 Task: Find a flat in Newburyport, United States, for 4 guests from June 10 to June 25, with a price range of ₹10,000 to ₹15,000, 4 bedrooms, 4 beds, 4 bathrooms, and amenities including Free parking, Wifi, Gym, Breakfast, and TV.
Action: Mouse moved to (715, 141)
Screenshot: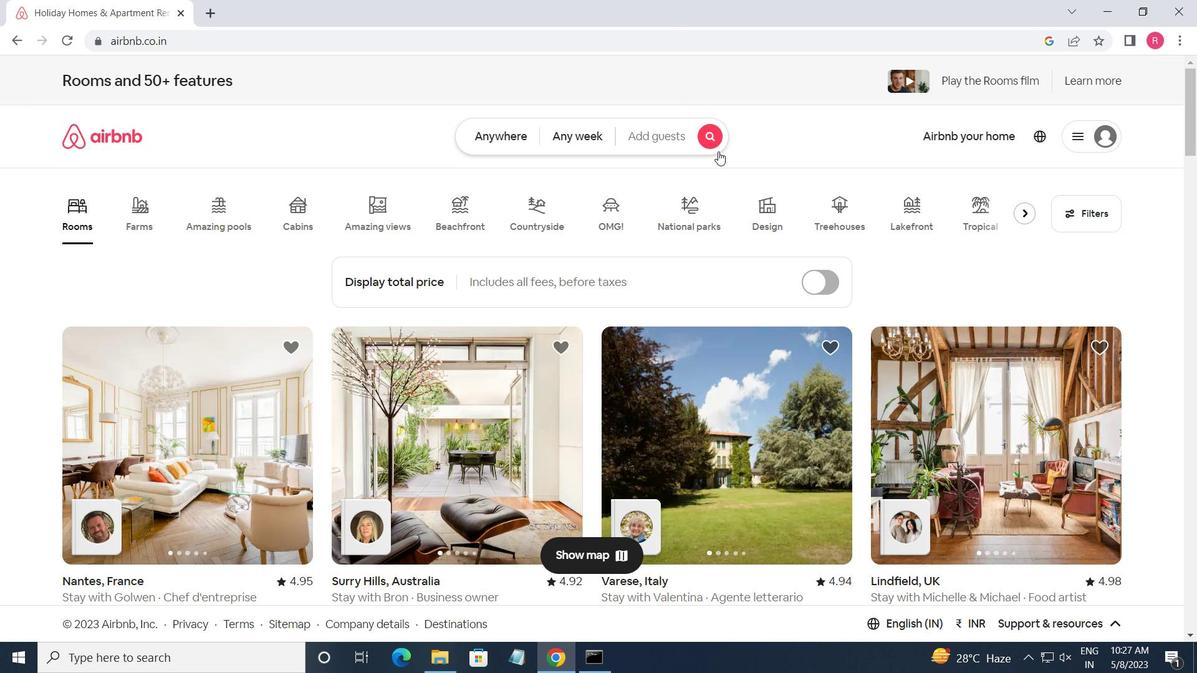 
Action: Mouse pressed left at (715, 141)
Screenshot: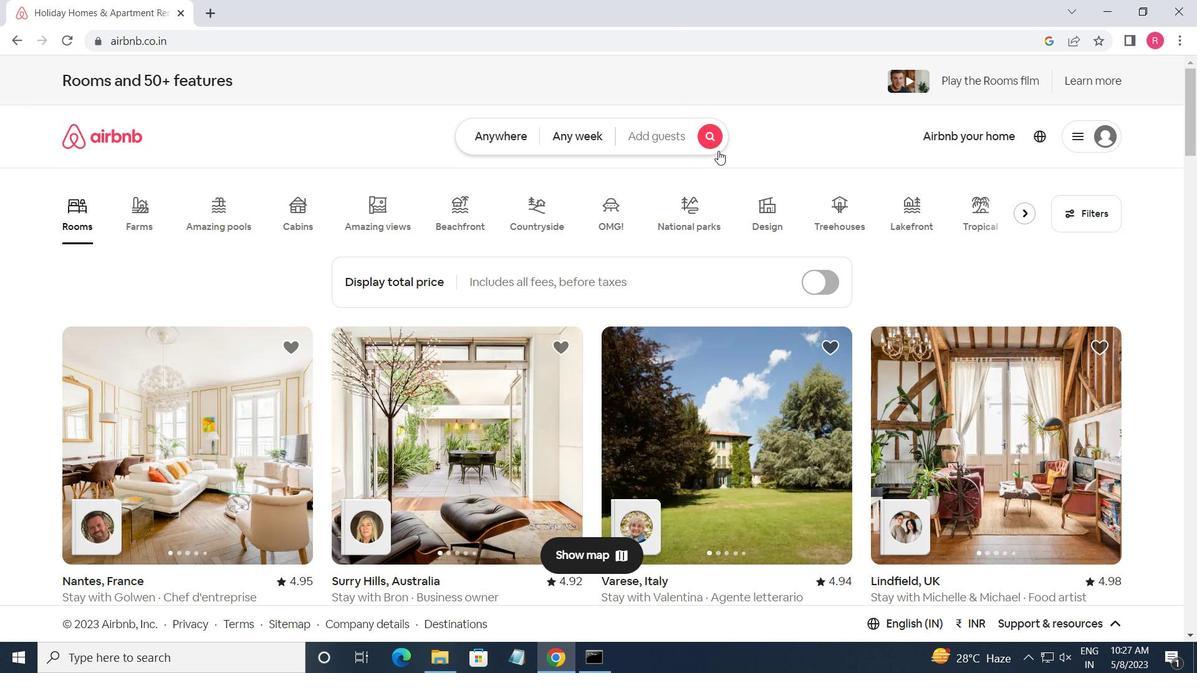 
Action: Mouse moved to (407, 204)
Screenshot: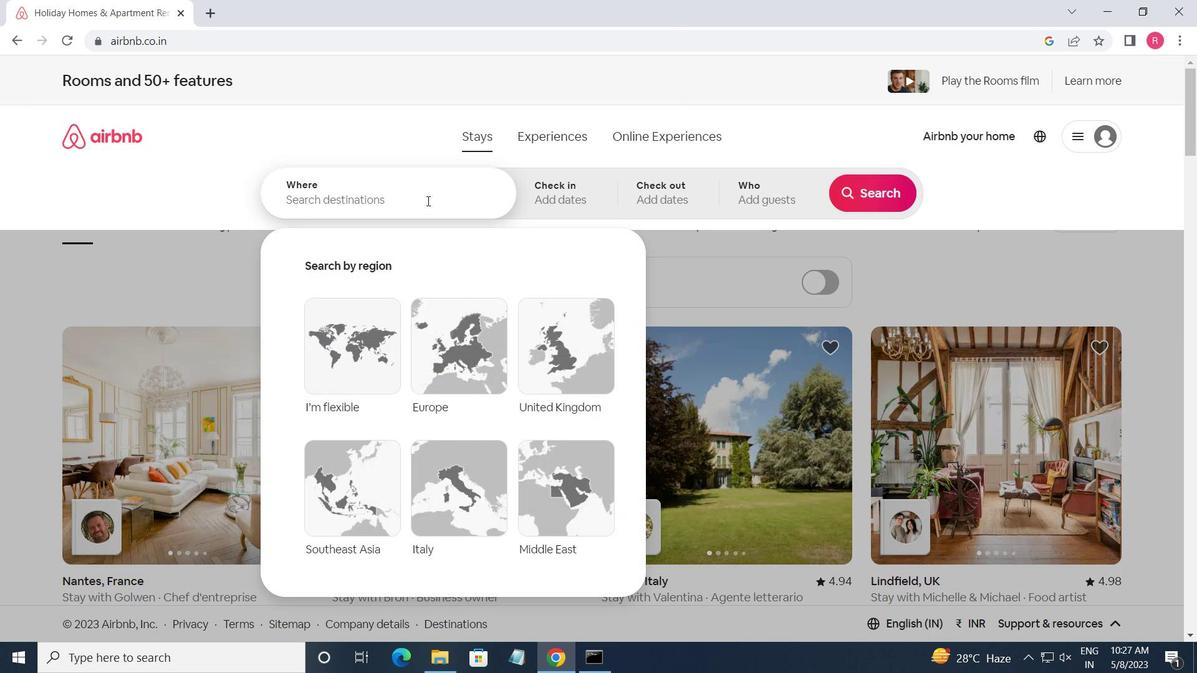 
Action: Mouse pressed left at (407, 204)
Screenshot: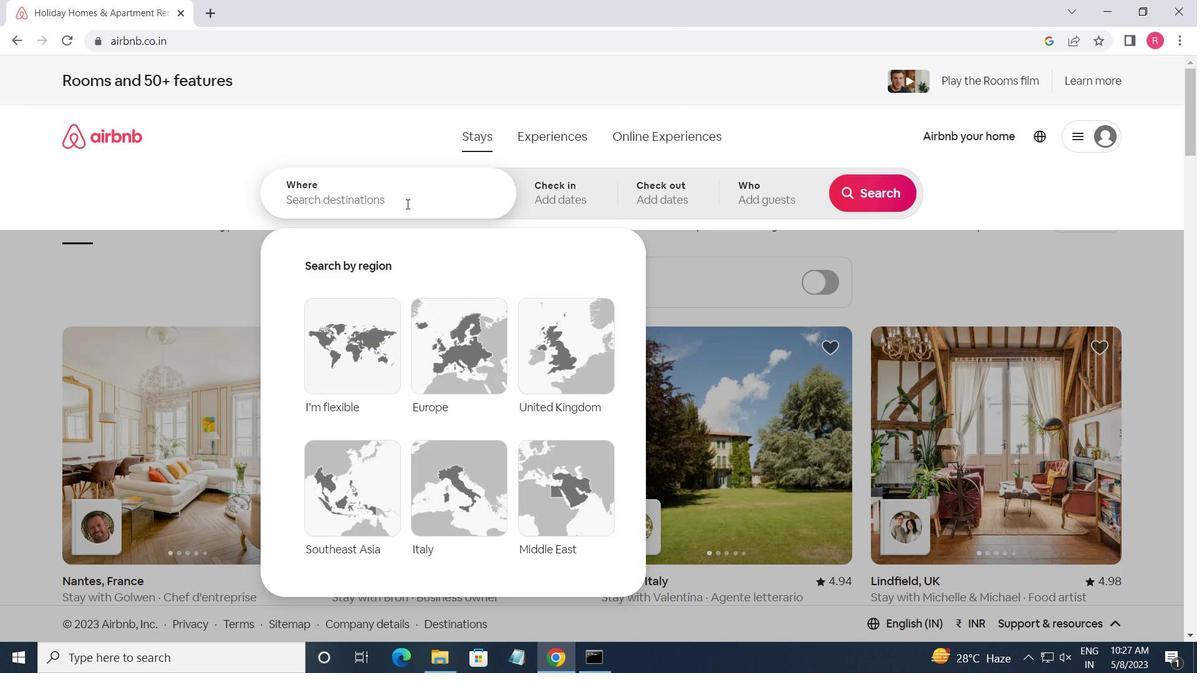 
Action: Key pressed <Key.shift_r>Newburyport,<Key.shift_r>United<Key.space><Key.shift>STATES<Key.enter>
Screenshot: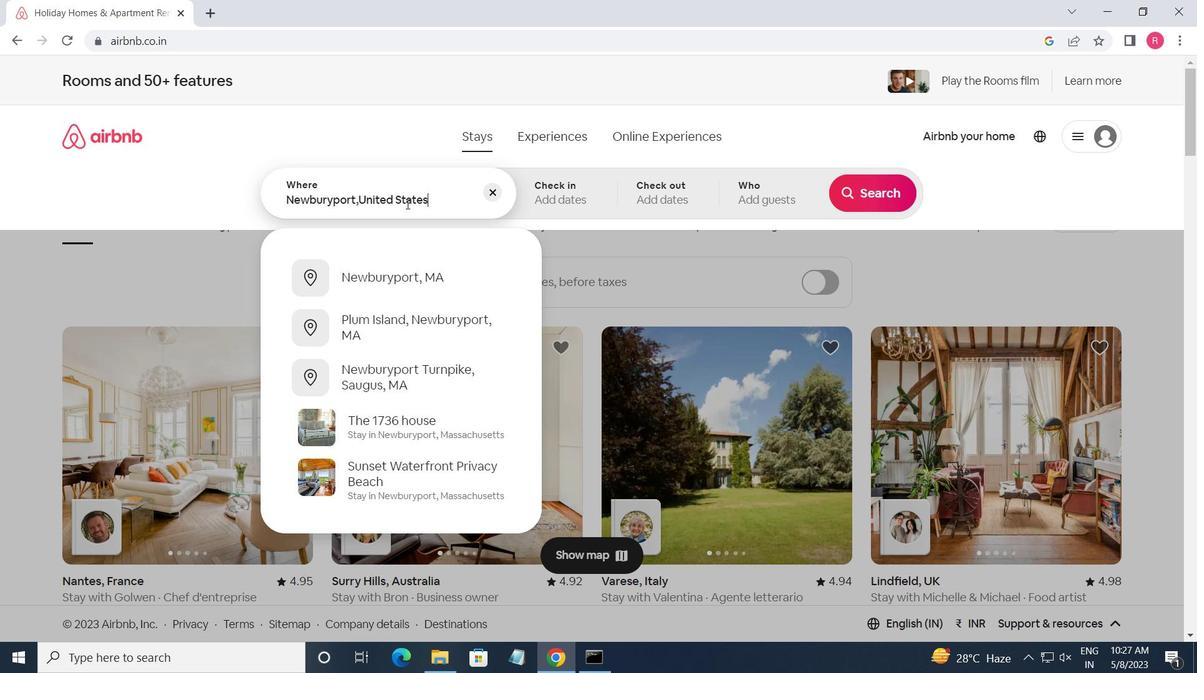 
Action: Mouse moved to (847, 426)
Screenshot: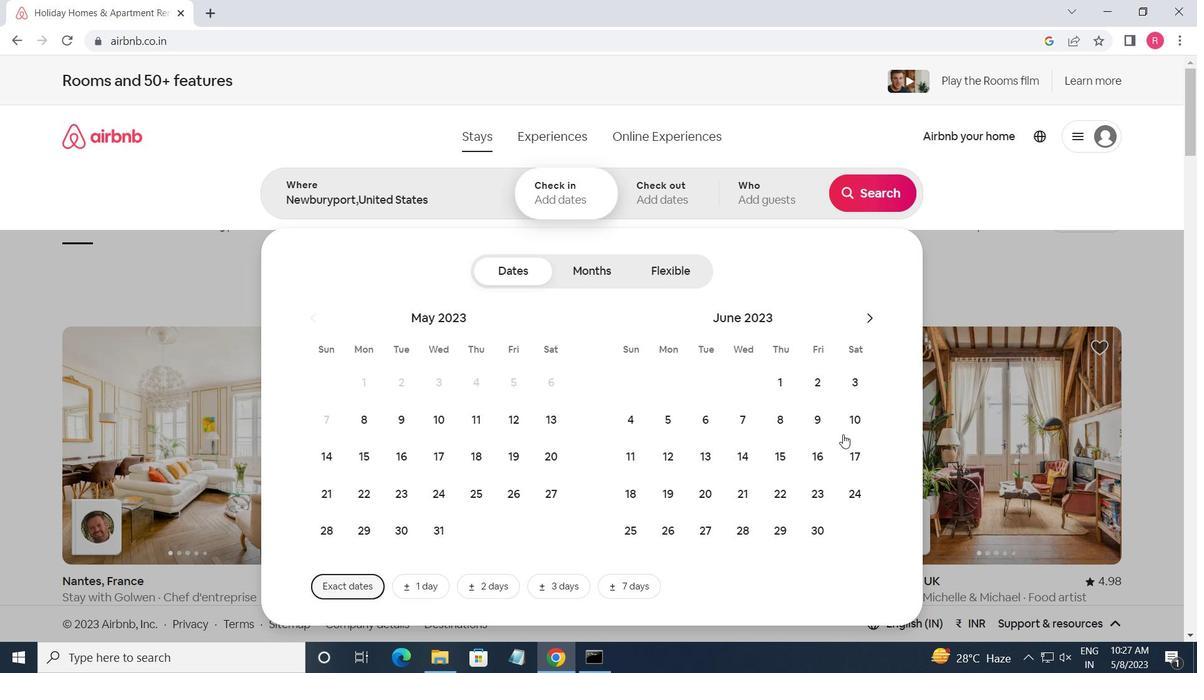 
Action: Mouse pressed left at (847, 426)
Screenshot: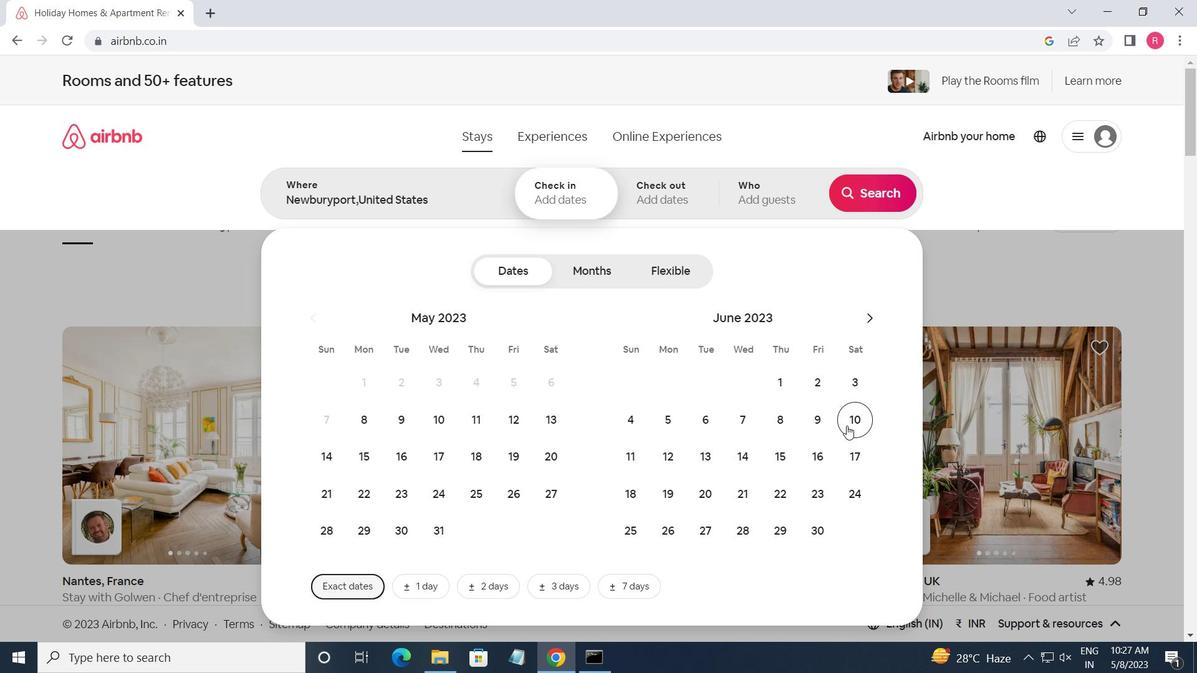 
Action: Mouse moved to (632, 525)
Screenshot: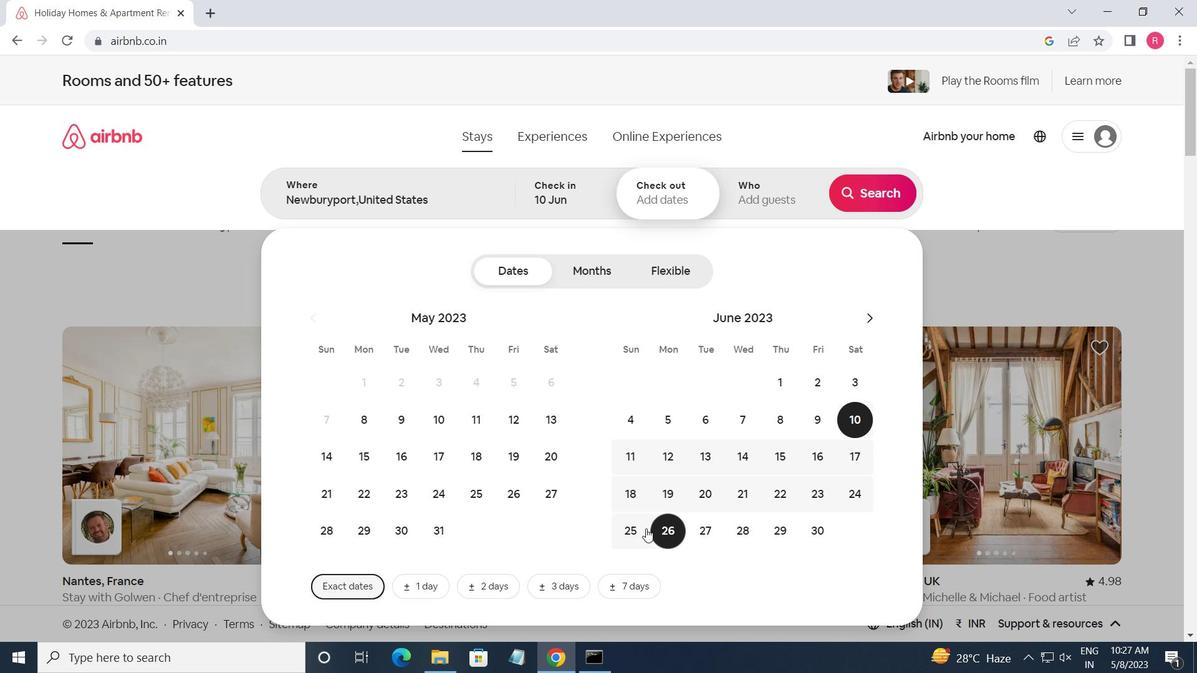 
Action: Mouse pressed left at (632, 525)
Screenshot: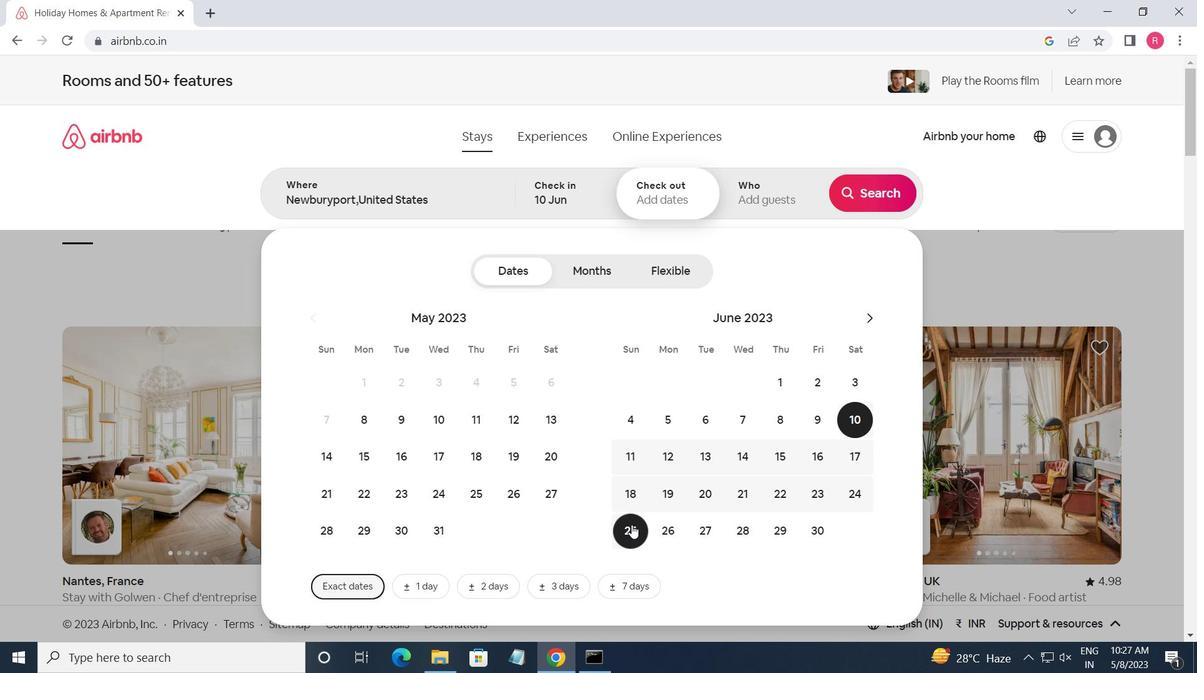 
Action: Mouse moved to (761, 195)
Screenshot: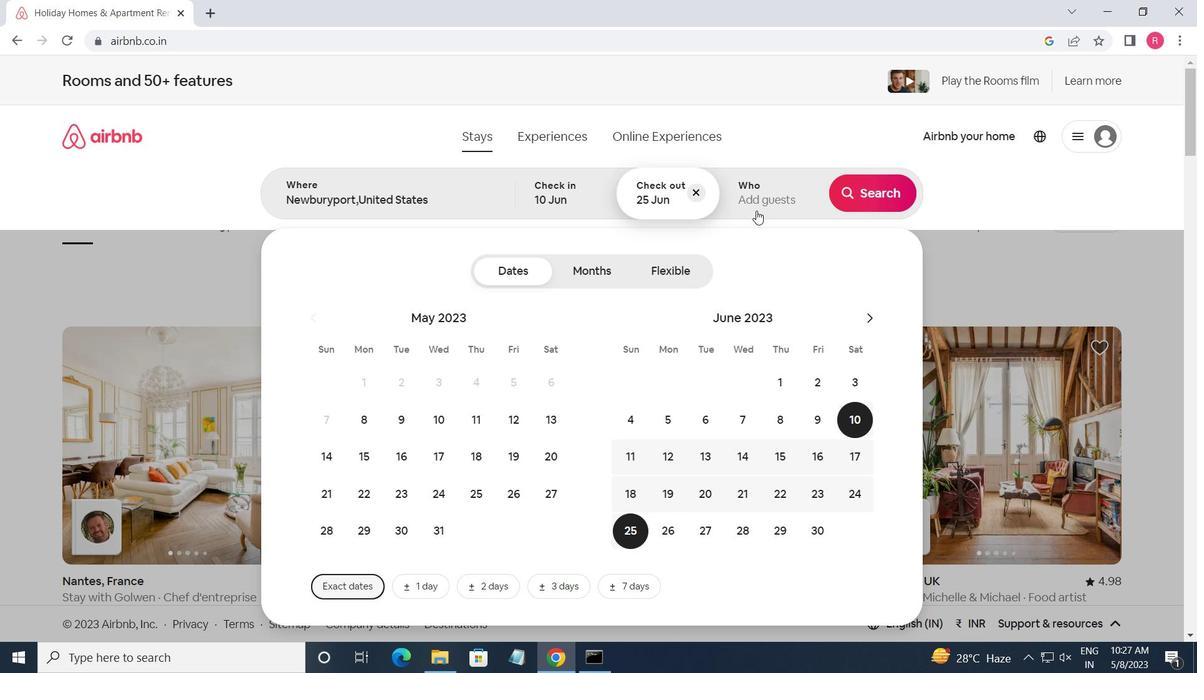 
Action: Mouse pressed left at (761, 195)
Screenshot: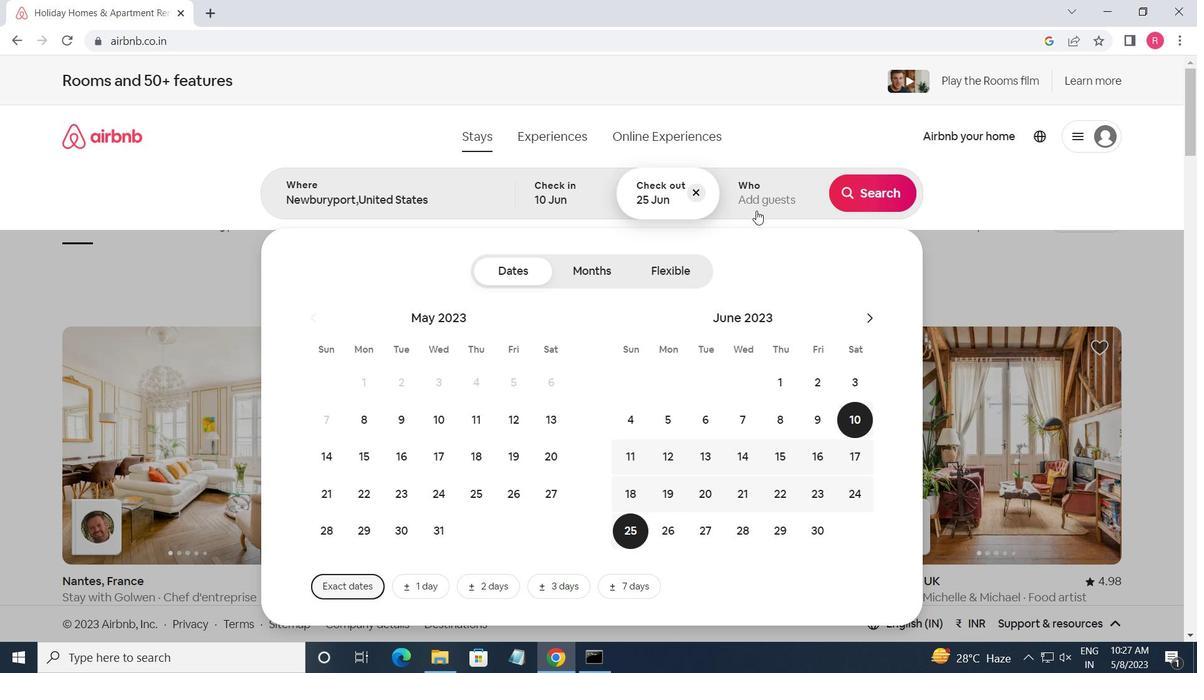
Action: Mouse moved to (883, 282)
Screenshot: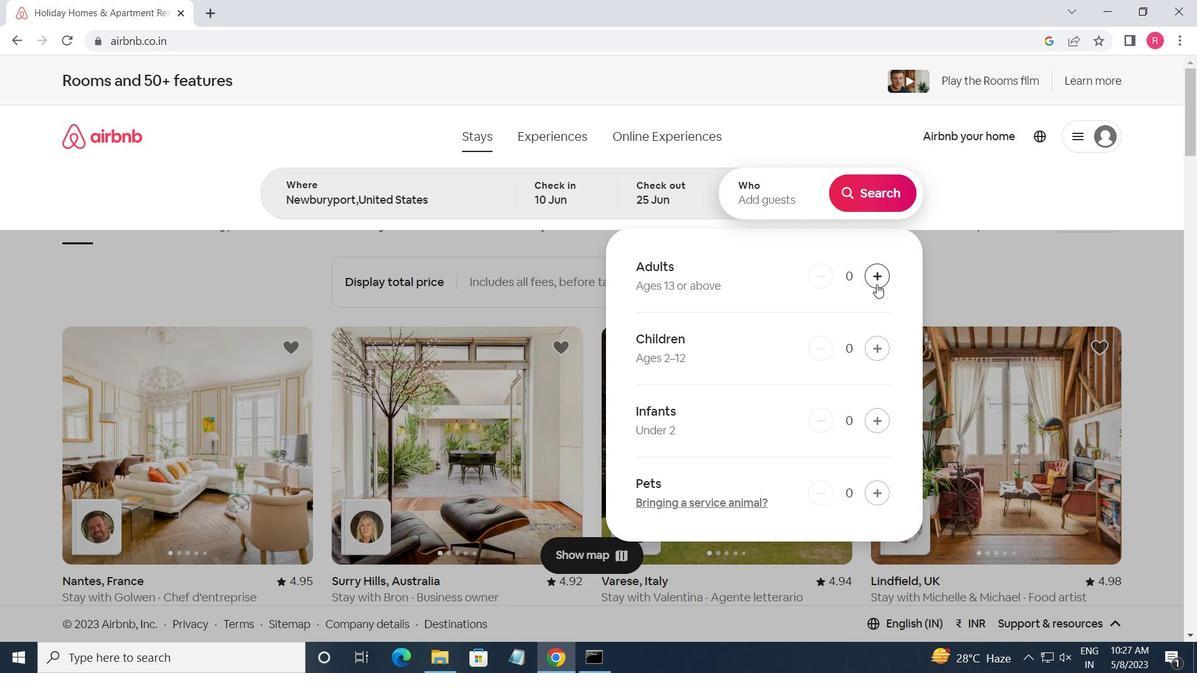 
Action: Mouse pressed left at (883, 282)
Screenshot: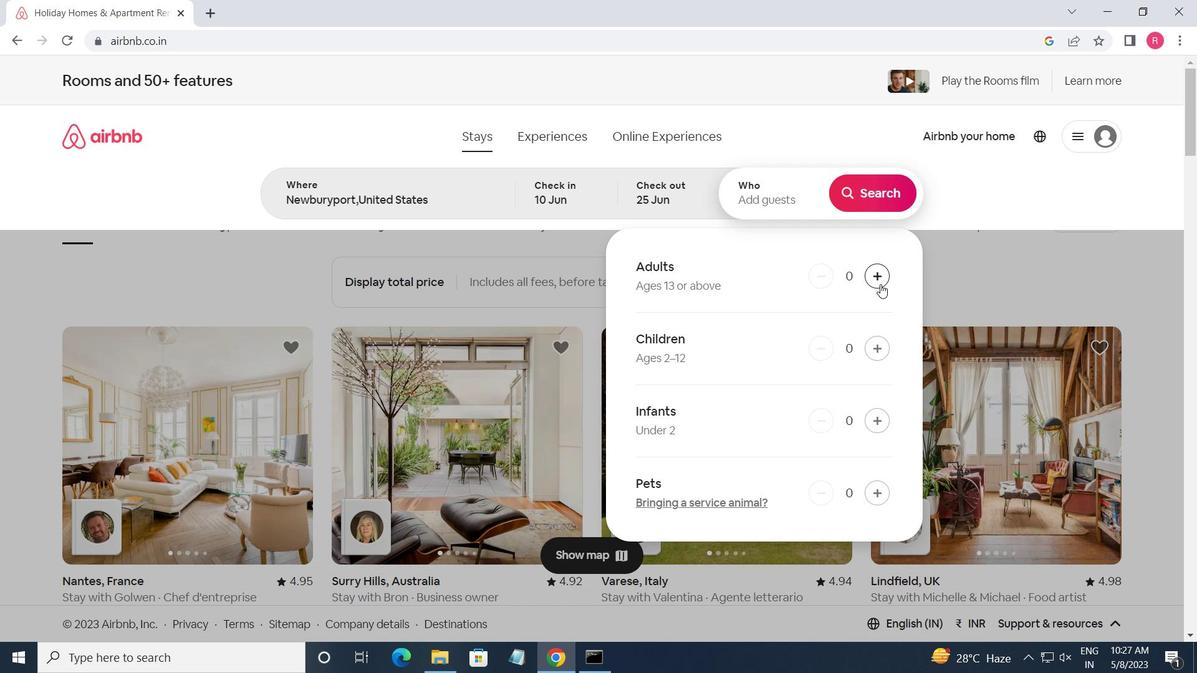 
Action: Mouse pressed left at (883, 282)
Screenshot: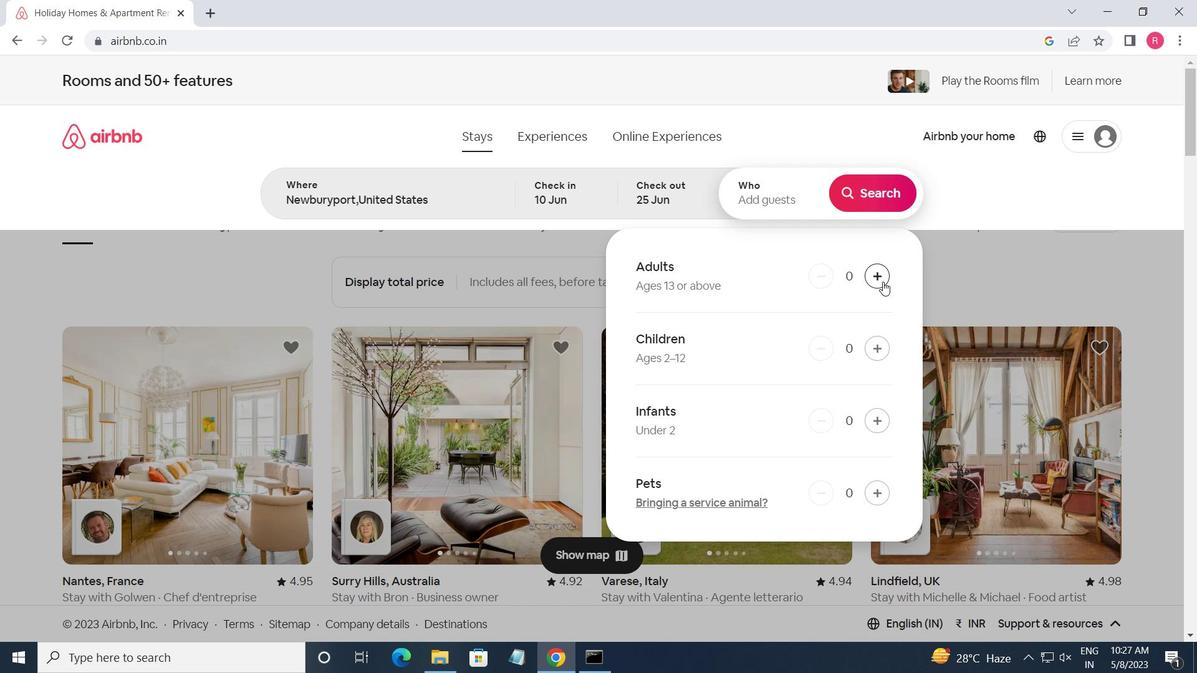 
Action: Mouse pressed left at (883, 282)
Screenshot: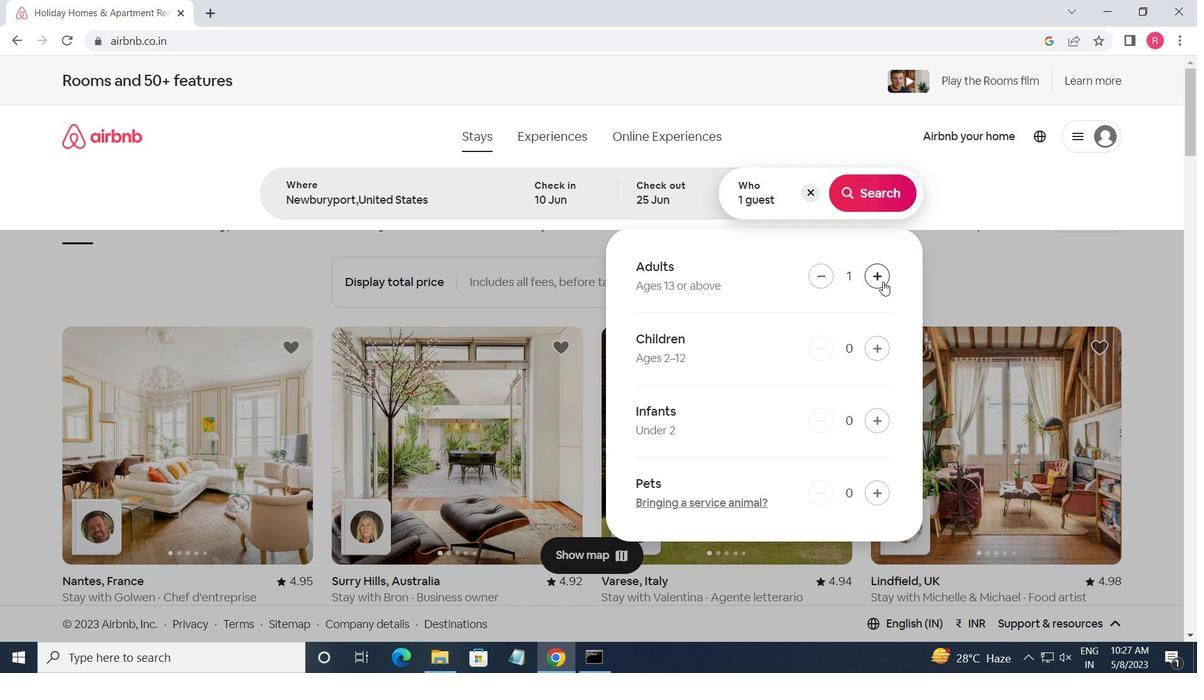 
Action: Mouse moved to (883, 281)
Screenshot: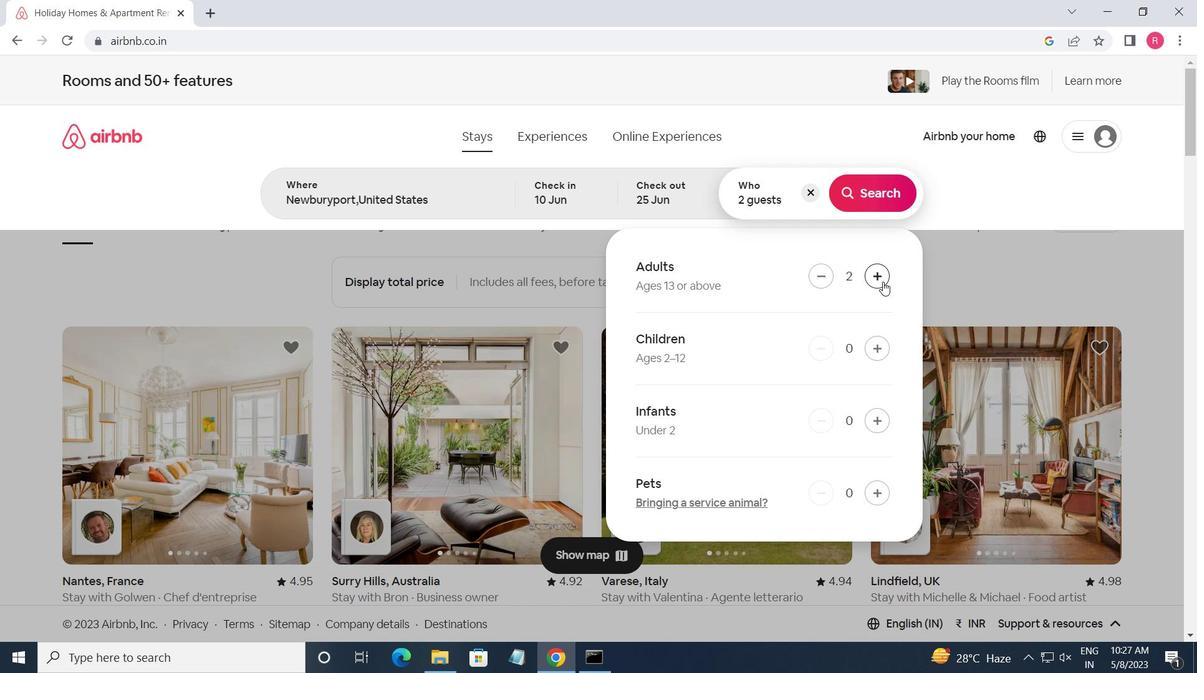 
Action: Mouse pressed left at (883, 281)
Screenshot: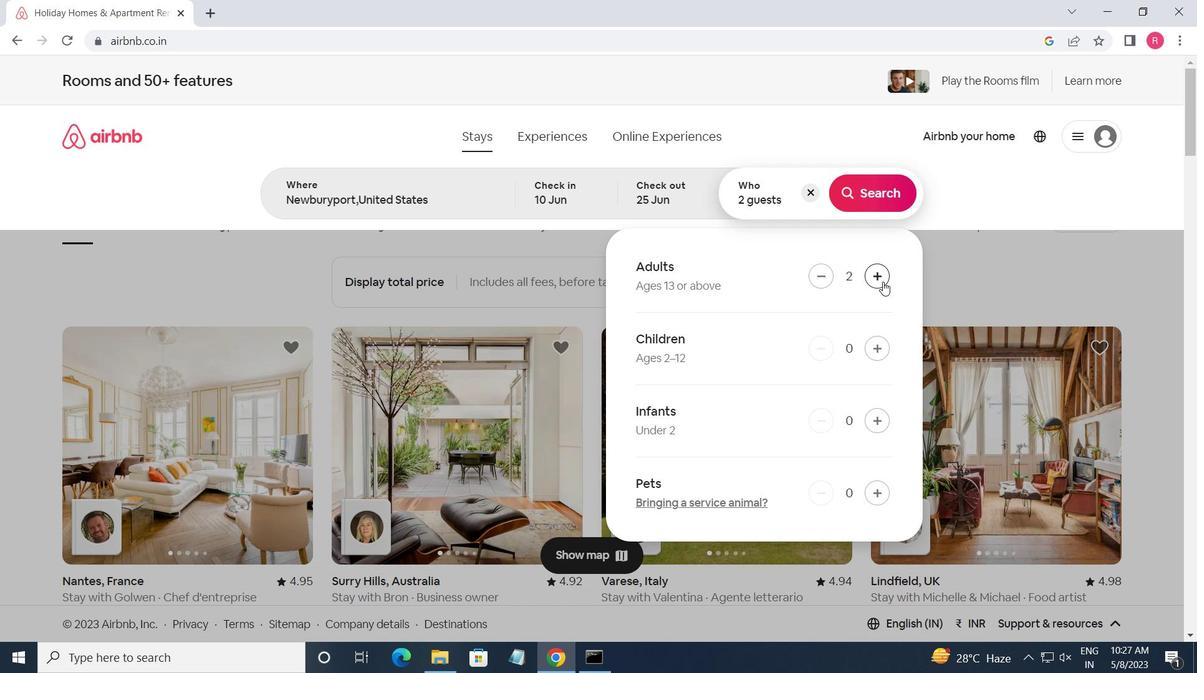 
Action: Mouse moved to (863, 207)
Screenshot: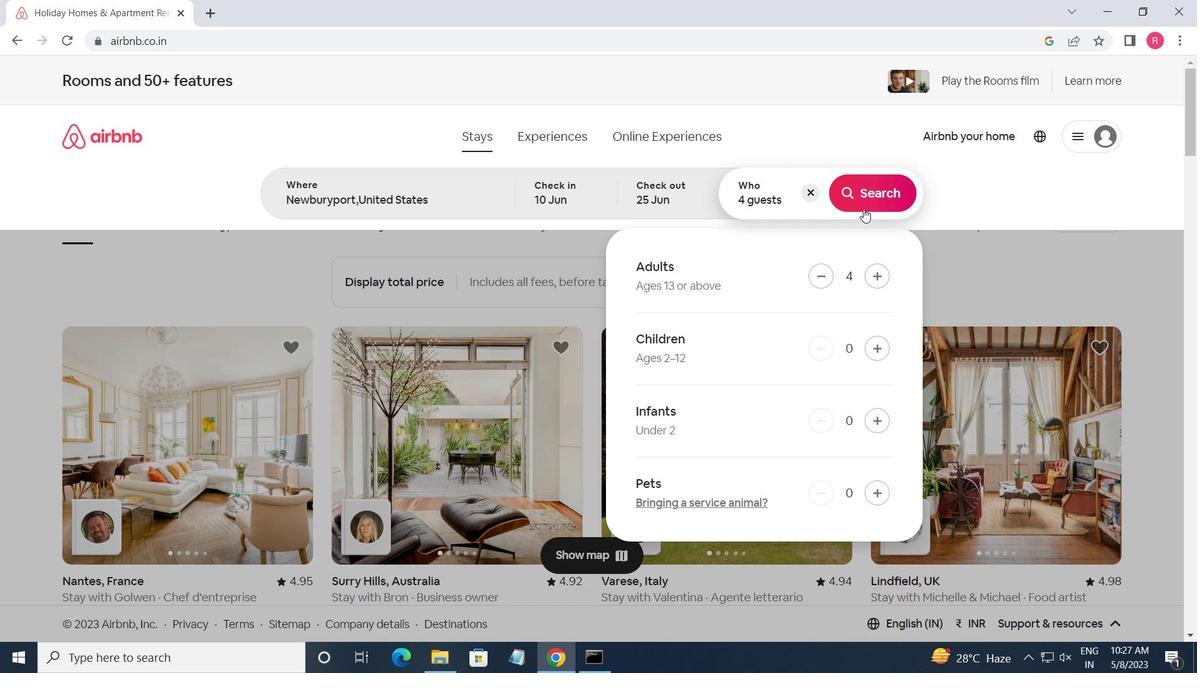 
Action: Mouse pressed left at (863, 207)
Screenshot: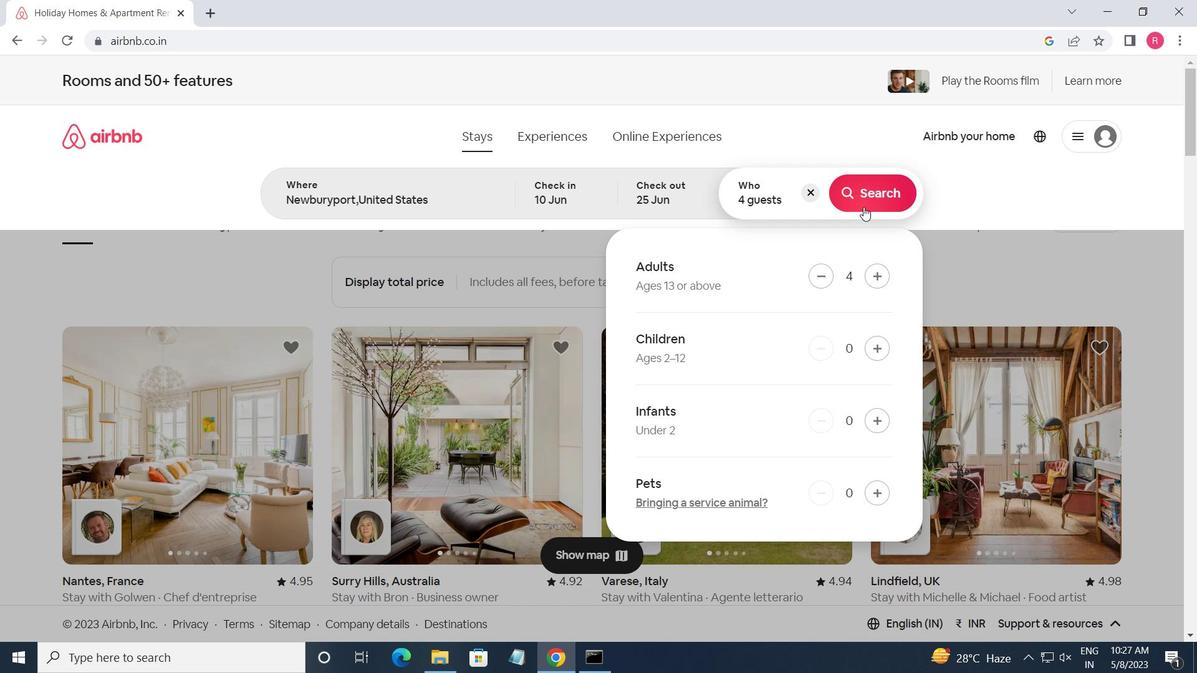 
Action: Mouse moved to (1104, 152)
Screenshot: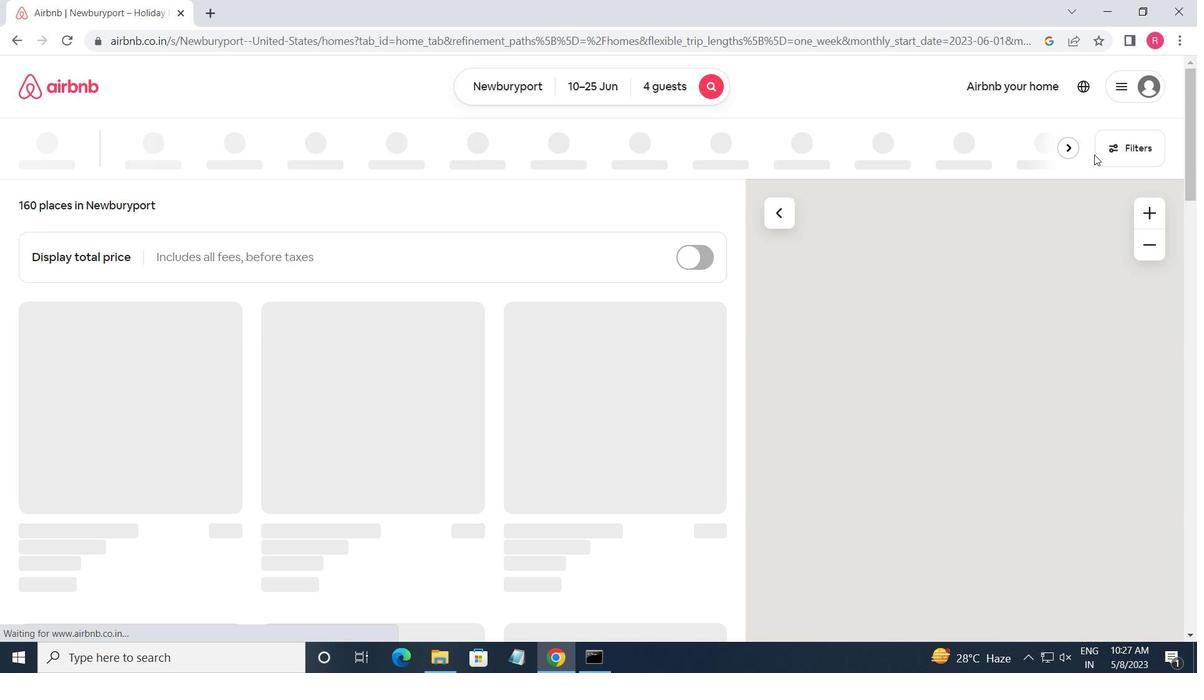 
Action: Mouse pressed left at (1104, 152)
Screenshot: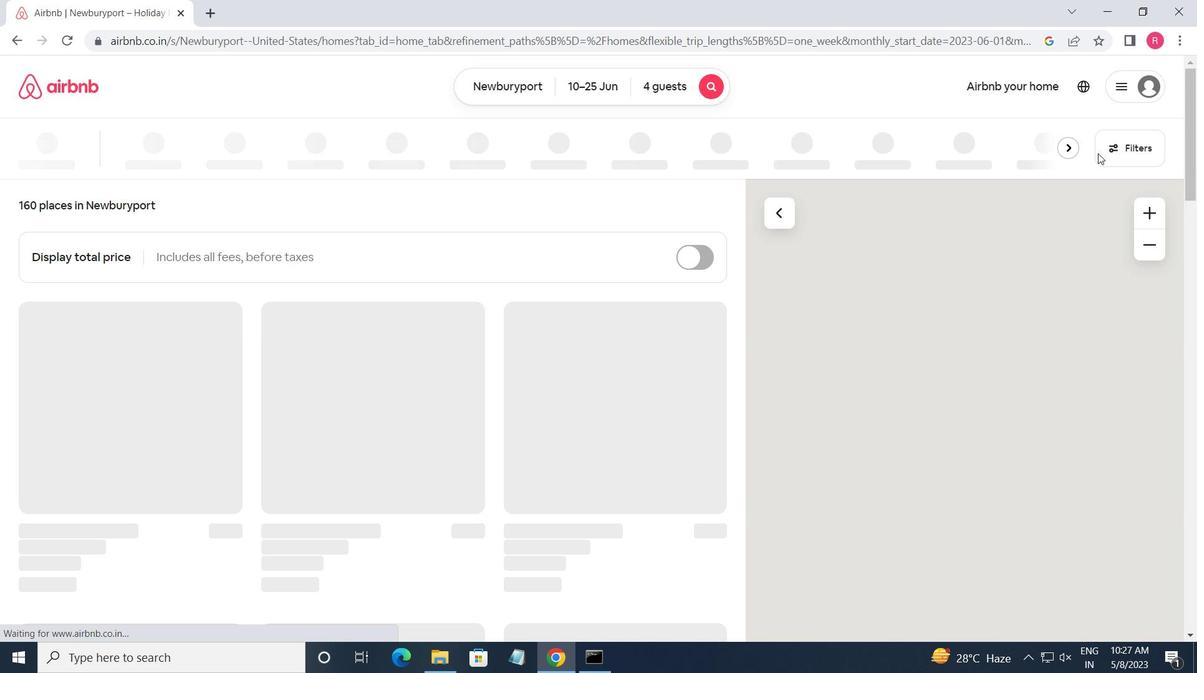 
Action: Mouse moved to (421, 523)
Screenshot: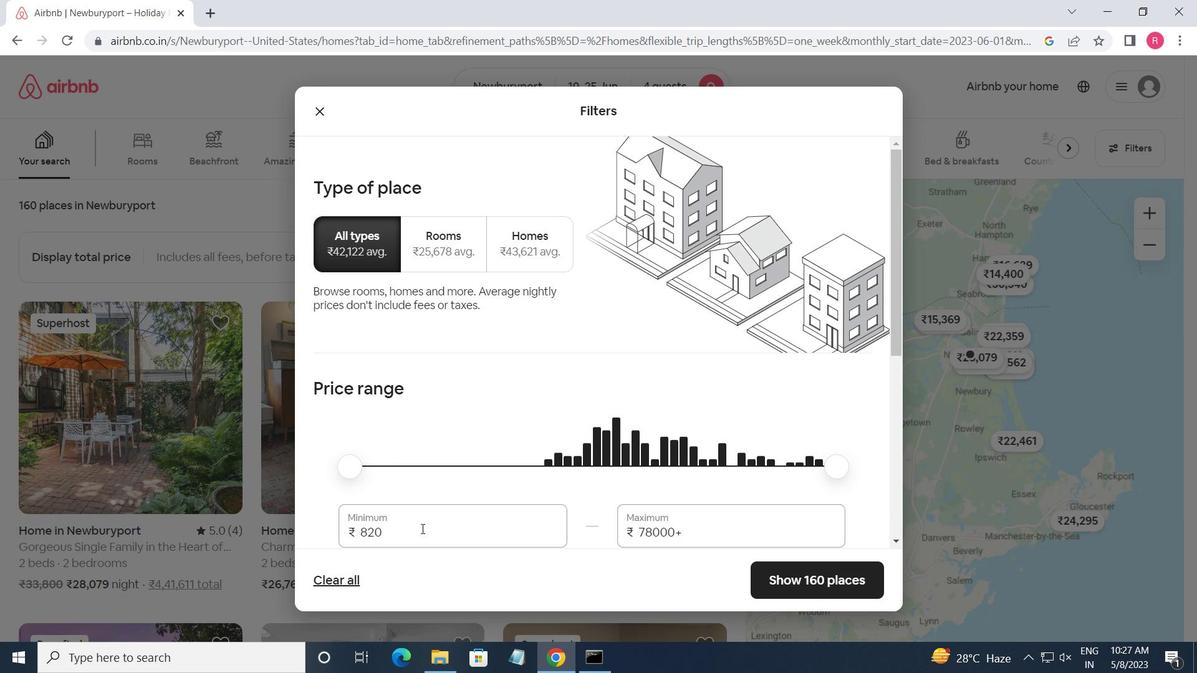 
Action: Mouse pressed left at (421, 523)
Screenshot: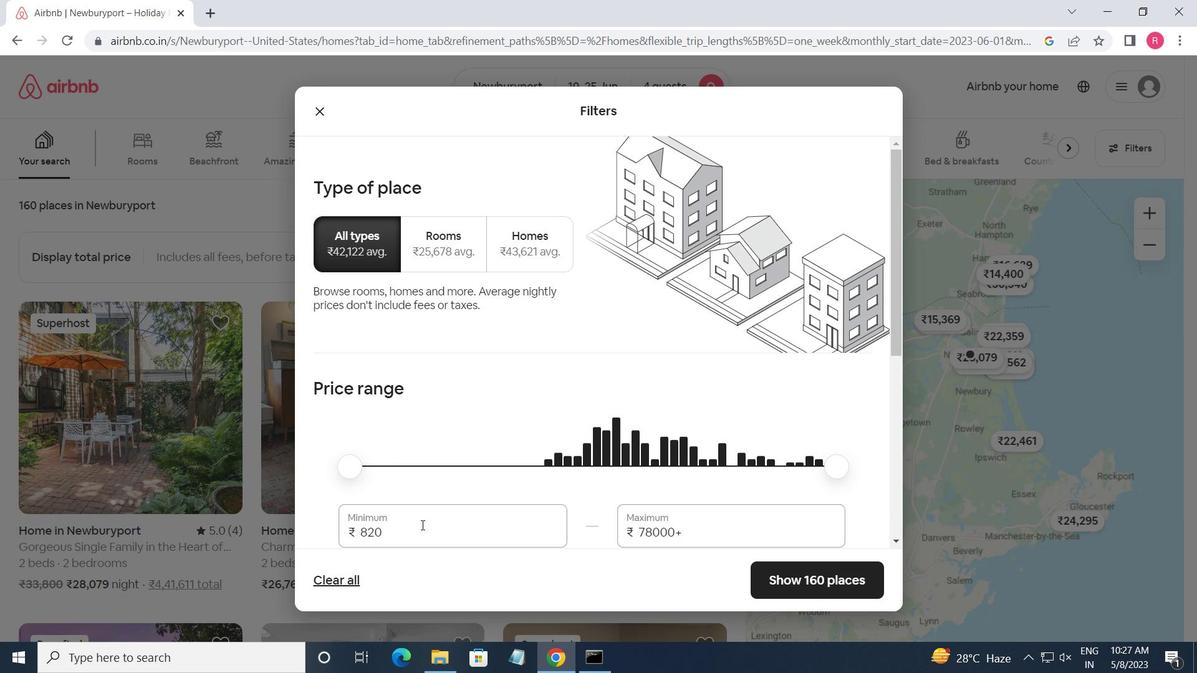 
Action: Mouse moved to (421, 522)
Screenshot: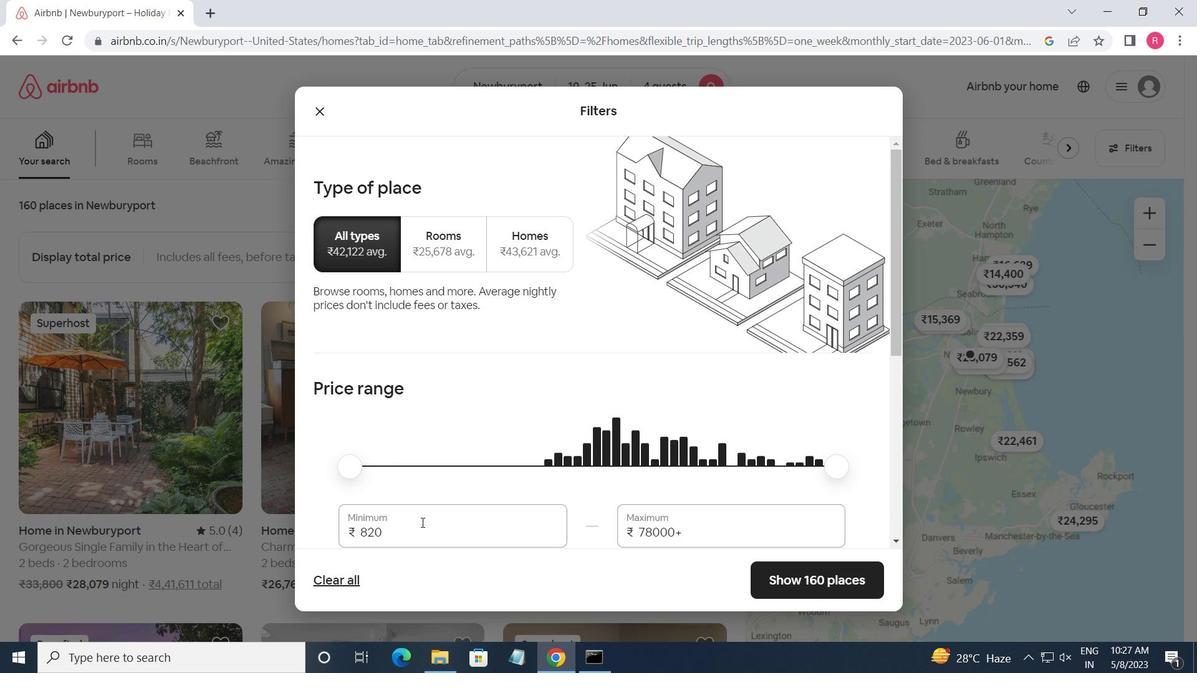 
Action: Key pressed <Key.backspace><Key.backspace><Key.backspace><Key.backspace><Key.backspace><Key.backspace><Key.backspace><Key.backspace>10000<Key.tab>15000
Screenshot: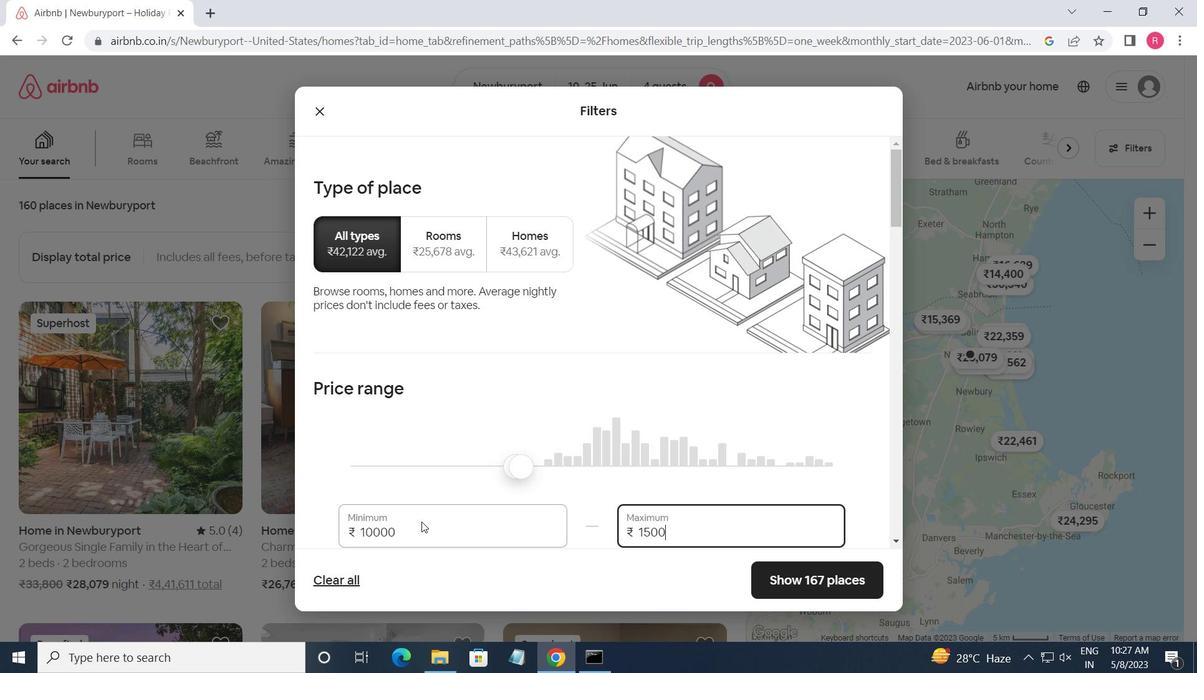 
Action: Mouse moved to (426, 535)
Screenshot: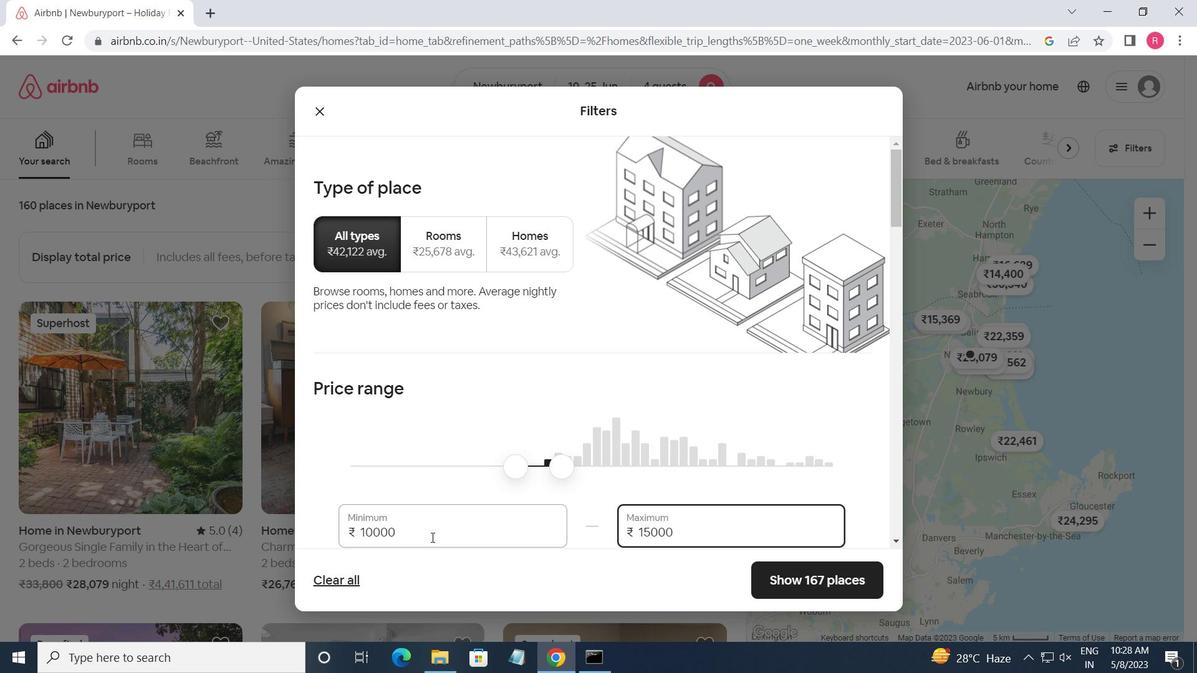 
Action: Mouse scrolled (426, 534) with delta (0, 0)
Screenshot: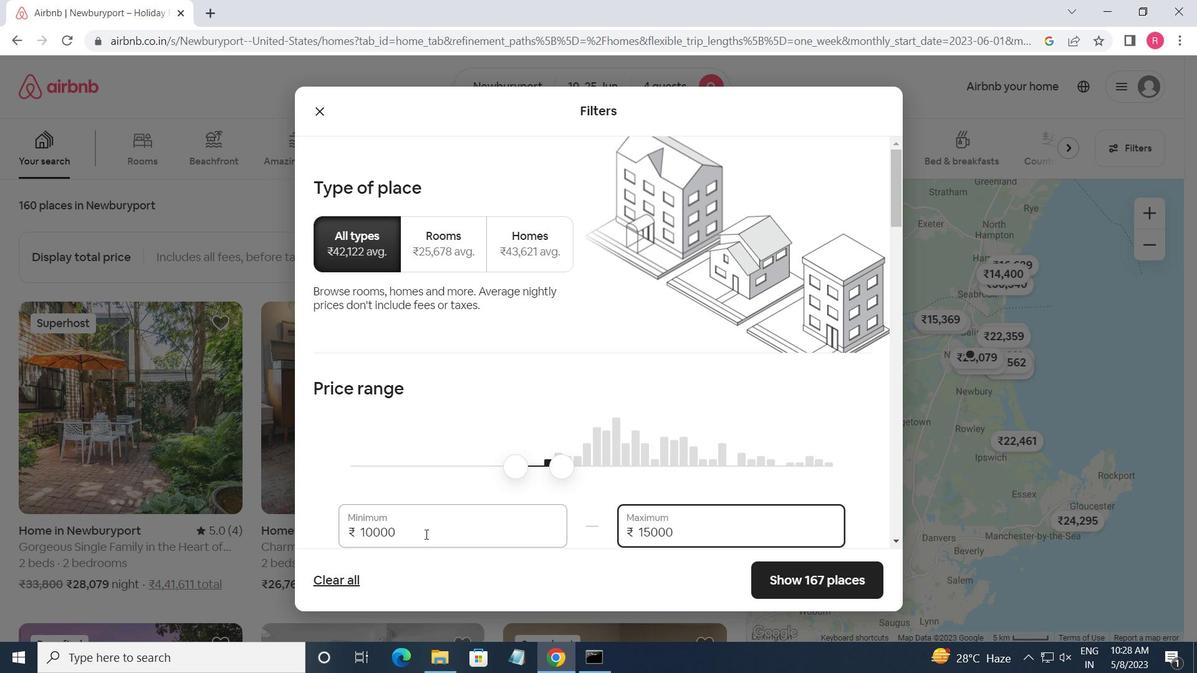 
Action: Mouse moved to (537, 485)
Screenshot: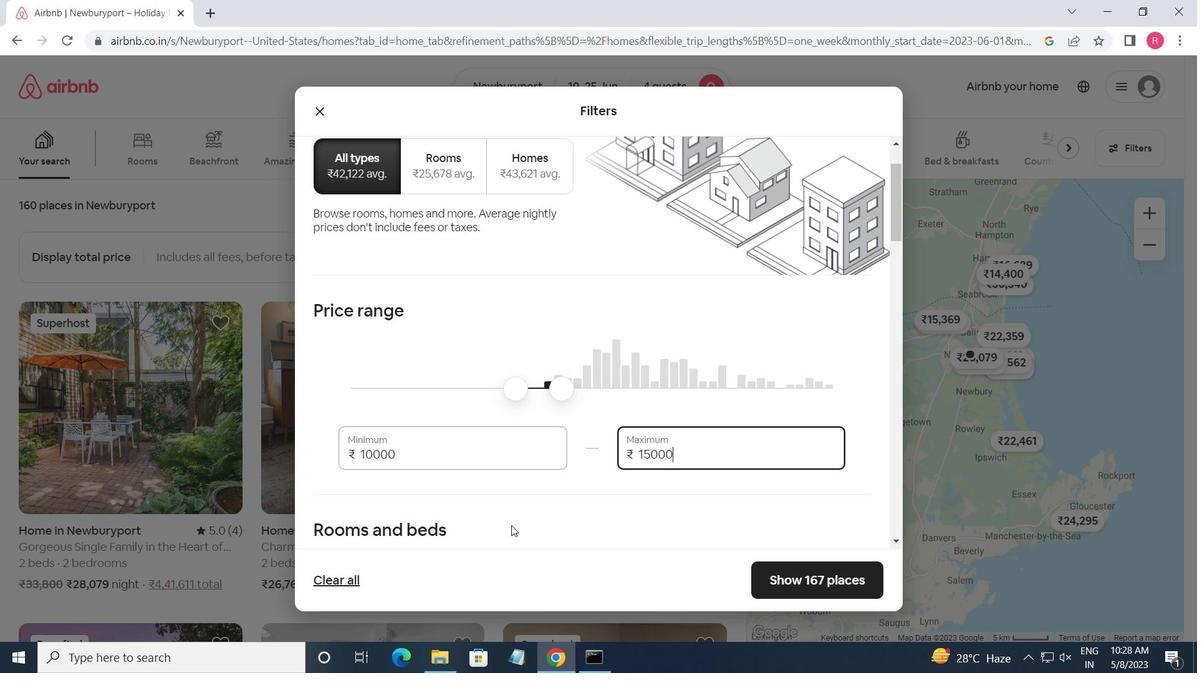 
Action: Mouse scrolled (537, 485) with delta (0, 0)
Screenshot: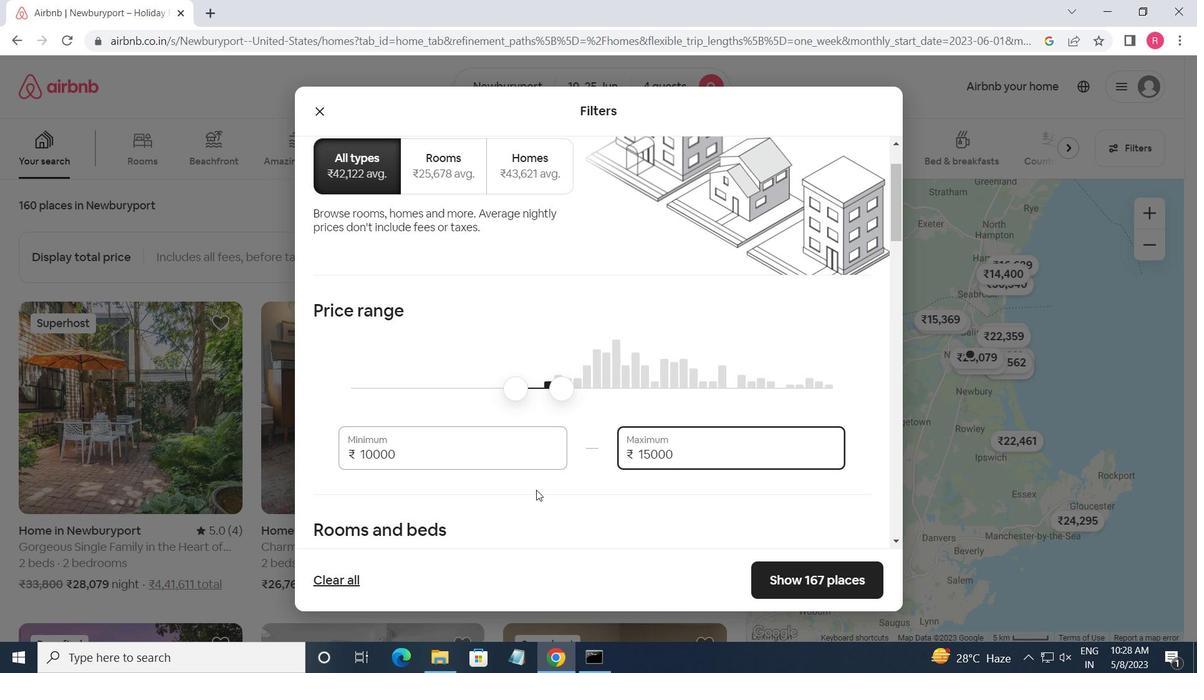 
Action: Mouse scrolled (537, 485) with delta (0, 0)
Screenshot: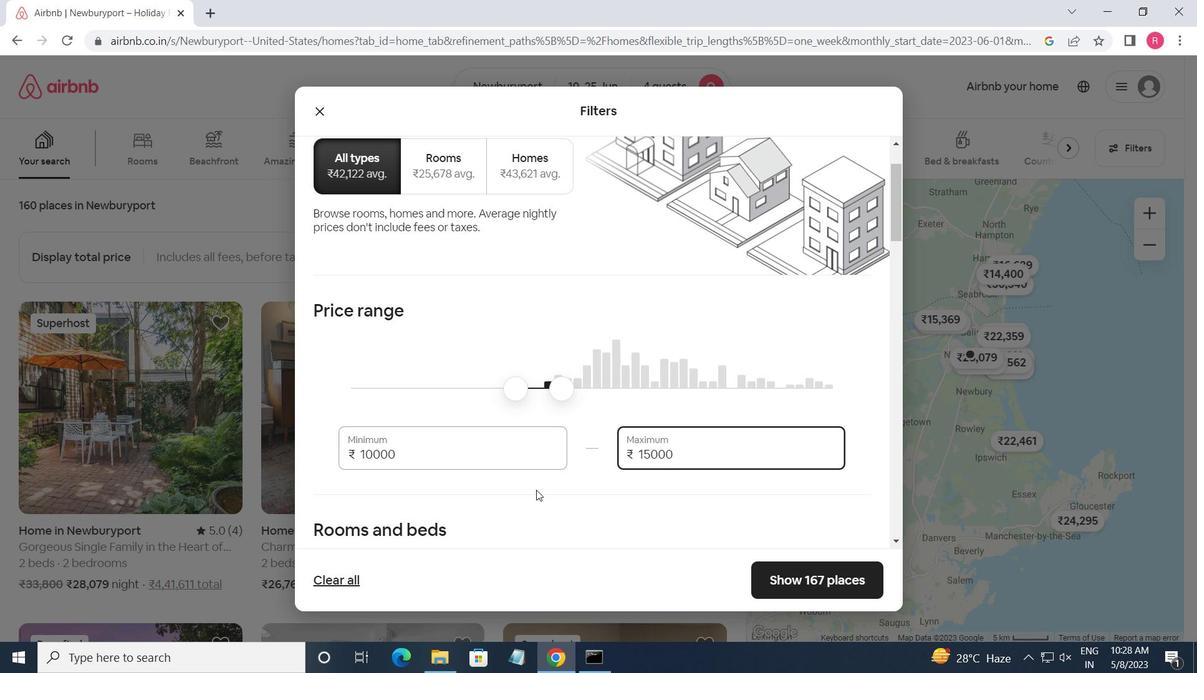 
Action: Mouse scrolled (537, 485) with delta (0, 0)
Screenshot: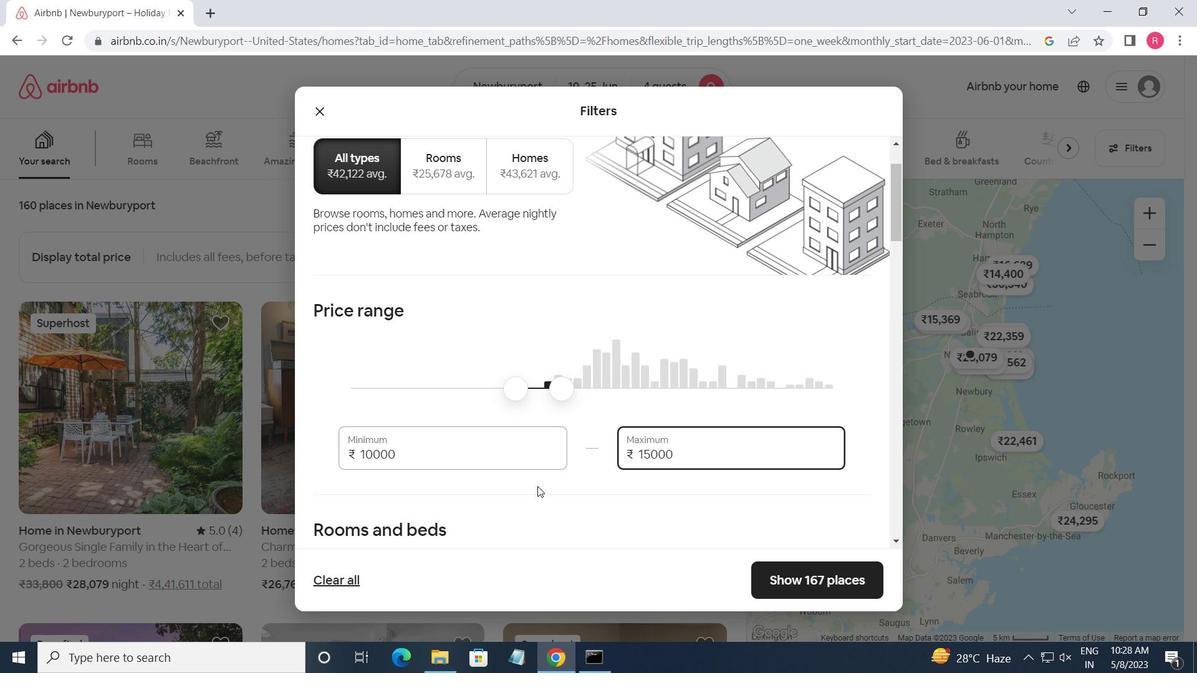 
Action: Mouse moved to (580, 379)
Screenshot: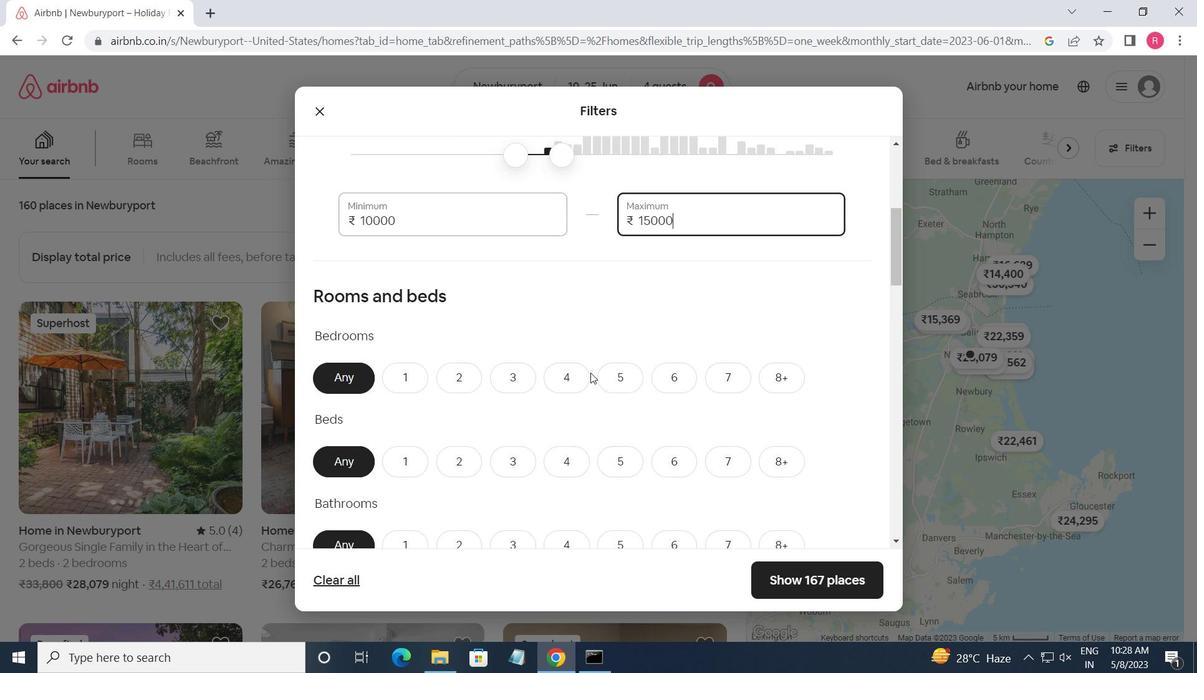 
Action: Mouse pressed left at (580, 379)
Screenshot: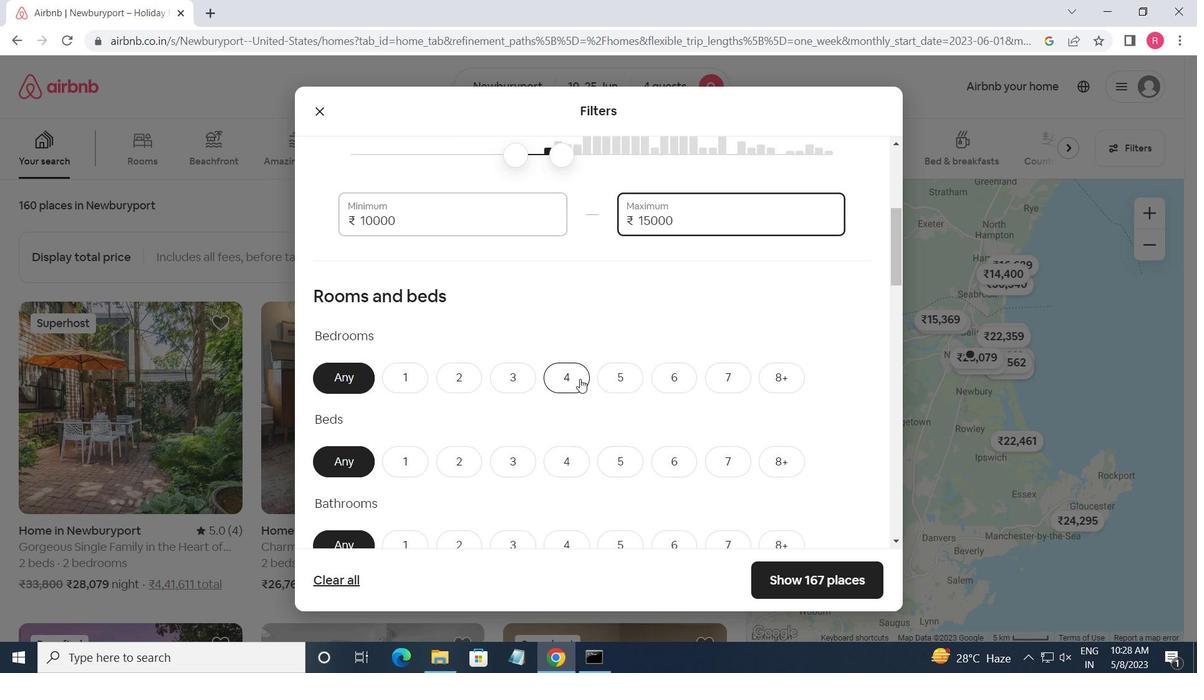 
Action: Mouse moved to (563, 467)
Screenshot: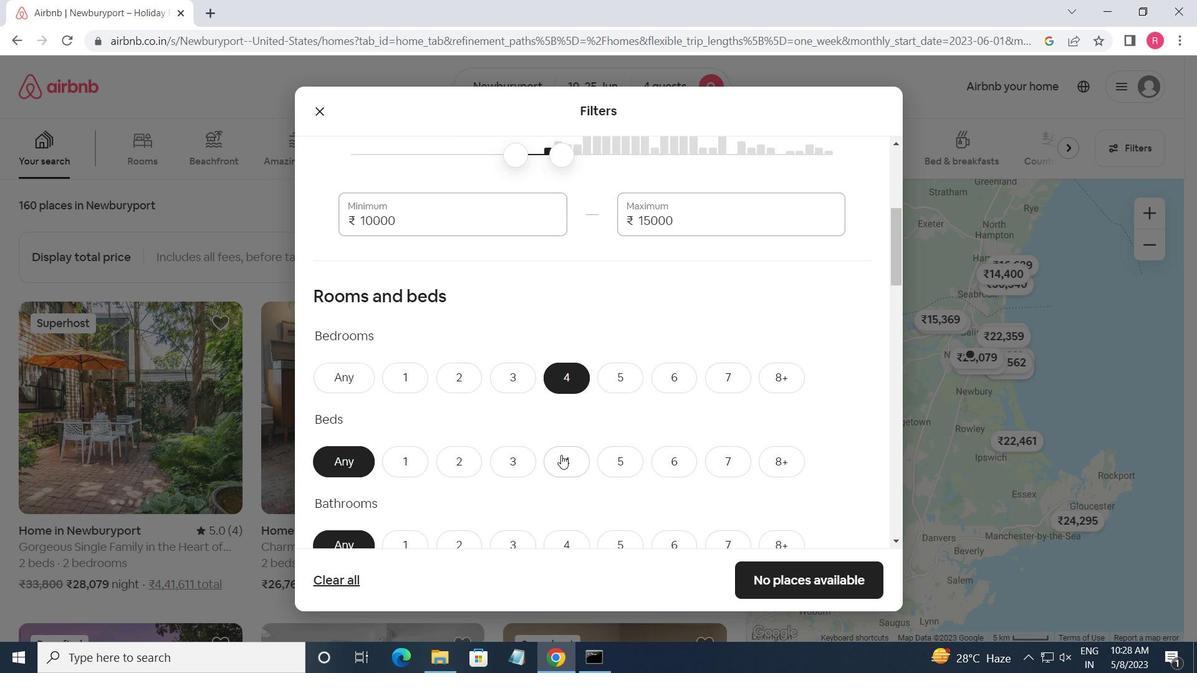 
Action: Mouse pressed left at (563, 467)
Screenshot: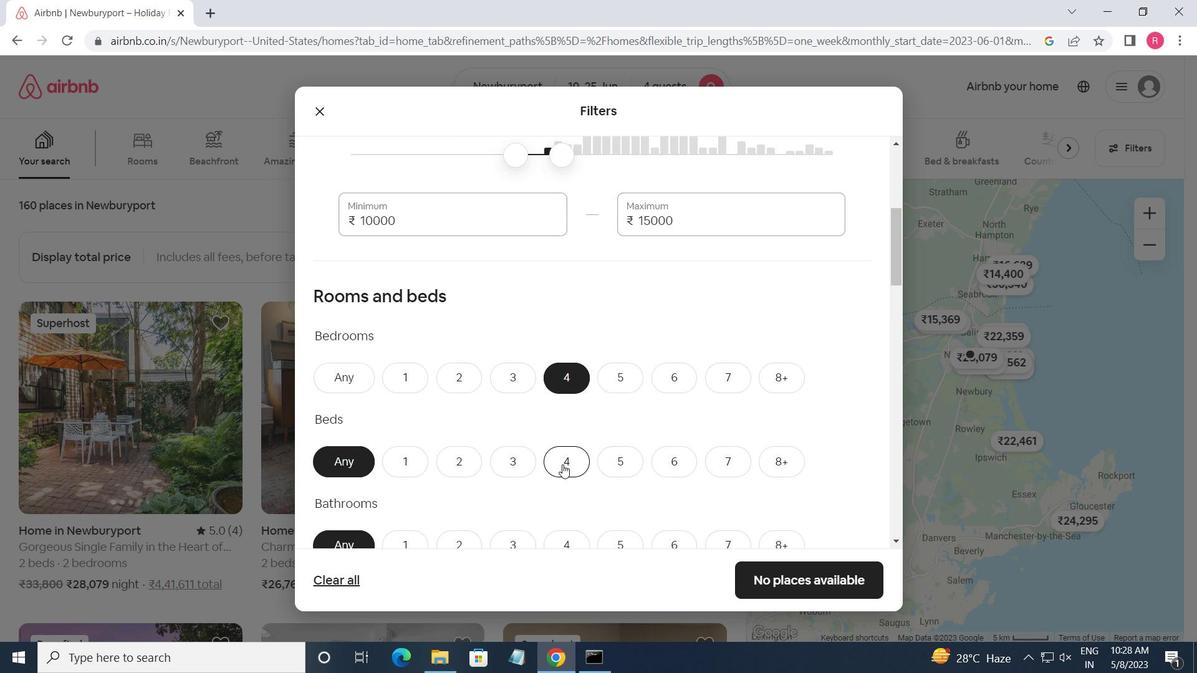 
Action: Mouse moved to (571, 535)
Screenshot: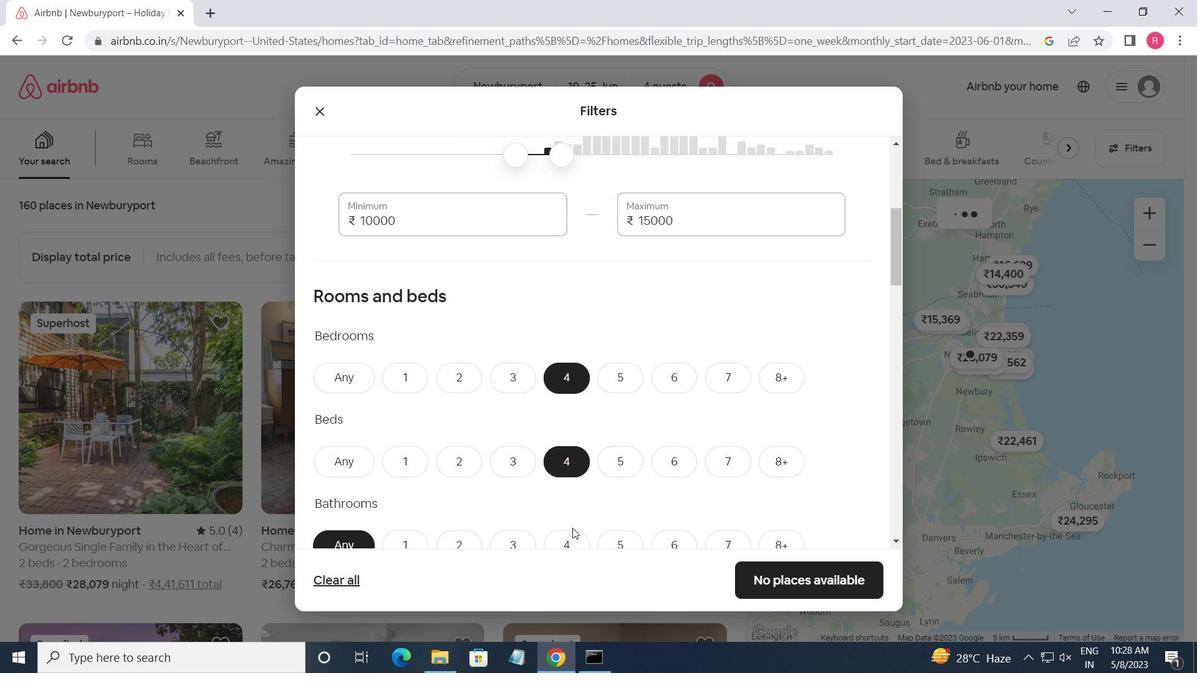 
Action: Mouse pressed left at (571, 535)
Screenshot: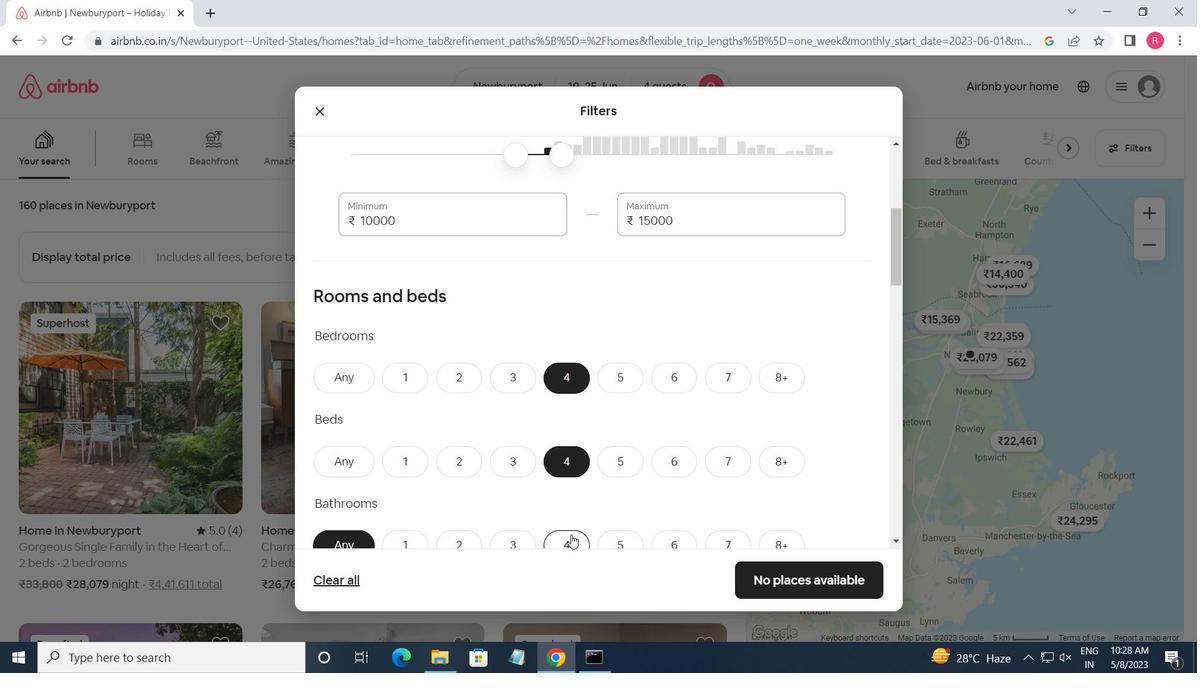 
Action: Mouse moved to (567, 475)
Screenshot: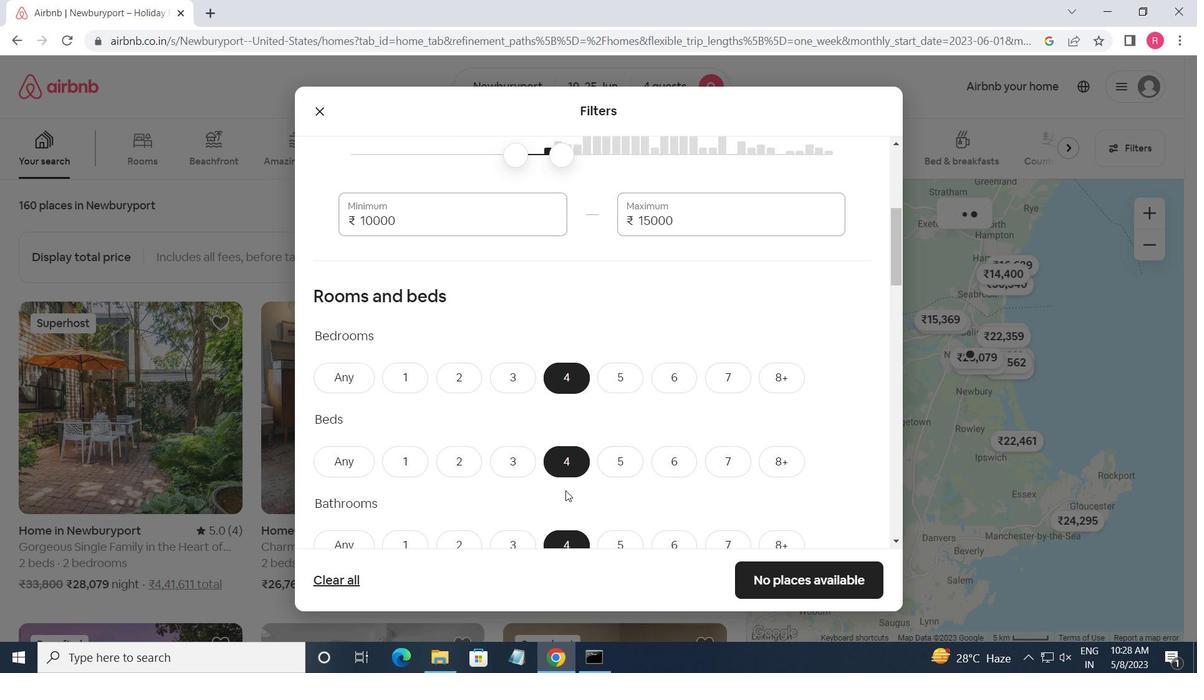 
Action: Mouse scrolled (567, 474) with delta (0, 0)
Screenshot: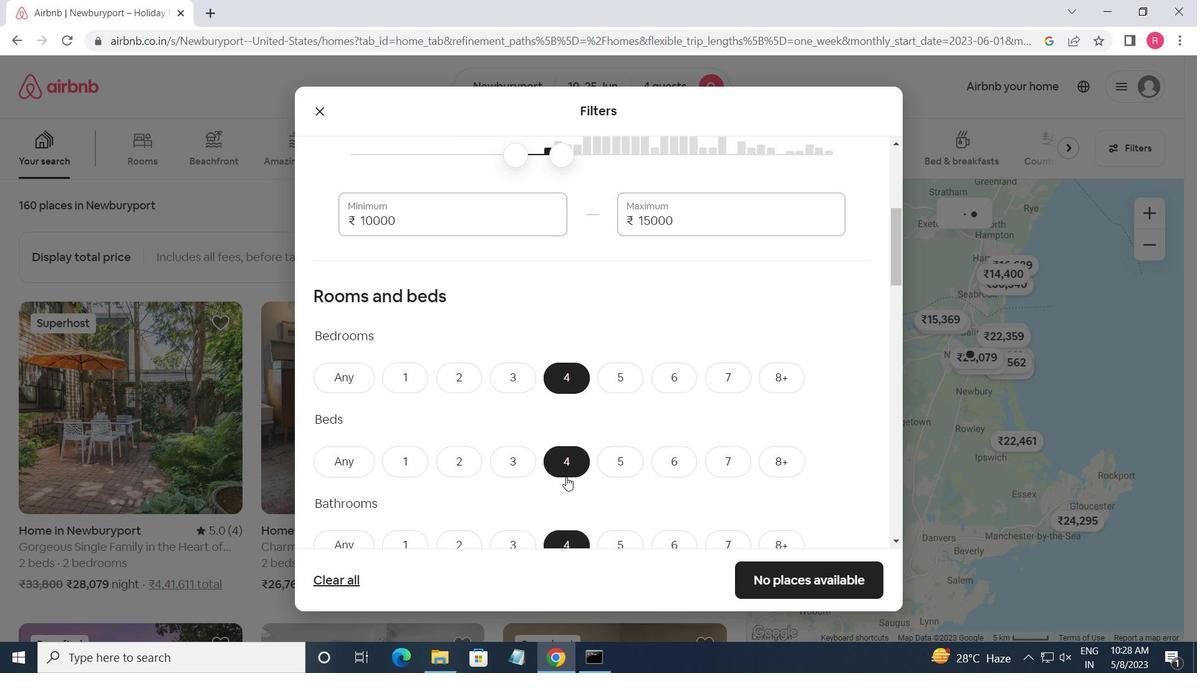 
Action: Mouse scrolled (567, 474) with delta (0, 0)
Screenshot: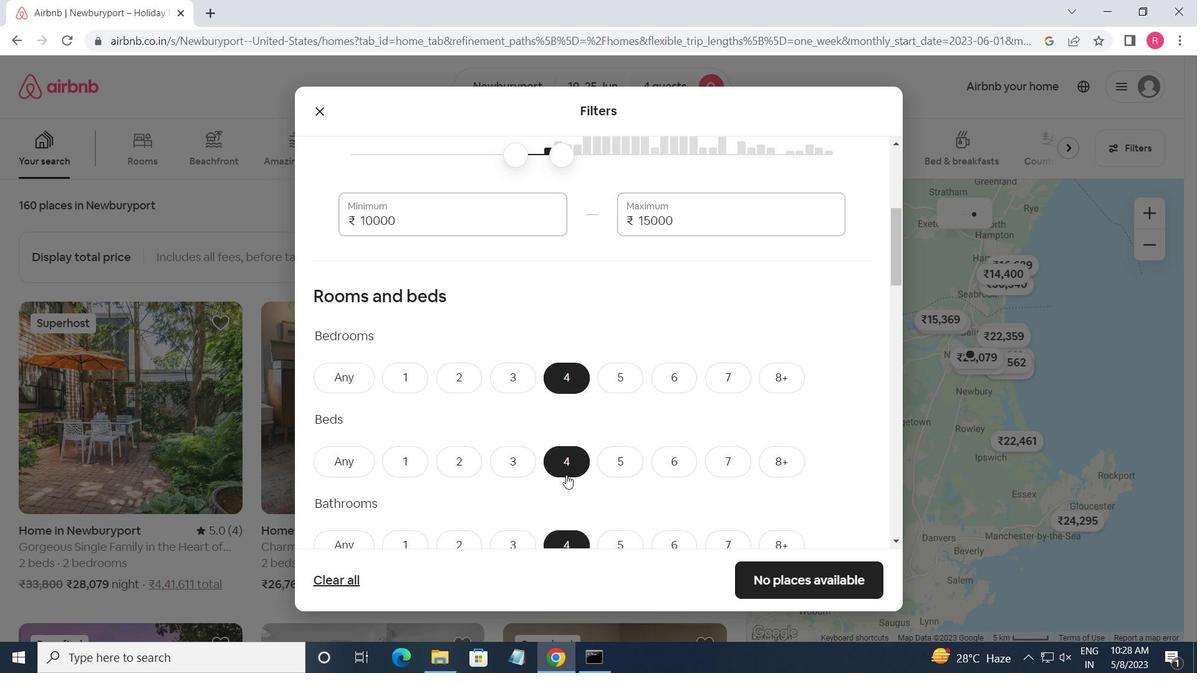 
Action: Mouse scrolled (567, 474) with delta (0, 0)
Screenshot: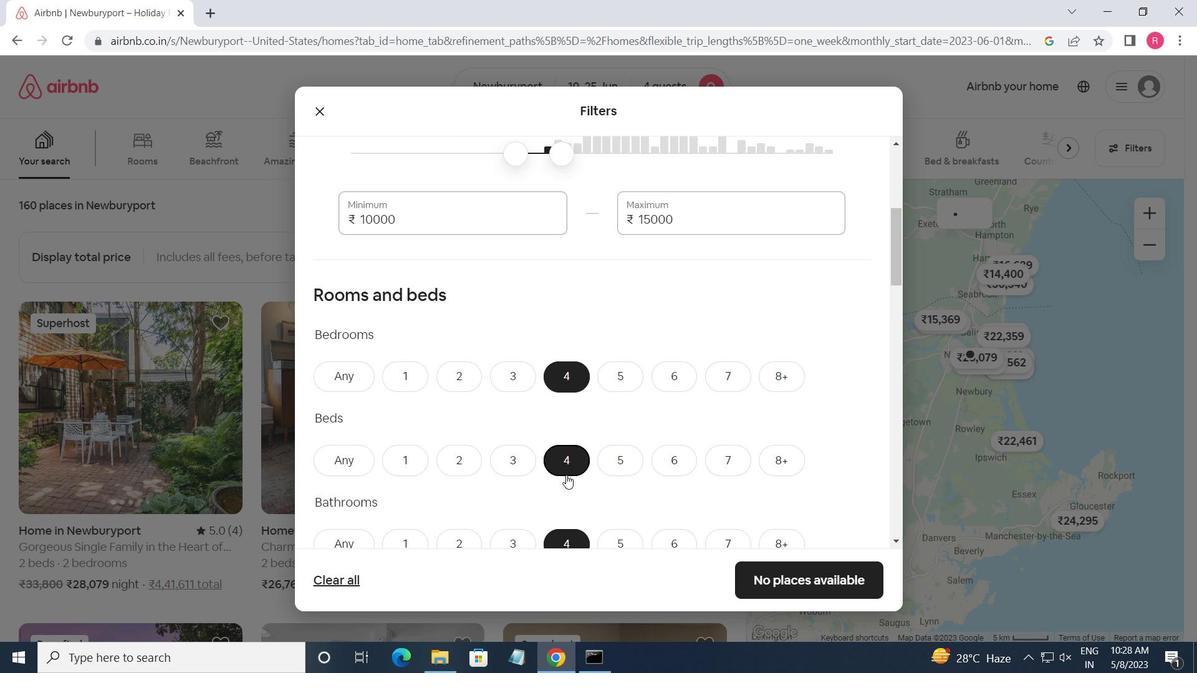
Action: Mouse moved to (403, 460)
Screenshot: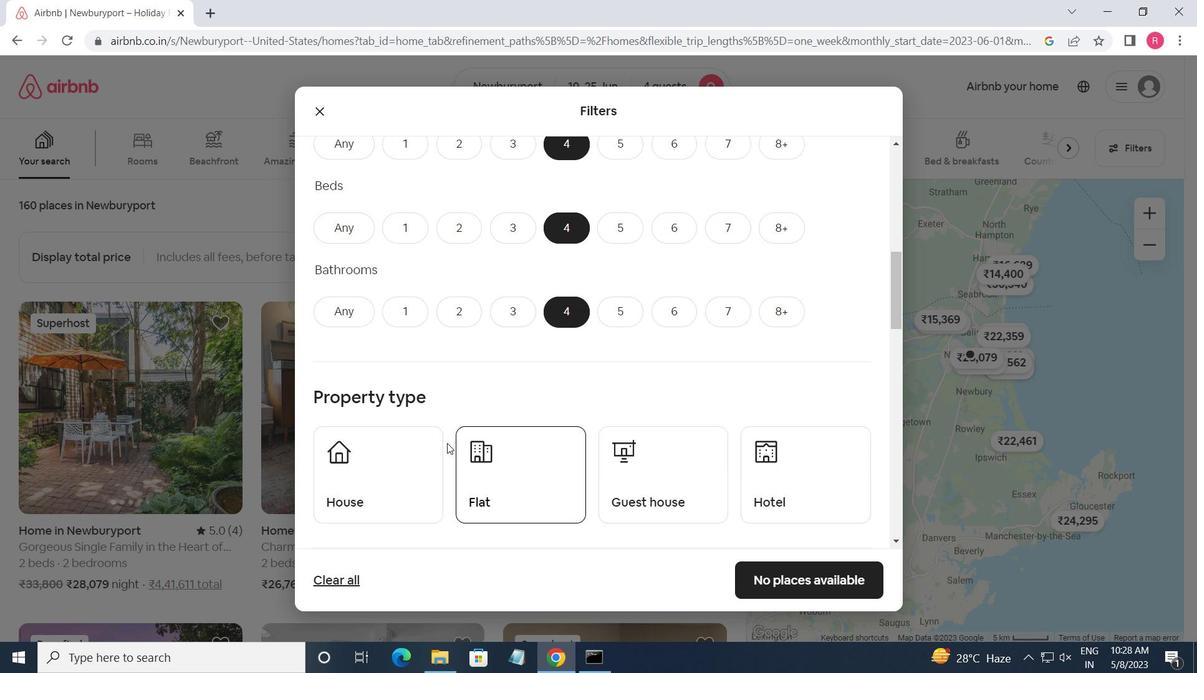 
Action: Mouse pressed left at (403, 460)
Screenshot: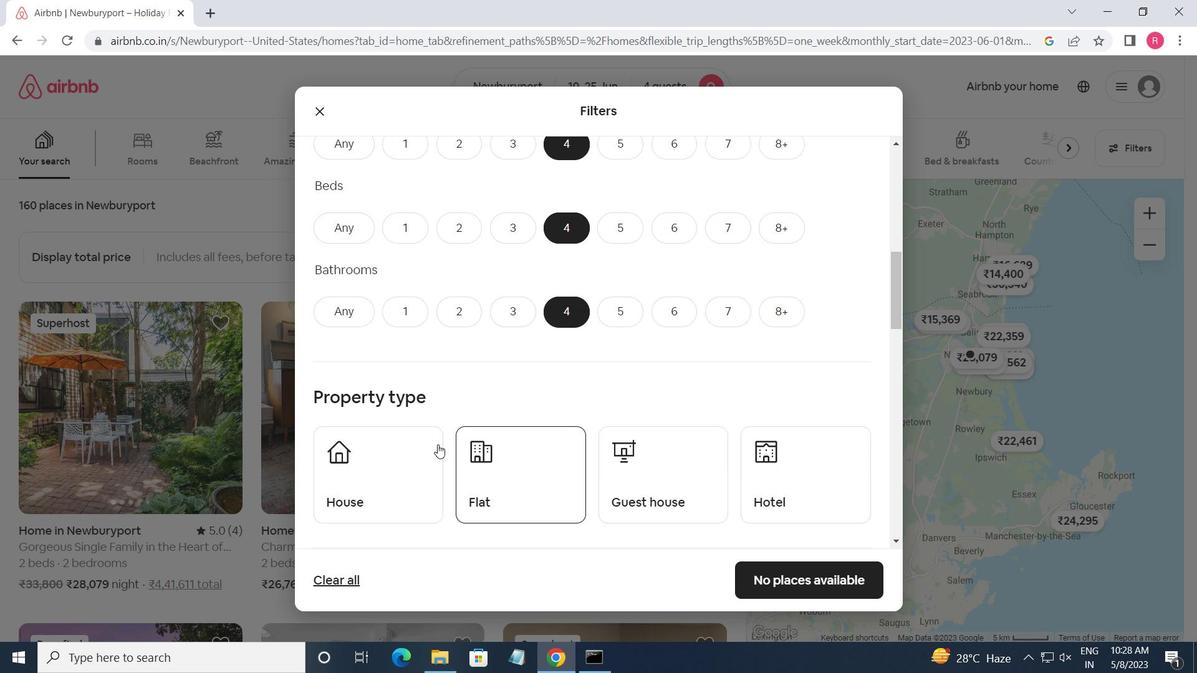 
Action: Mouse moved to (509, 471)
Screenshot: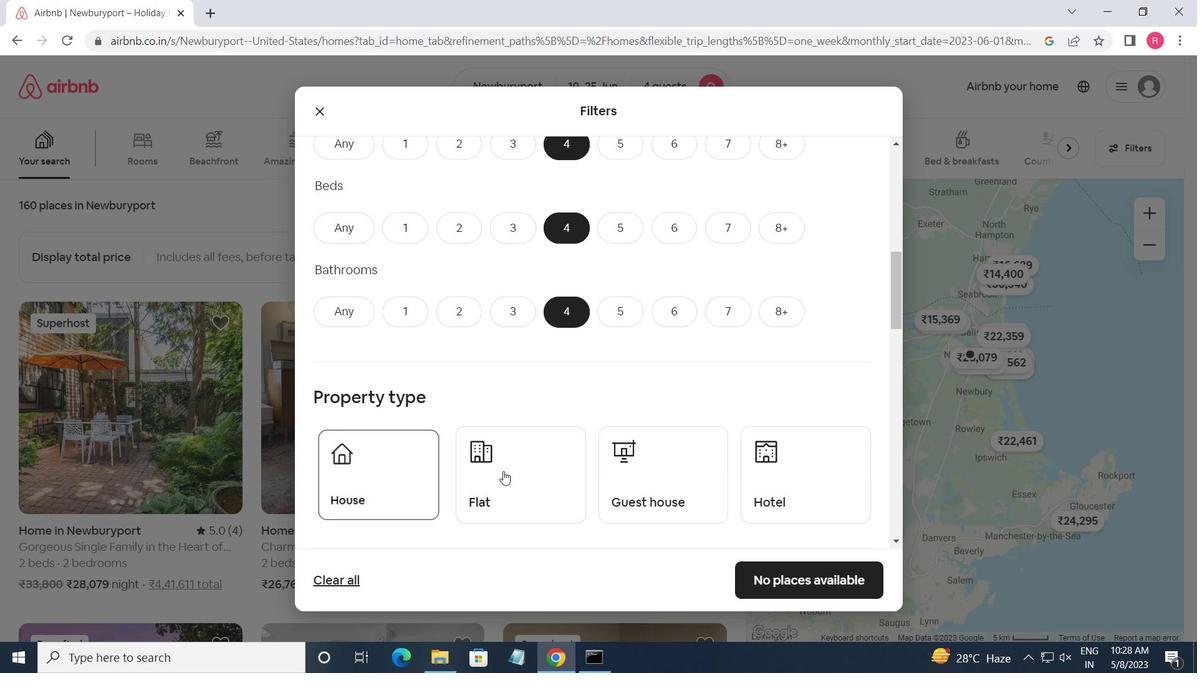 
Action: Mouse pressed left at (509, 471)
Screenshot: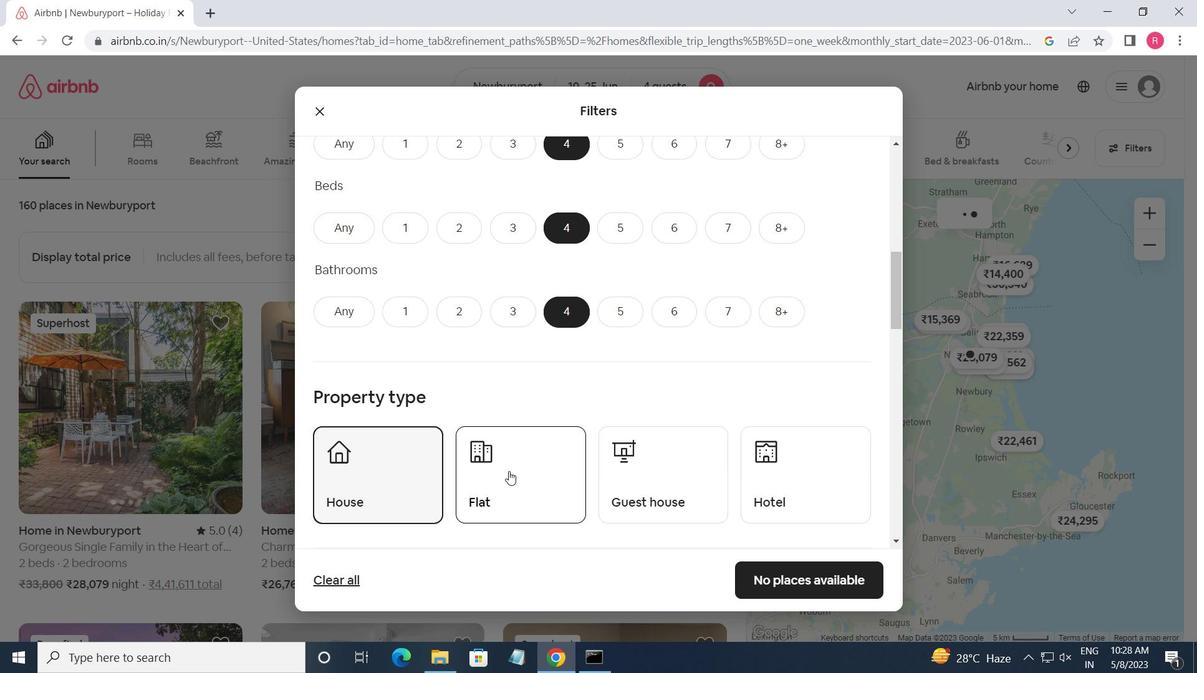 
Action: Mouse moved to (642, 492)
Screenshot: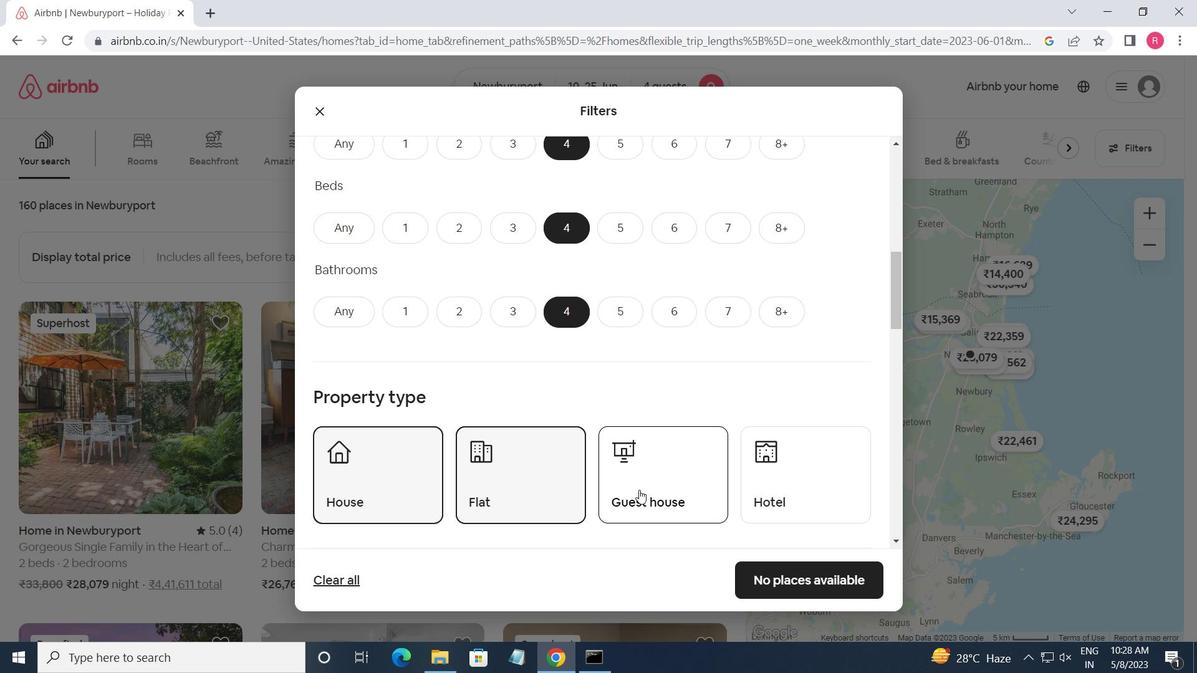 
Action: Mouse pressed left at (642, 492)
Screenshot: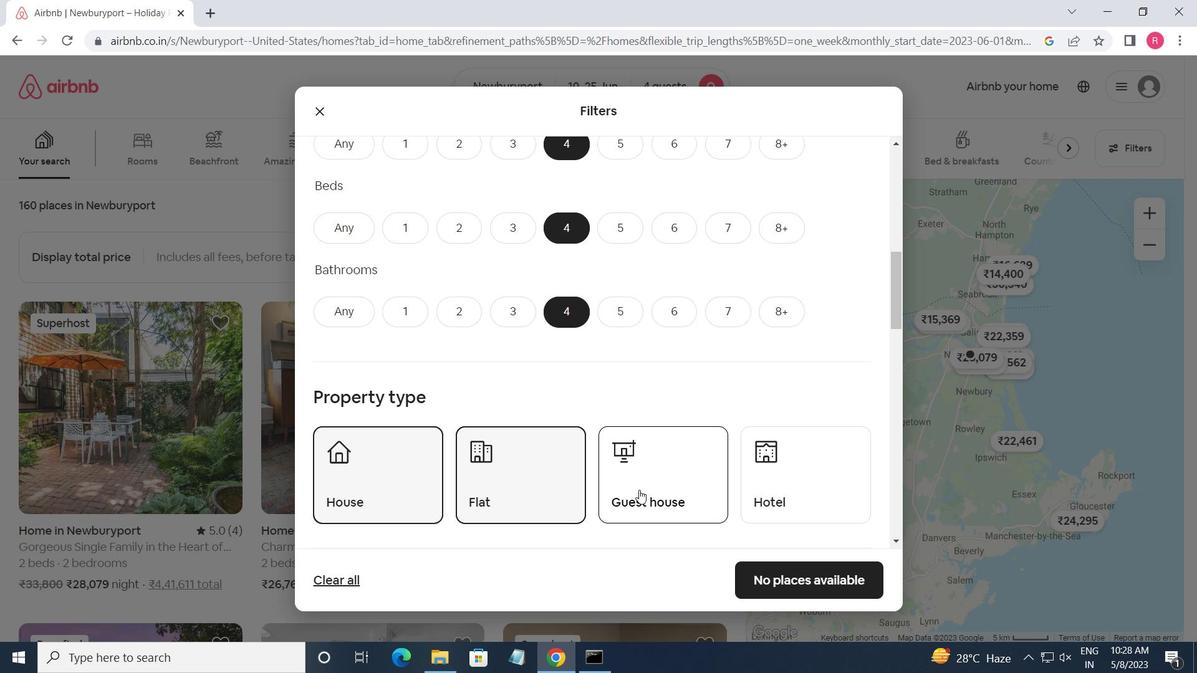 
Action: Mouse moved to (775, 487)
Screenshot: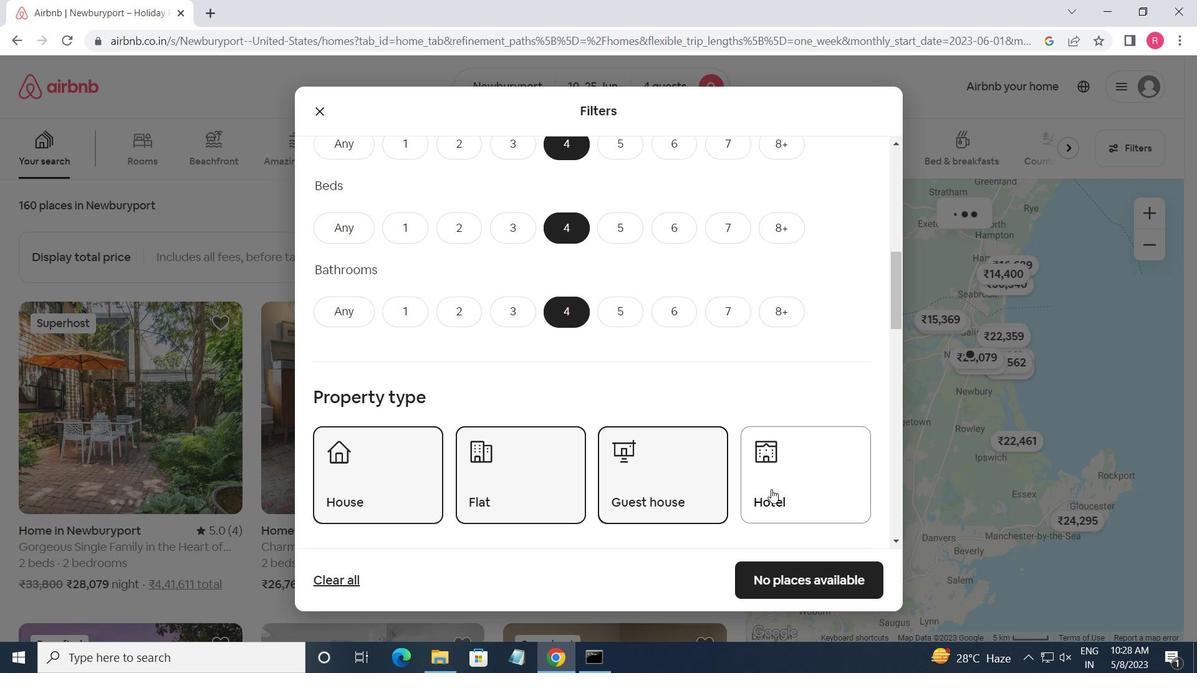 
Action: Mouse pressed left at (775, 487)
Screenshot: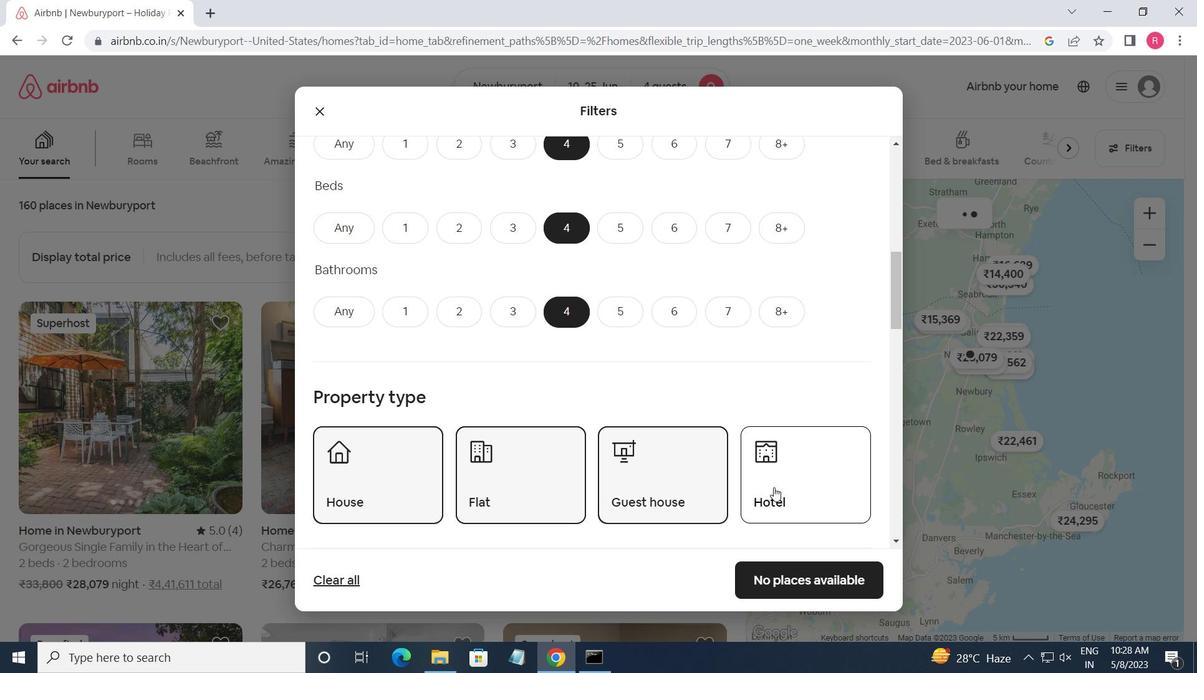 
Action: Mouse moved to (605, 446)
Screenshot: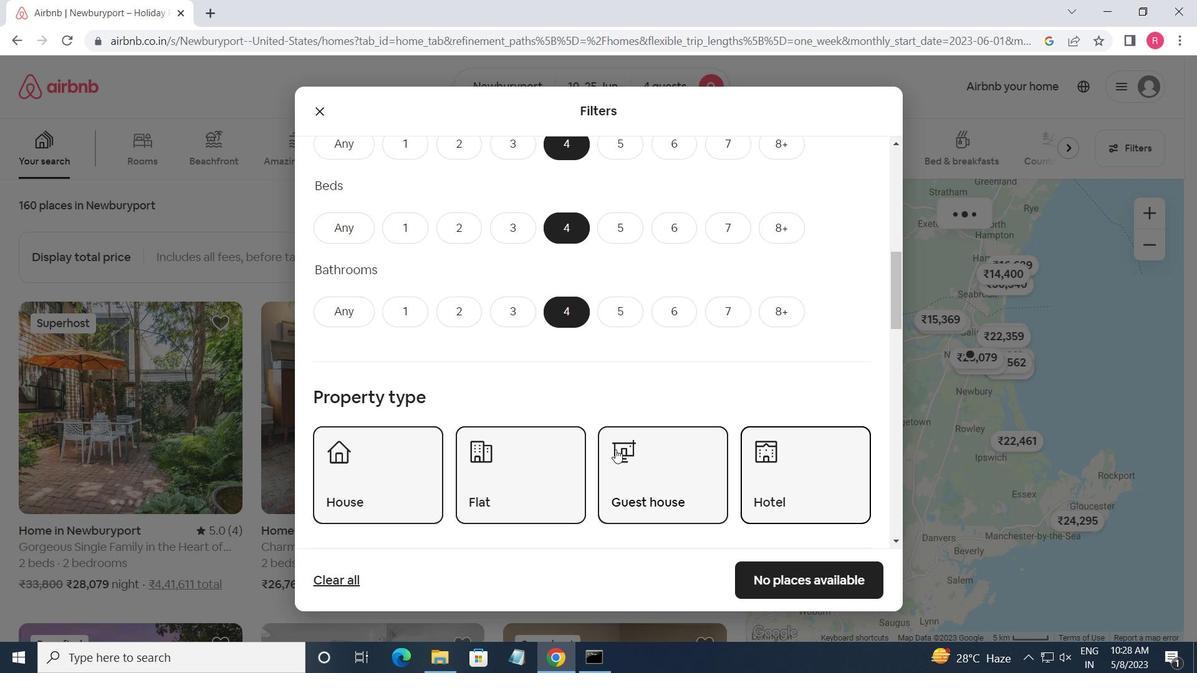 
Action: Mouse scrolled (605, 445) with delta (0, 0)
Screenshot: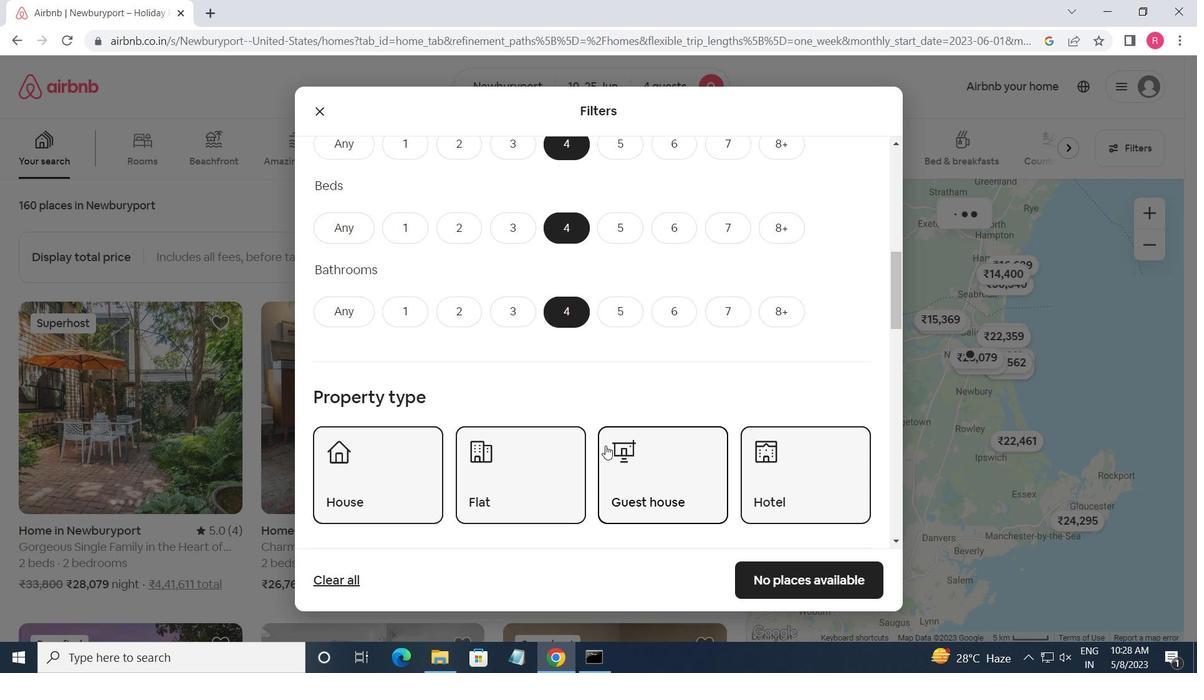 
Action: Mouse scrolled (605, 445) with delta (0, 0)
Screenshot: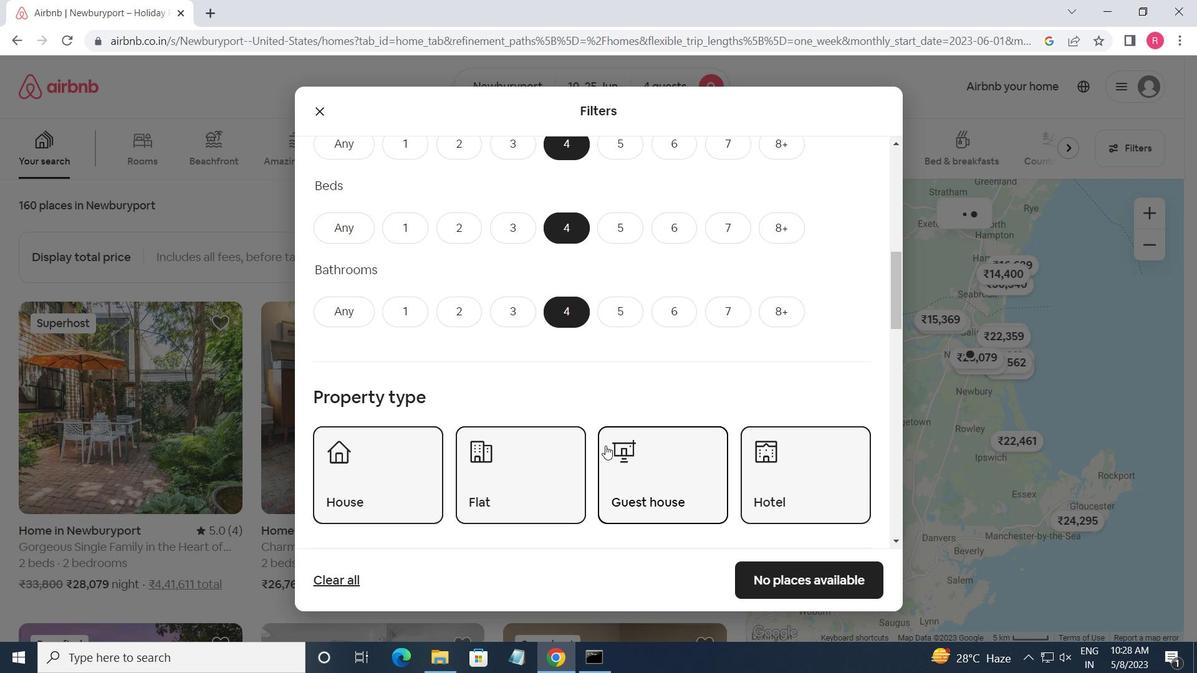 
Action: Mouse scrolled (605, 445) with delta (0, 0)
Screenshot: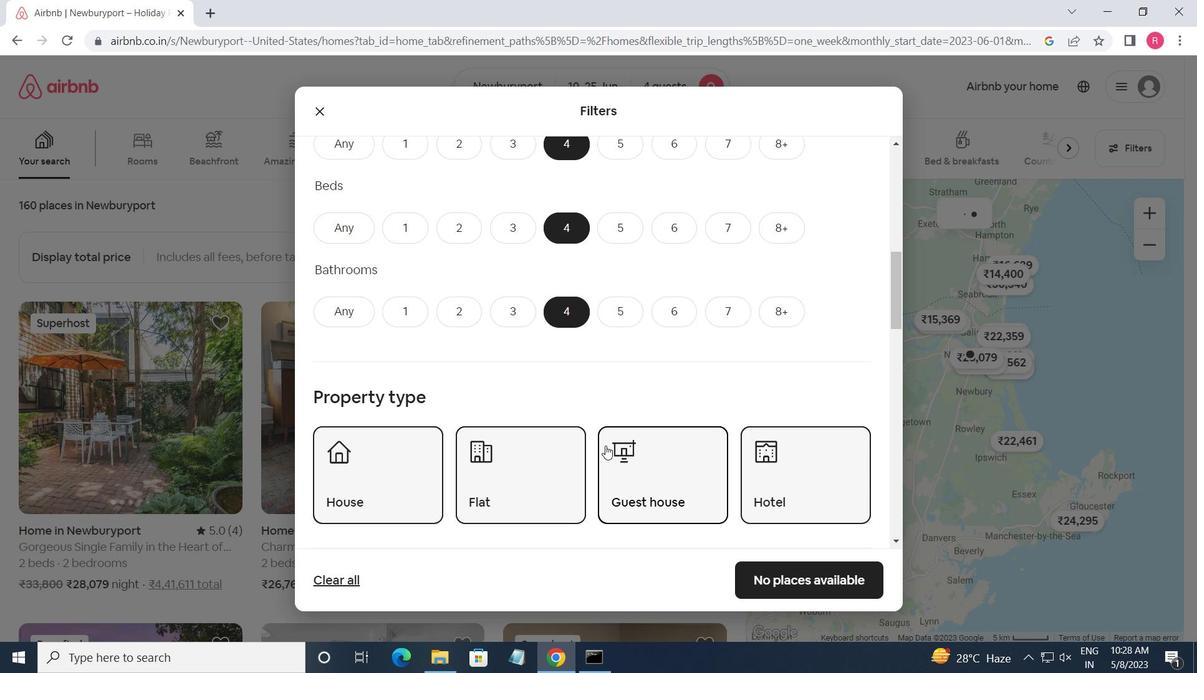 
Action: Mouse moved to (605, 444)
Screenshot: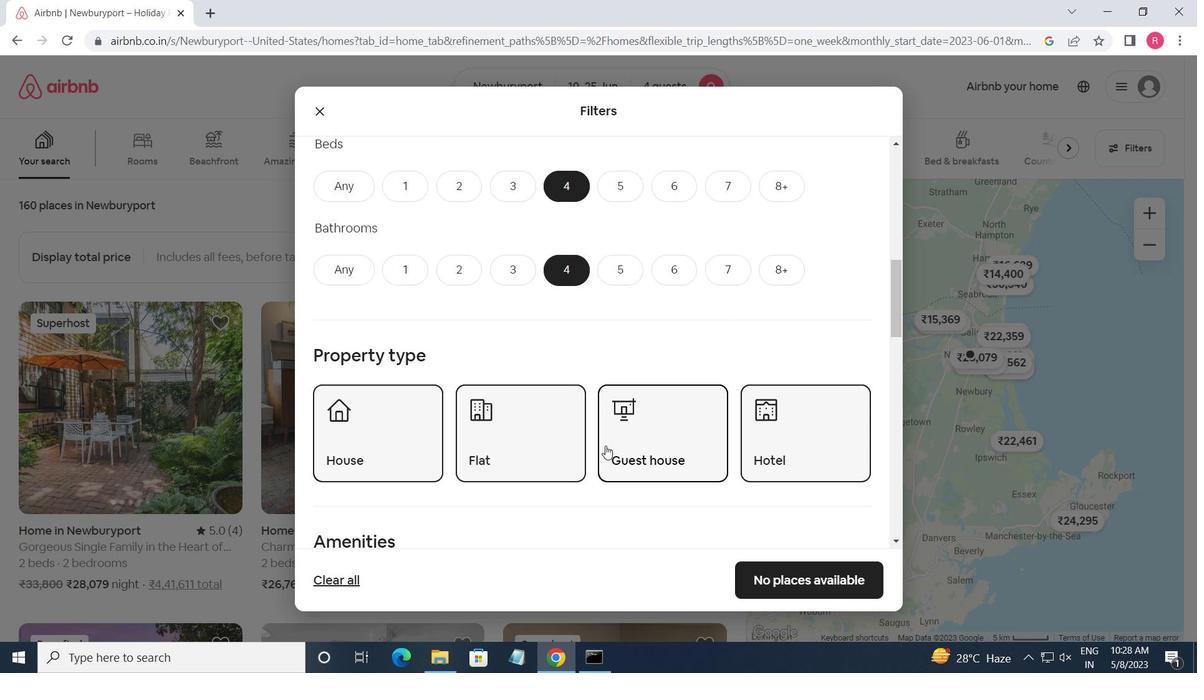 
Action: Mouse scrolled (605, 444) with delta (0, 0)
Screenshot: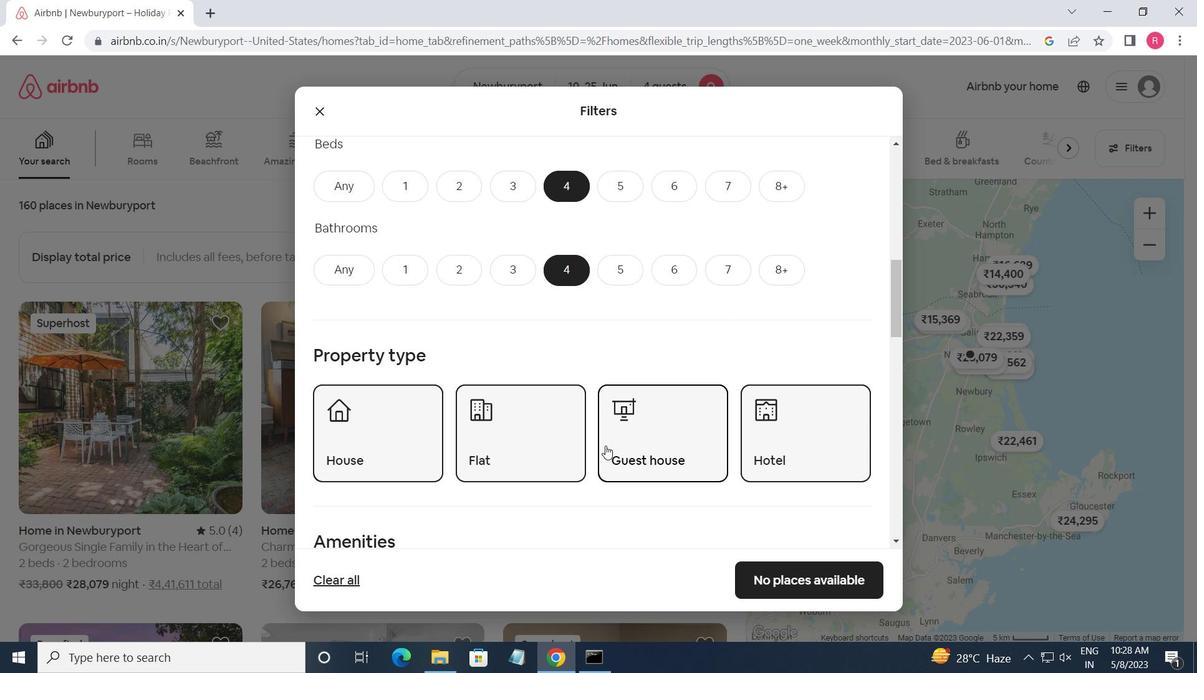 
Action: Mouse moved to (358, 464)
Screenshot: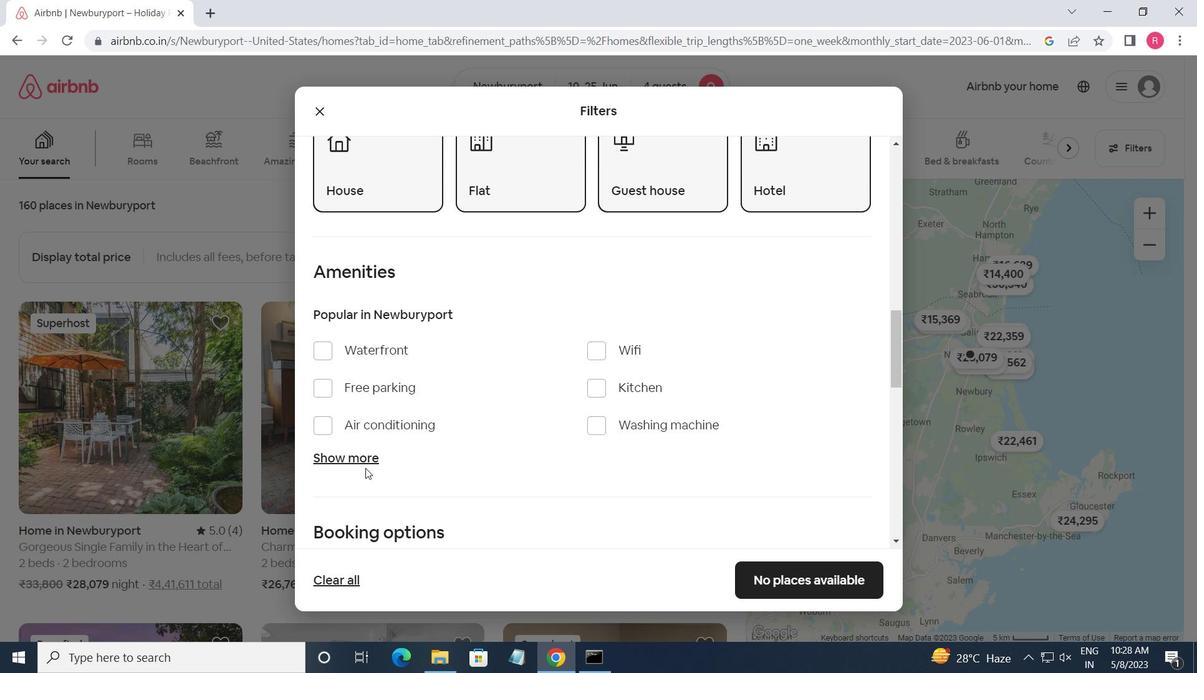 
Action: Mouse pressed left at (358, 464)
Screenshot: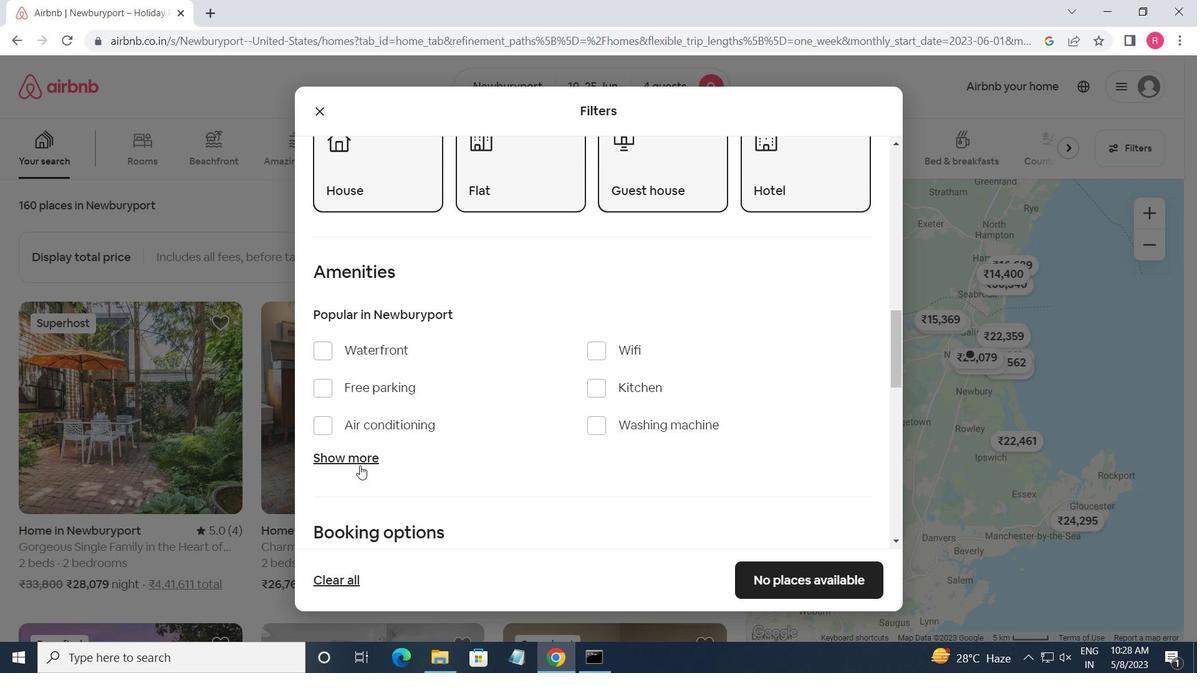 
Action: Mouse moved to (598, 355)
Screenshot: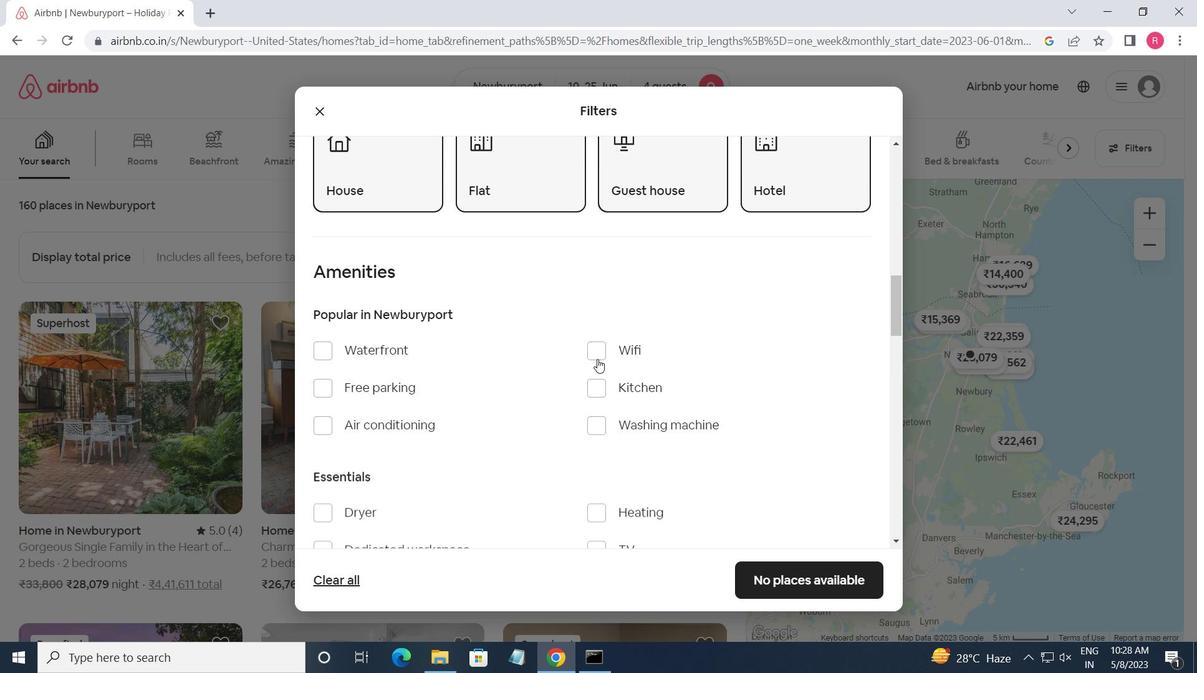 
Action: Mouse pressed left at (598, 355)
Screenshot: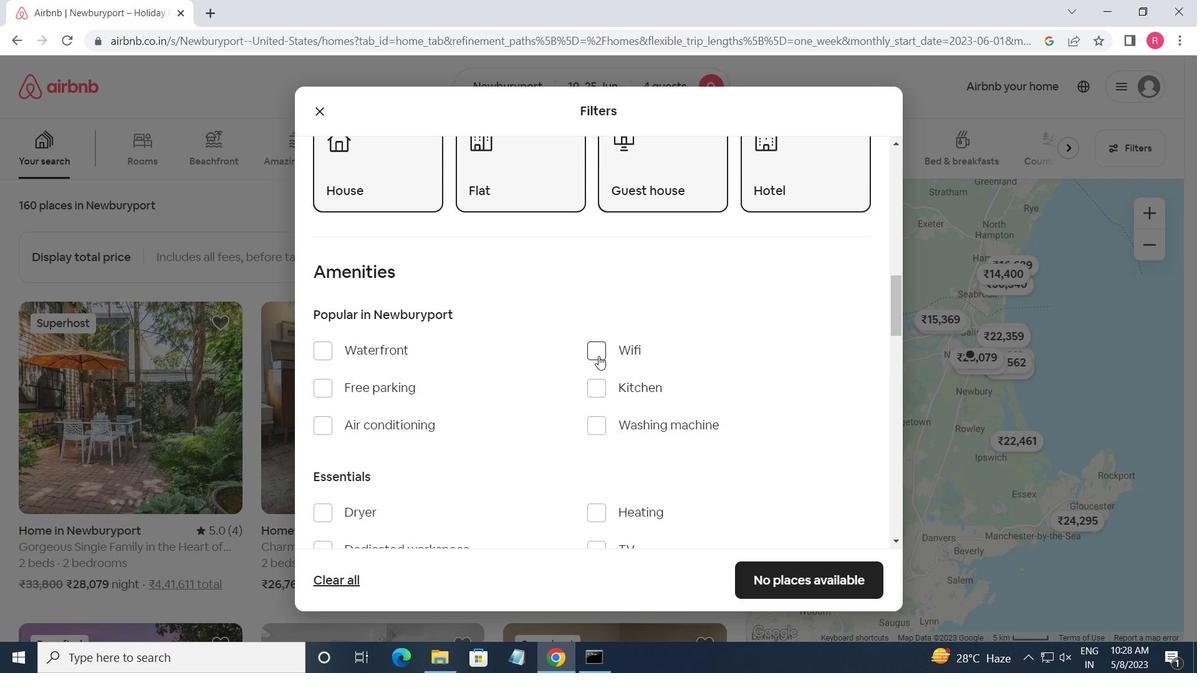
Action: Mouse moved to (323, 387)
Screenshot: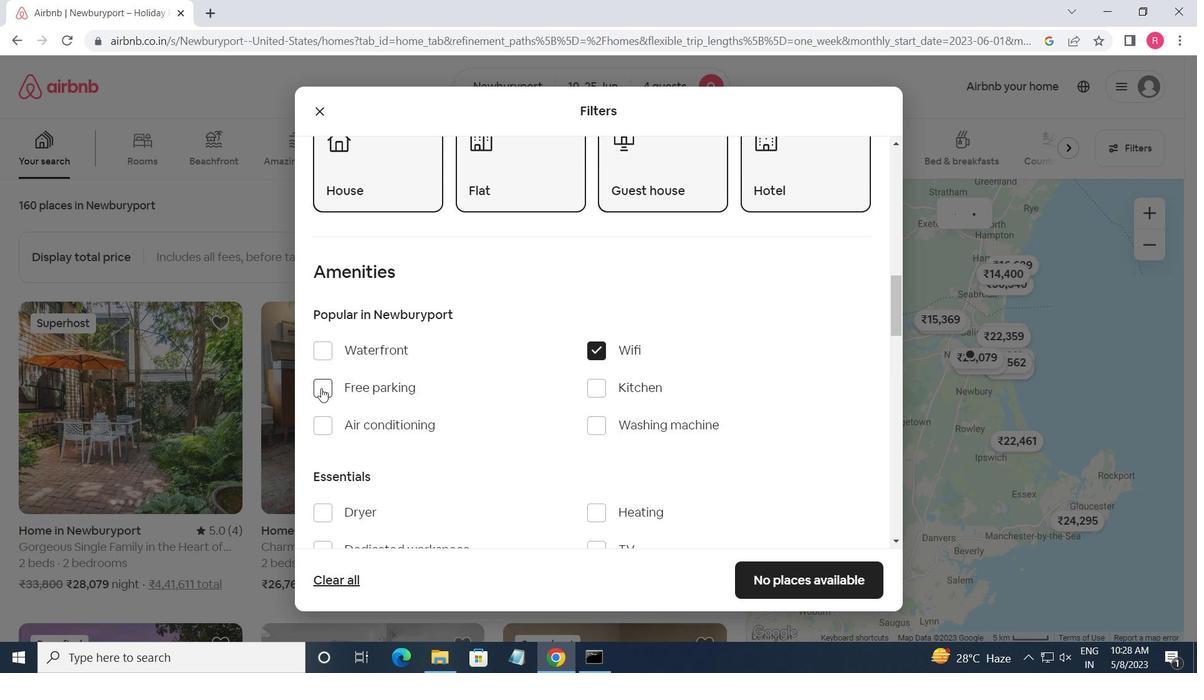 
Action: Mouse pressed left at (323, 387)
Screenshot: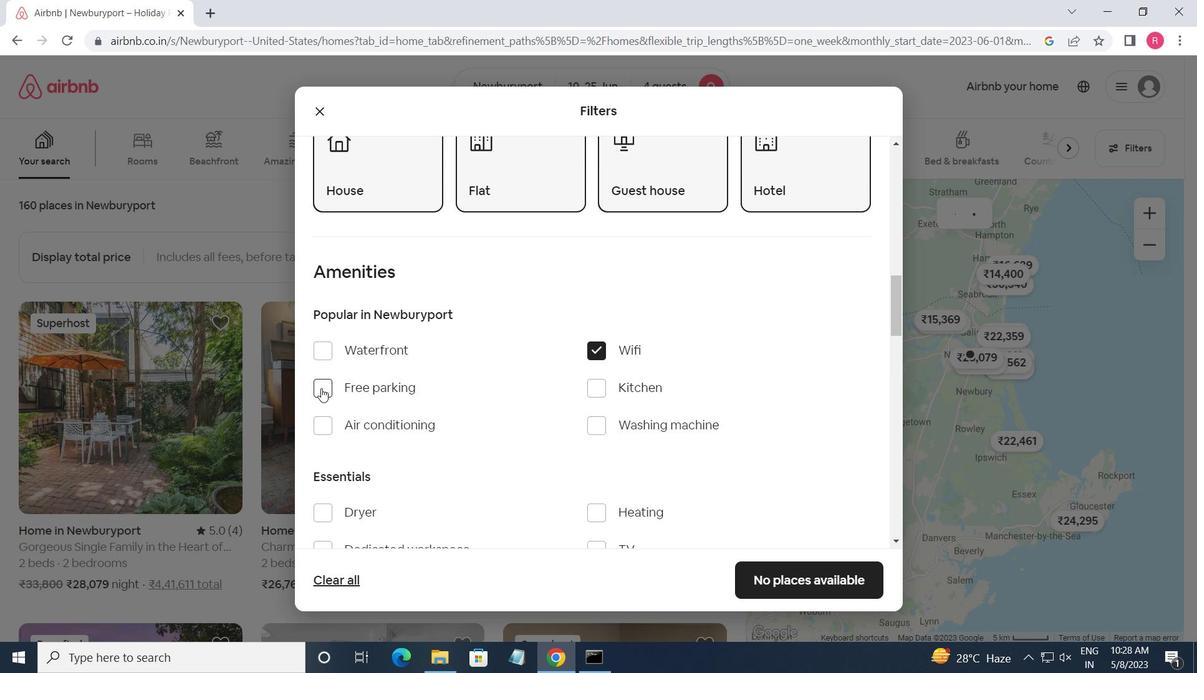 
Action: Mouse moved to (457, 404)
Screenshot: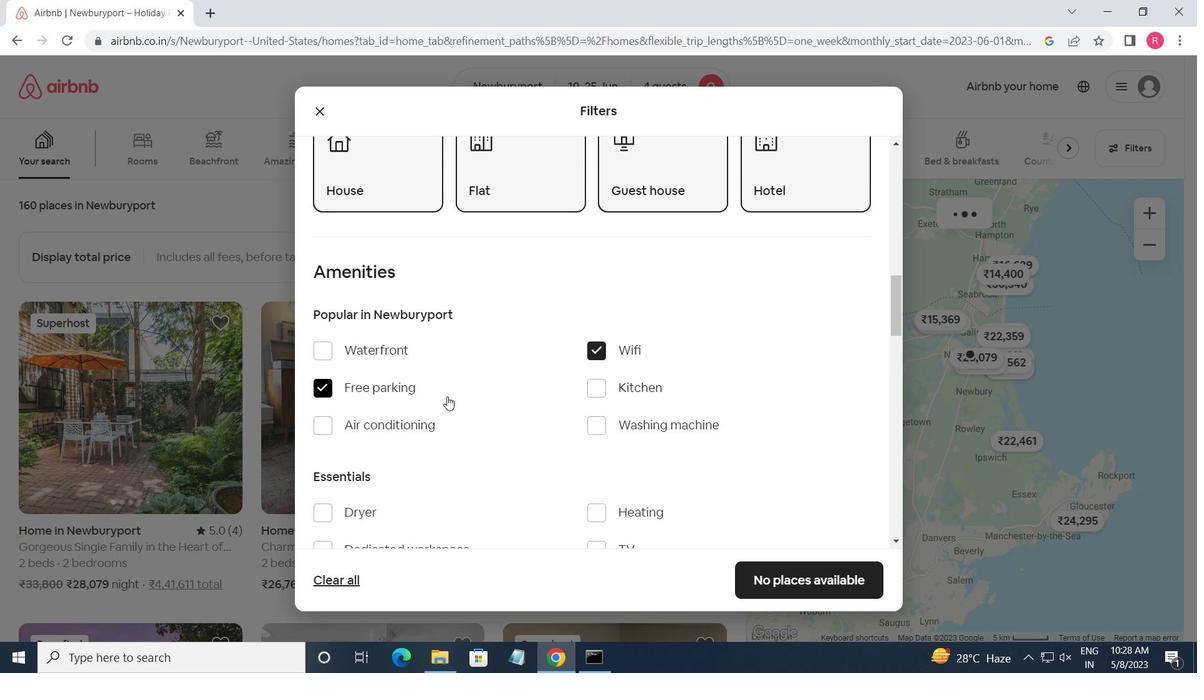 
Action: Mouse scrolled (457, 404) with delta (0, 0)
Screenshot: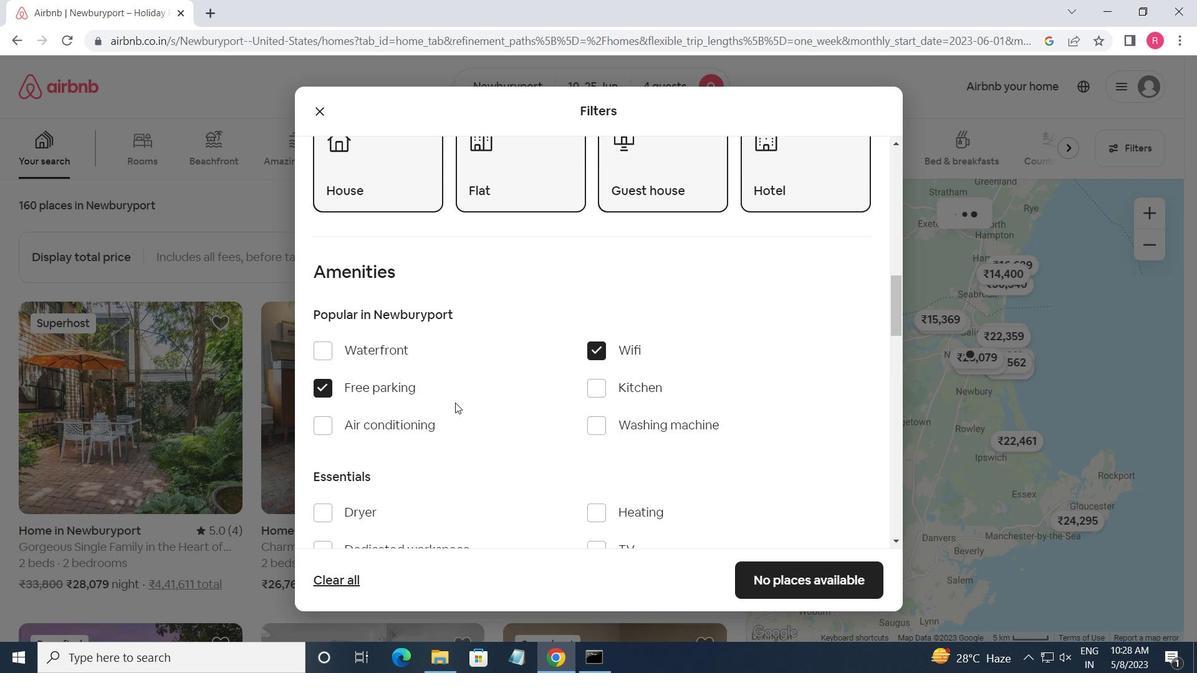
Action: Mouse scrolled (457, 404) with delta (0, 0)
Screenshot: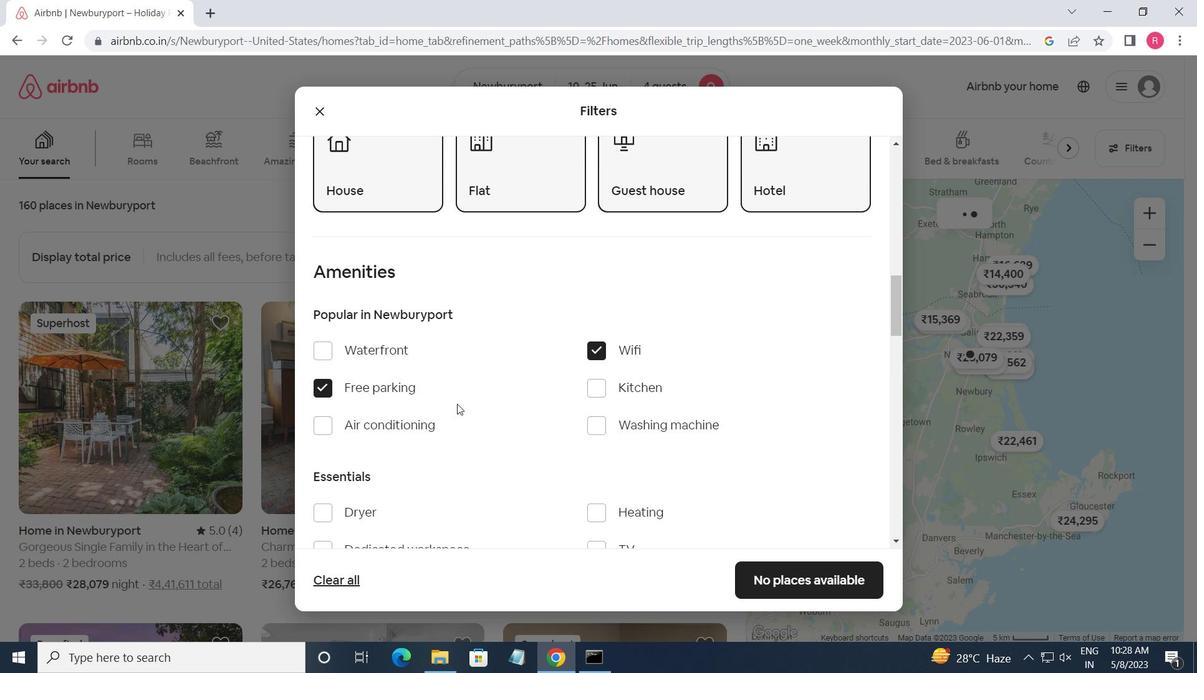 
Action: Mouse moved to (597, 396)
Screenshot: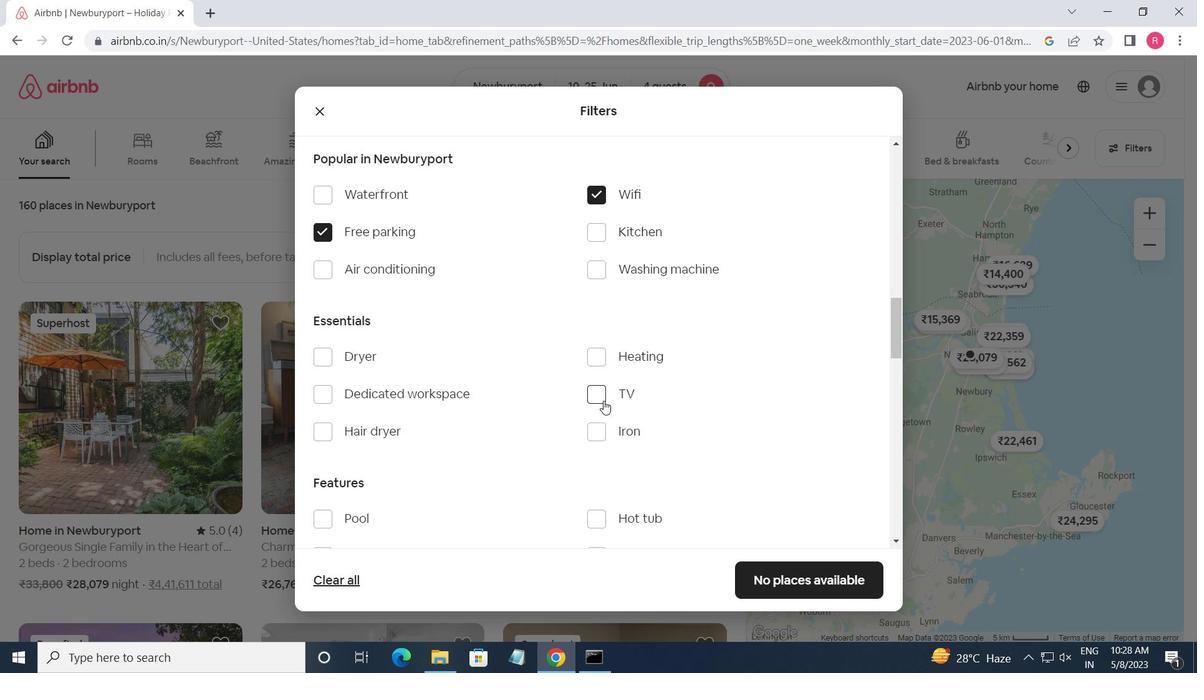 
Action: Mouse pressed left at (597, 396)
Screenshot: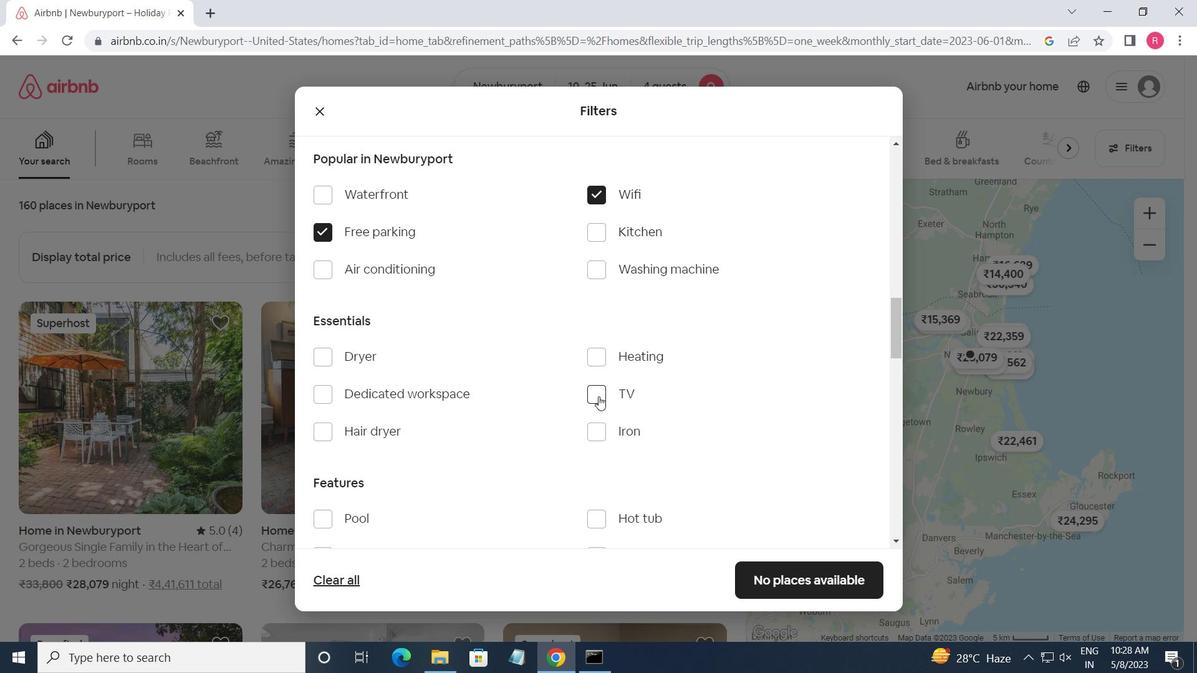 
Action: Mouse moved to (451, 407)
Screenshot: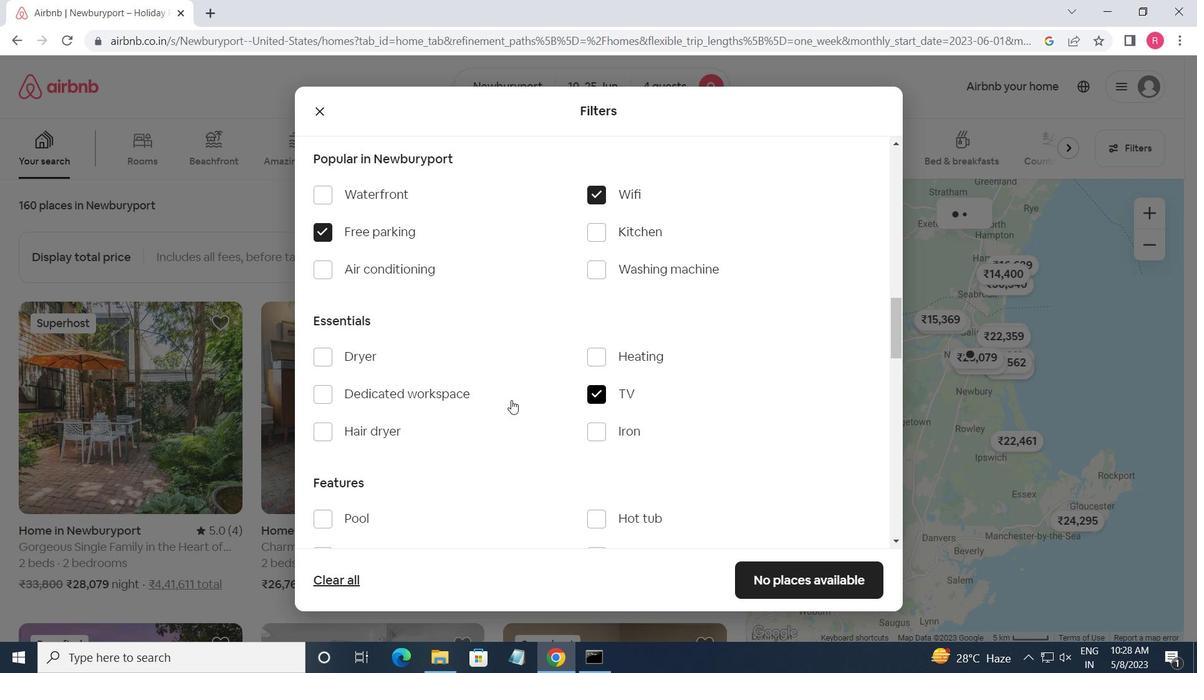 
Action: Mouse scrolled (451, 407) with delta (0, 0)
Screenshot: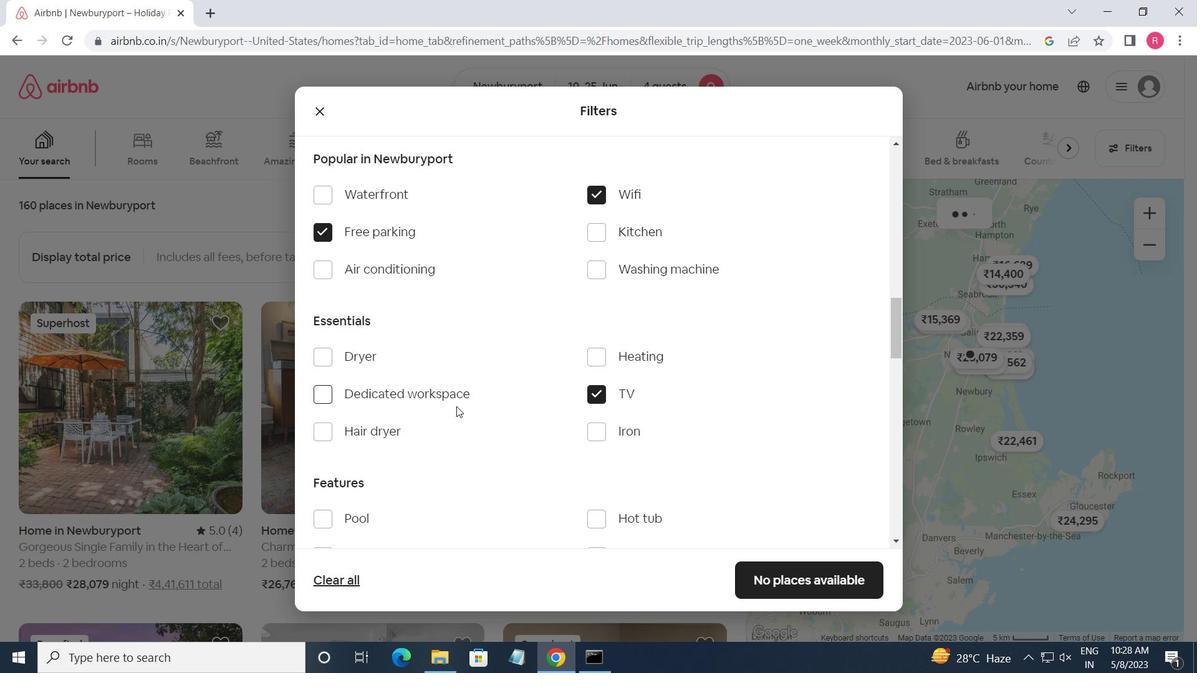 
Action: Mouse scrolled (451, 407) with delta (0, 0)
Screenshot: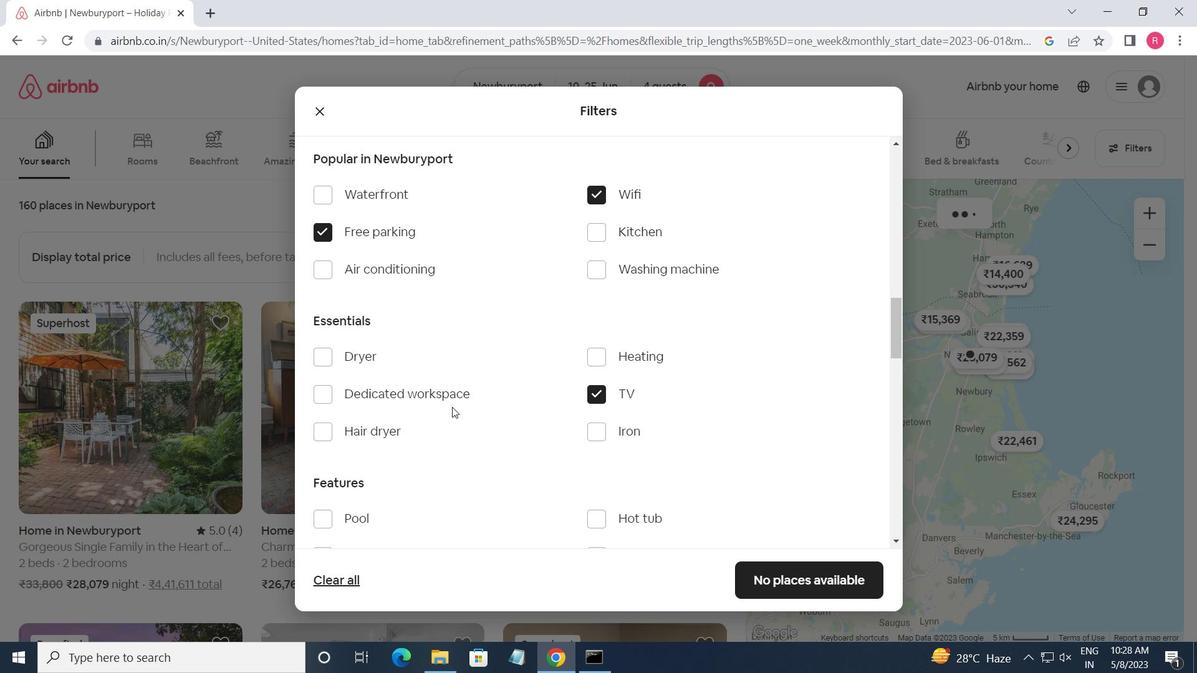 
Action: Mouse scrolled (451, 407) with delta (0, 0)
Screenshot: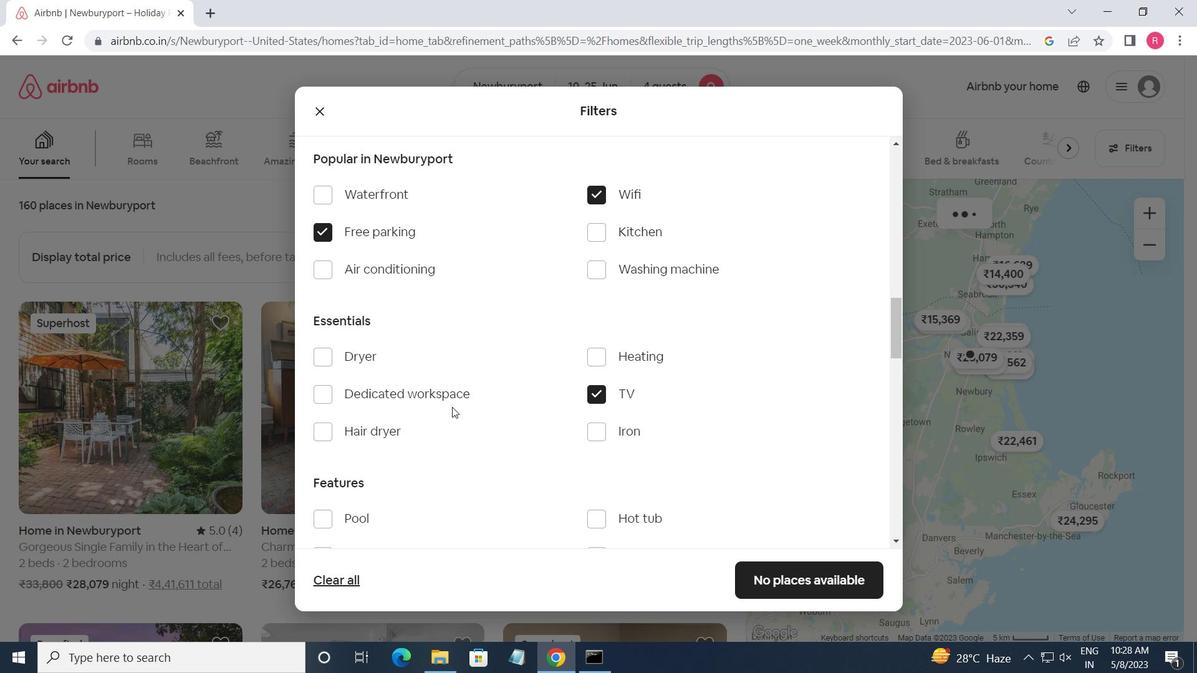 
Action: Mouse moved to (328, 353)
Screenshot: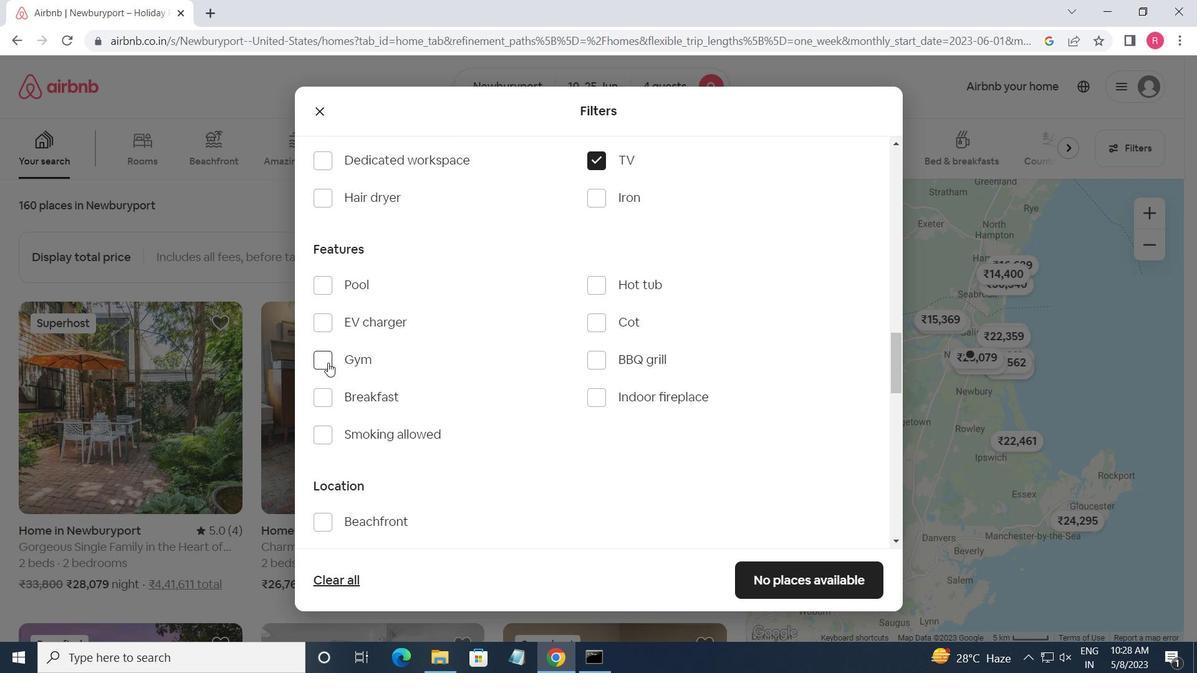 
Action: Mouse pressed left at (328, 353)
Screenshot: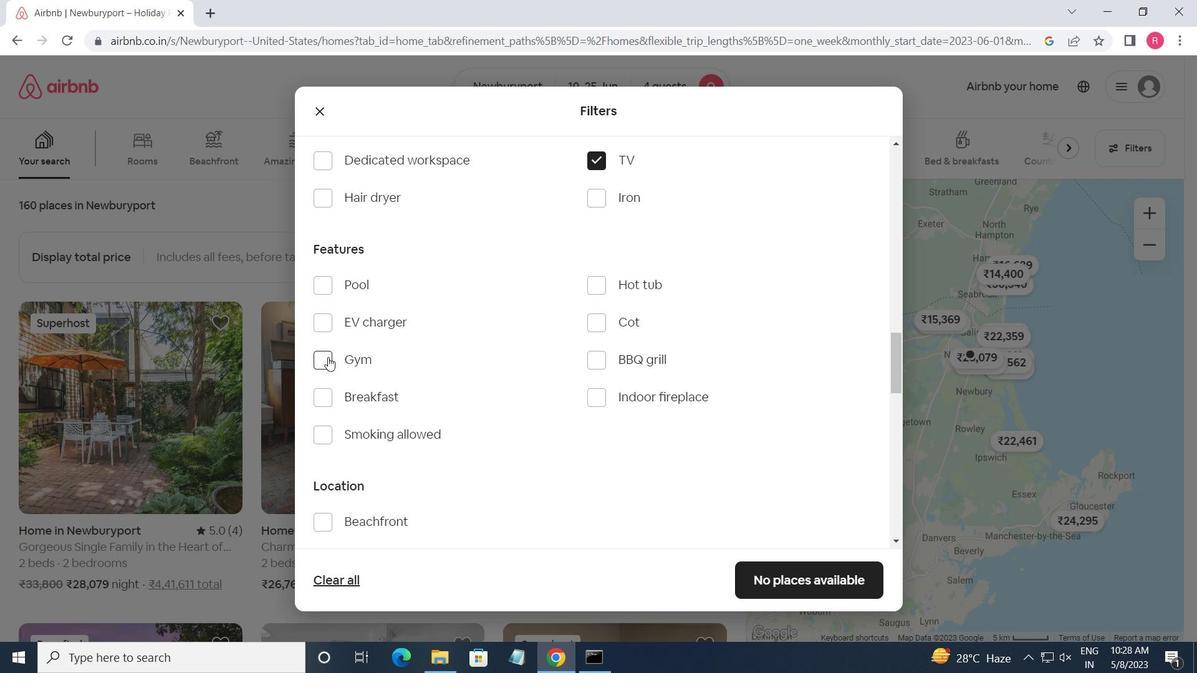 
Action: Mouse moved to (322, 393)
Screenshot: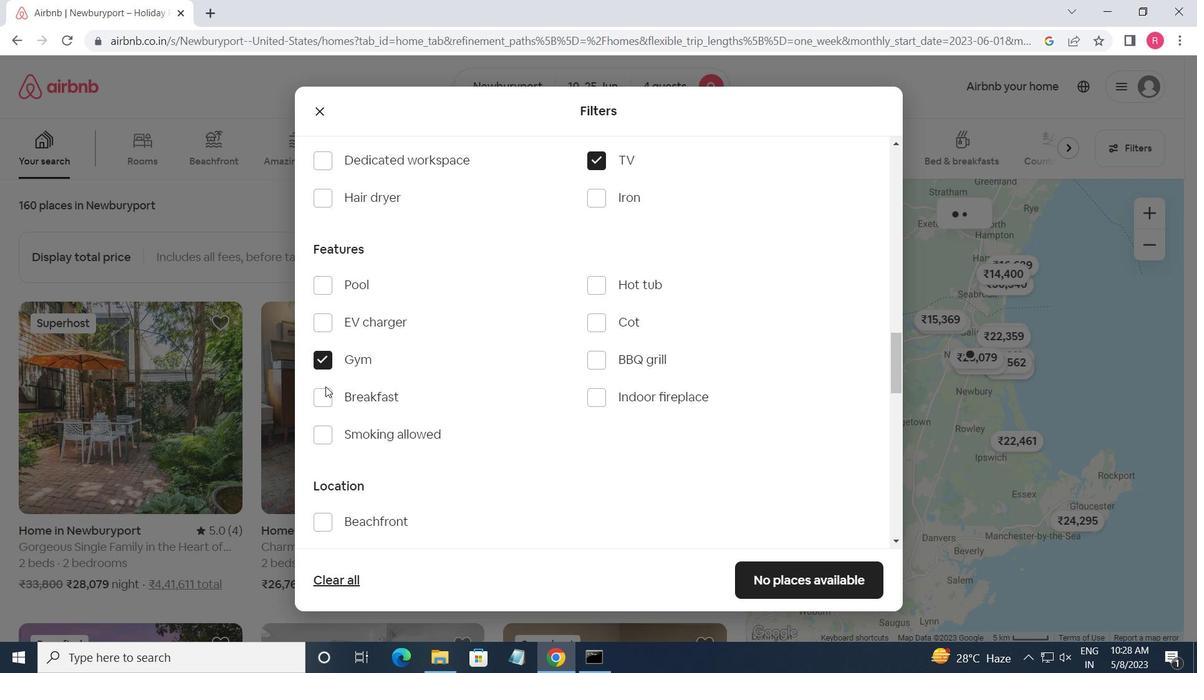 
Action: Mouse pressed left at (322, 393)
Screenshot: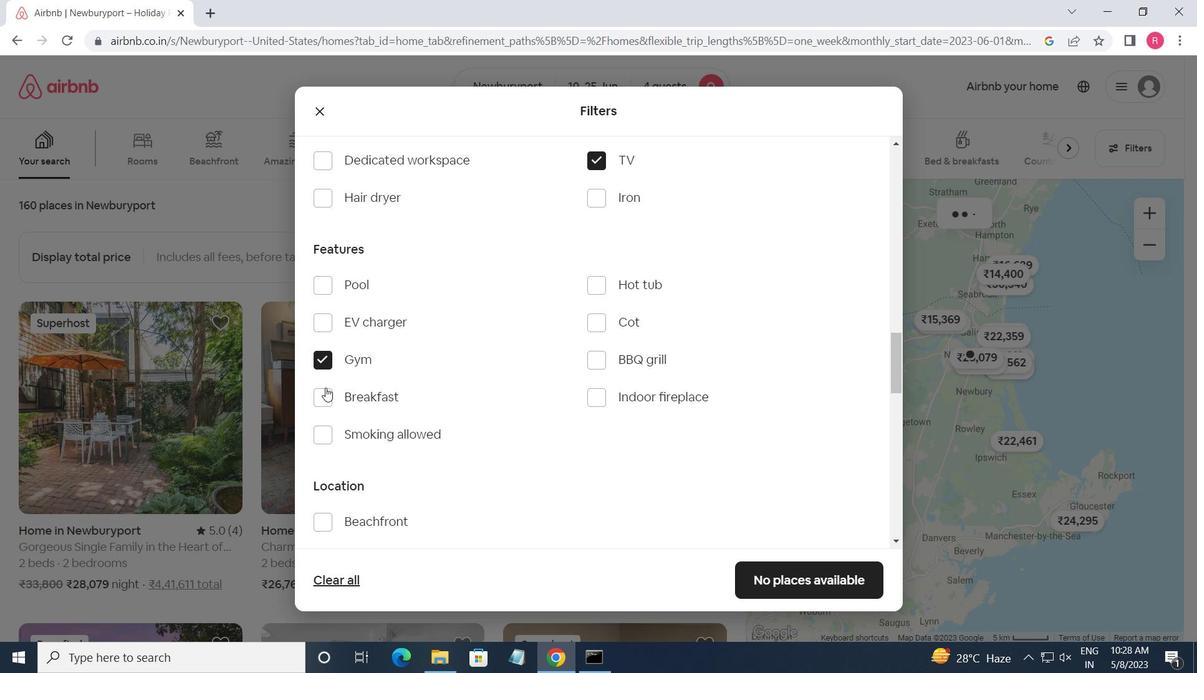 
Action: Mouse moved to (464, 406)
Screenshot: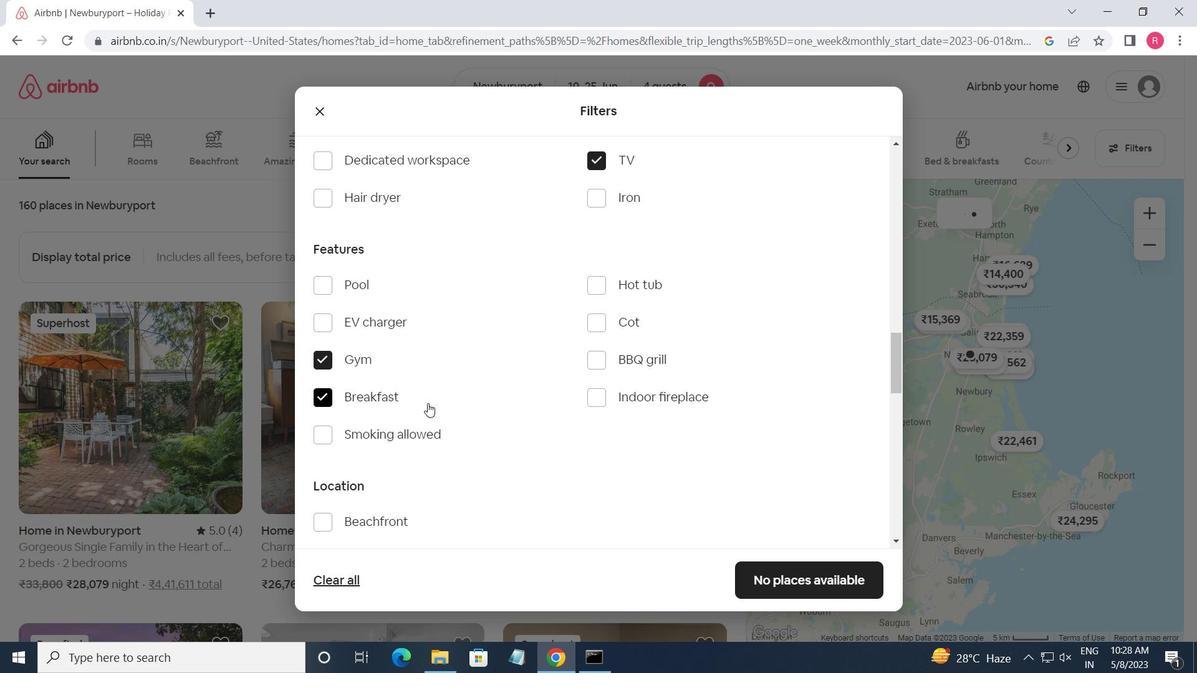
Action: Mouse scrolled (464, 405) with delta (0, 0)
Screenshot: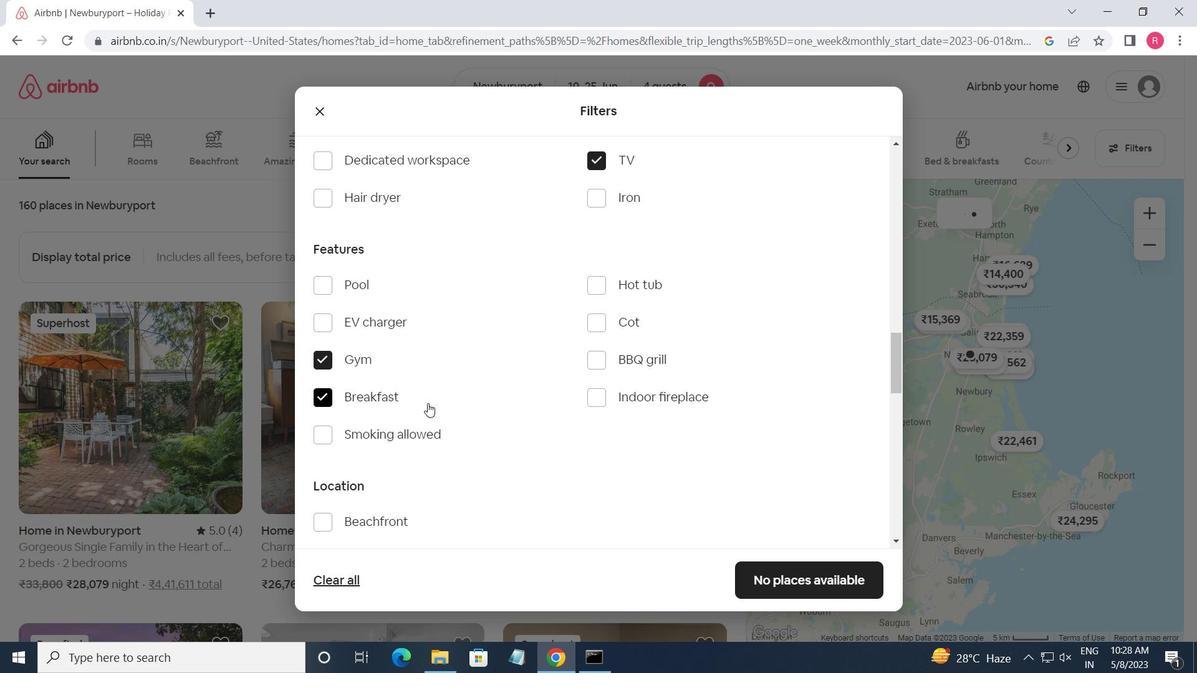 
Action: Mouse scrolled (464, 405) with delta (0, 0)
Screenshot: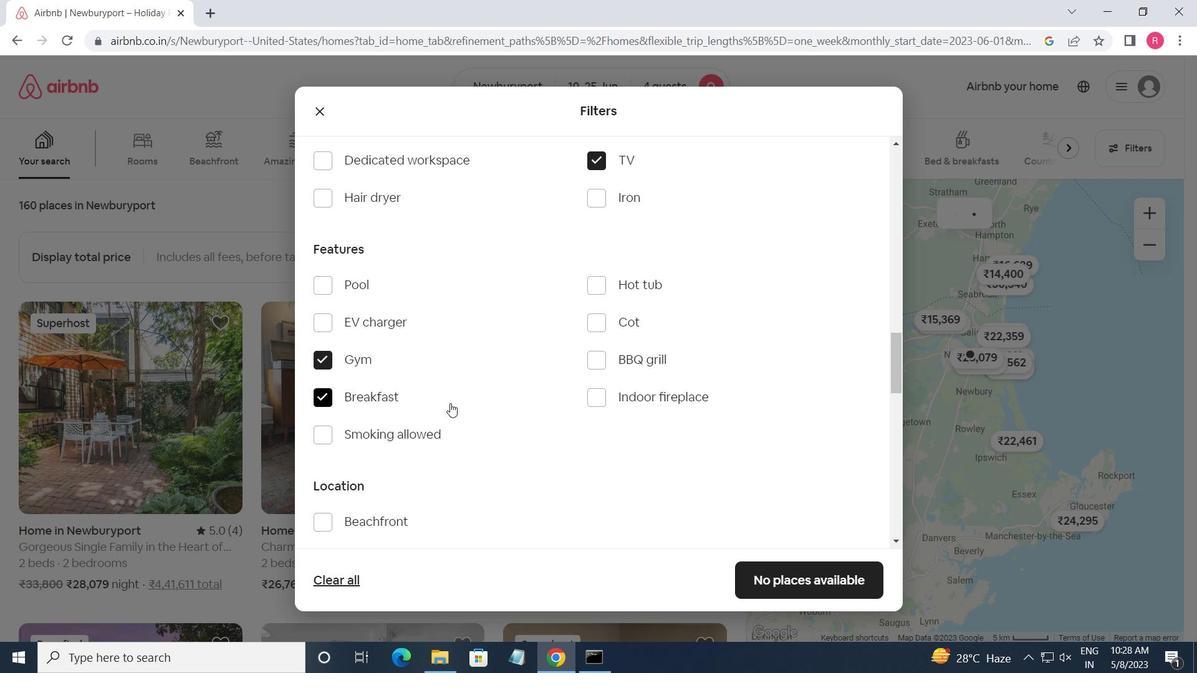 
Action: Mouse scrolled (464, 405) with delta (0, 0)
Screenshot: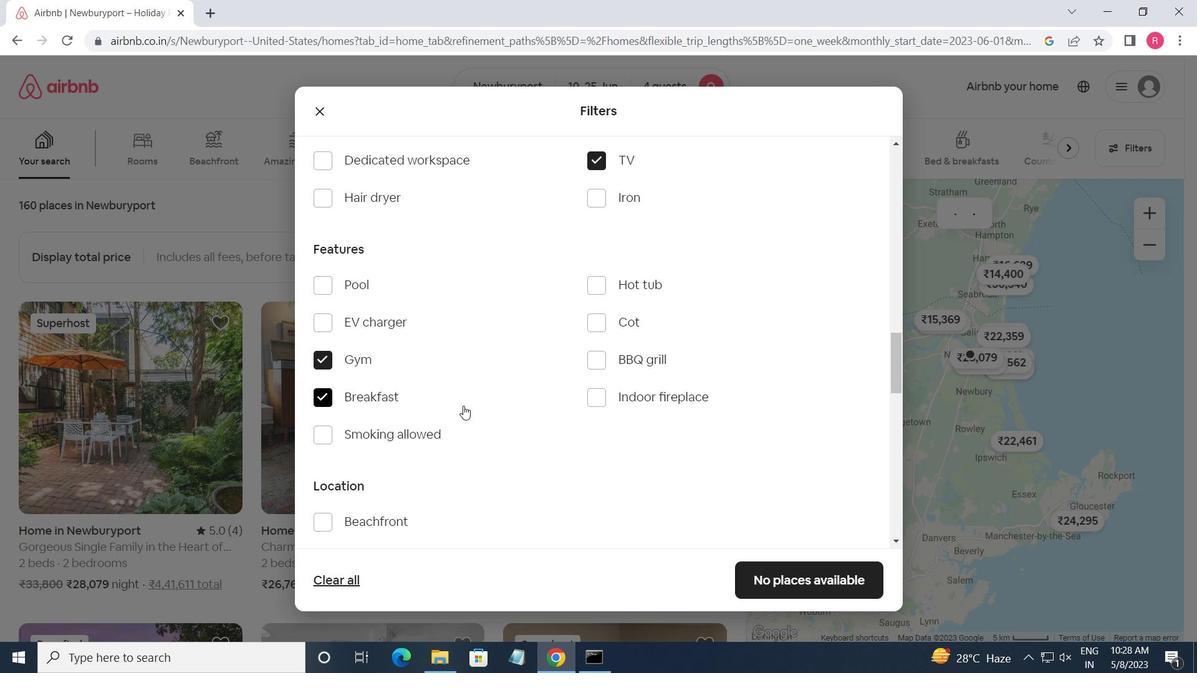 
Action: Mouse scrolled (464, 405) with delta (0, 0)
Screenshot: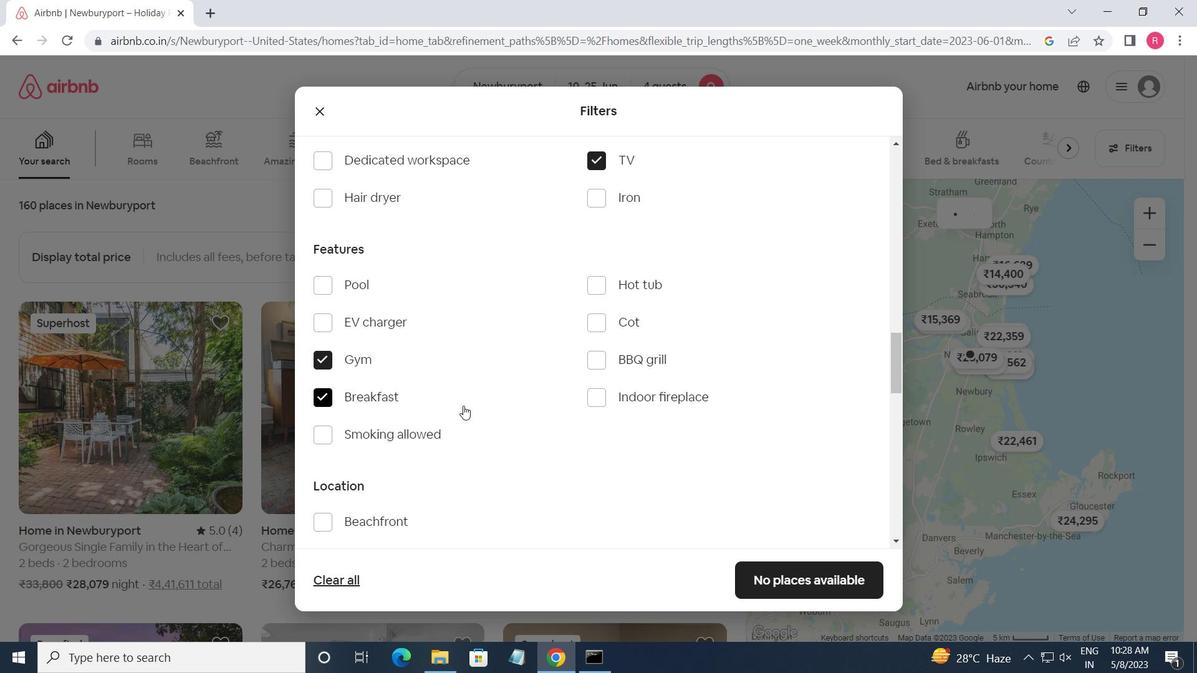
Action: Mouse scrolled (464, 405) with delta (0, 0)
Screenshot: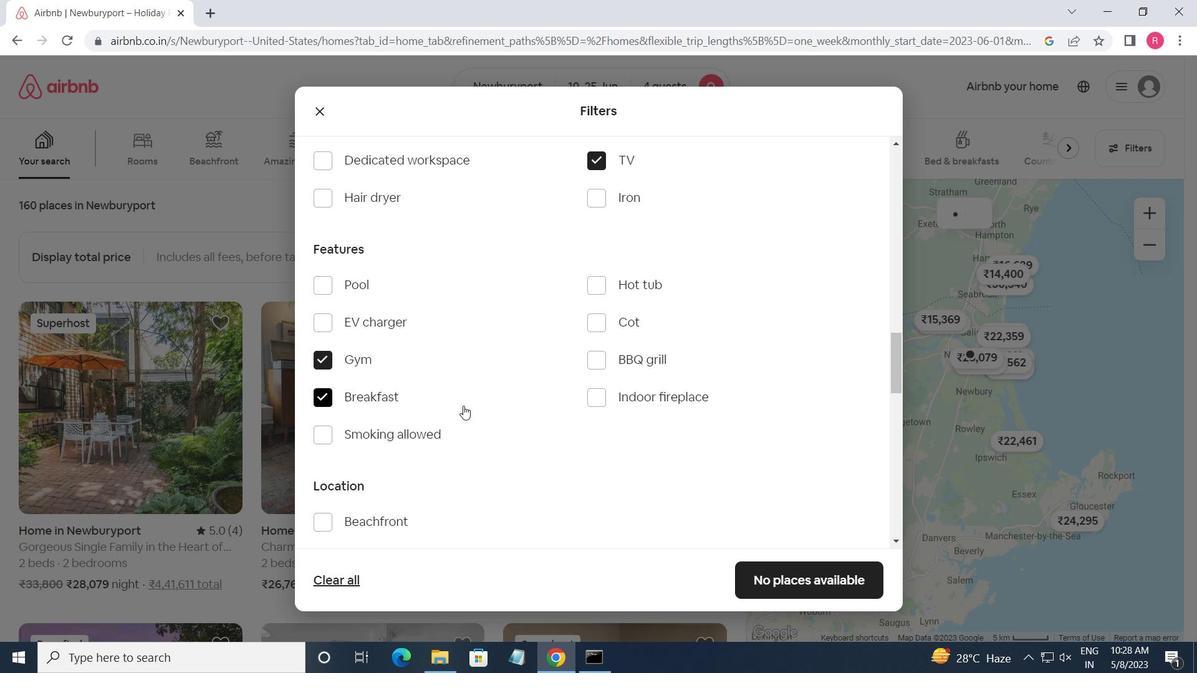 
Action: Mouse moved to (834, 439)
Screenshot: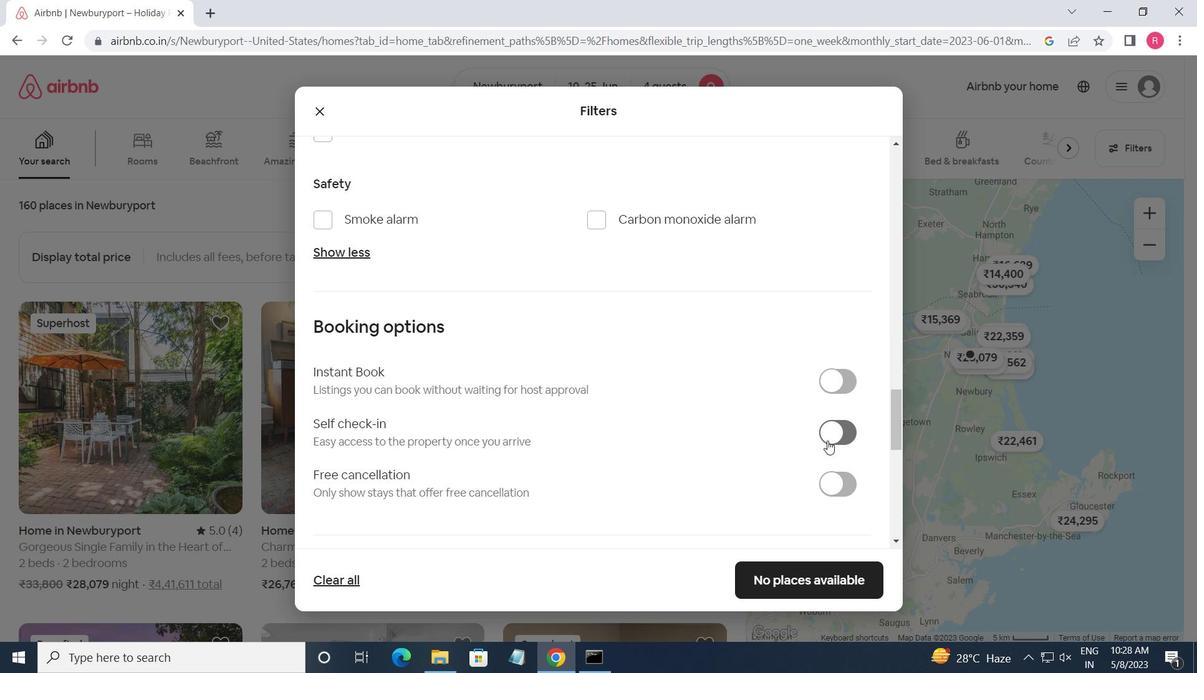 
Action: Mouse pressed left at (834, 439)
Screenshot: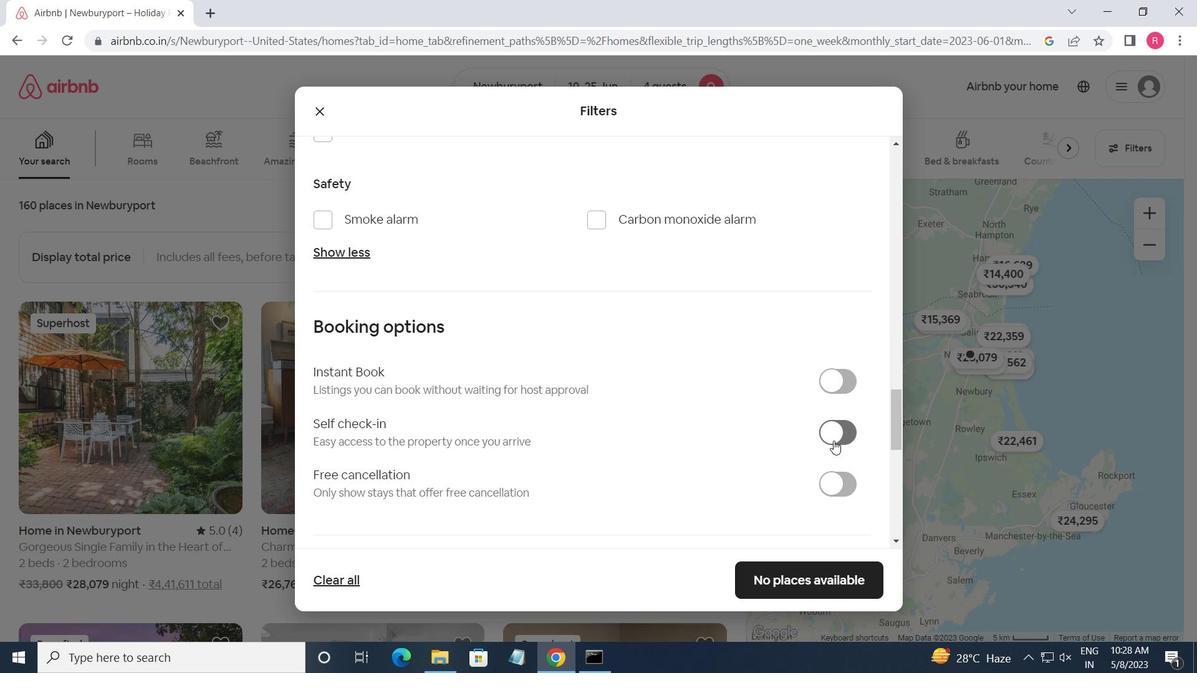 
Action: Mouse moved to (563, 421)
Screenshot: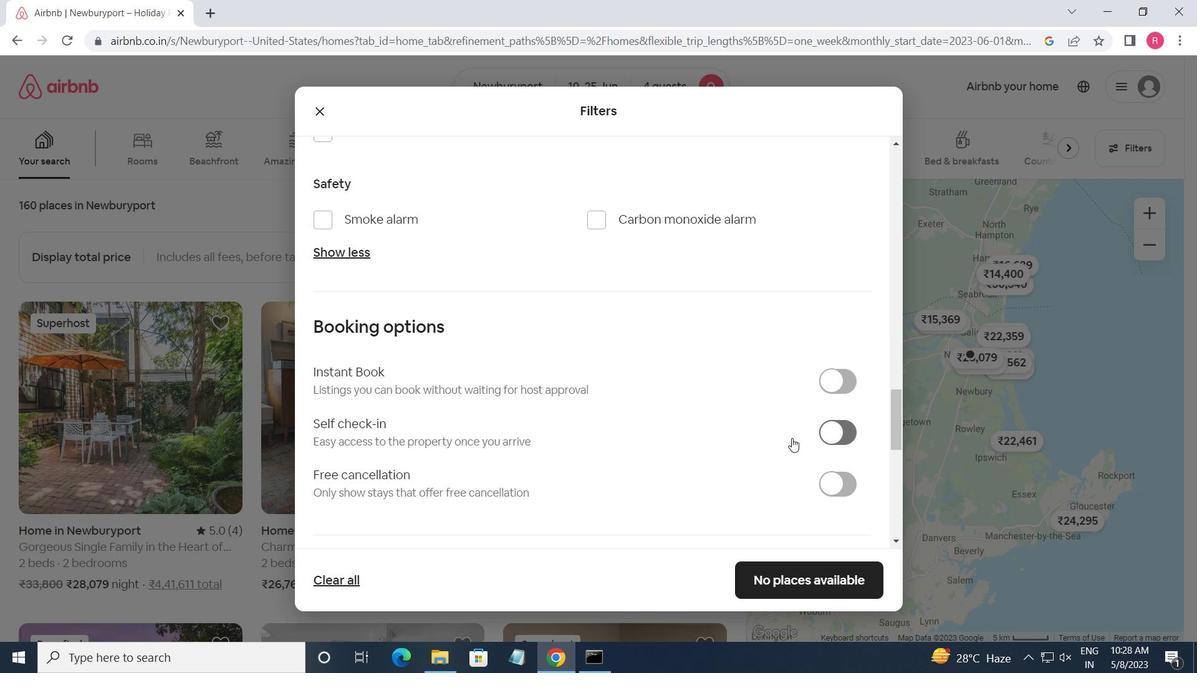 
Action: Mouse scrolled (563, 421) with delta (0, 0)
Screenshot: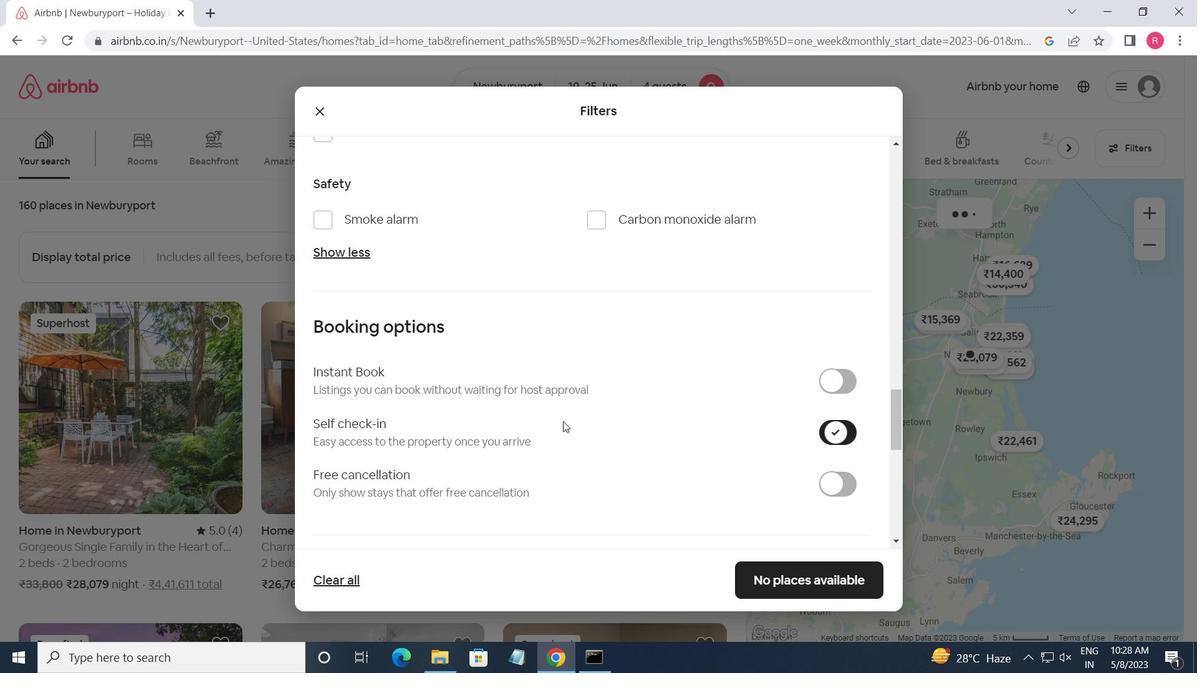 
Action: Mouse scrolled (563, 421) with delta (0, 0)
Screenshot: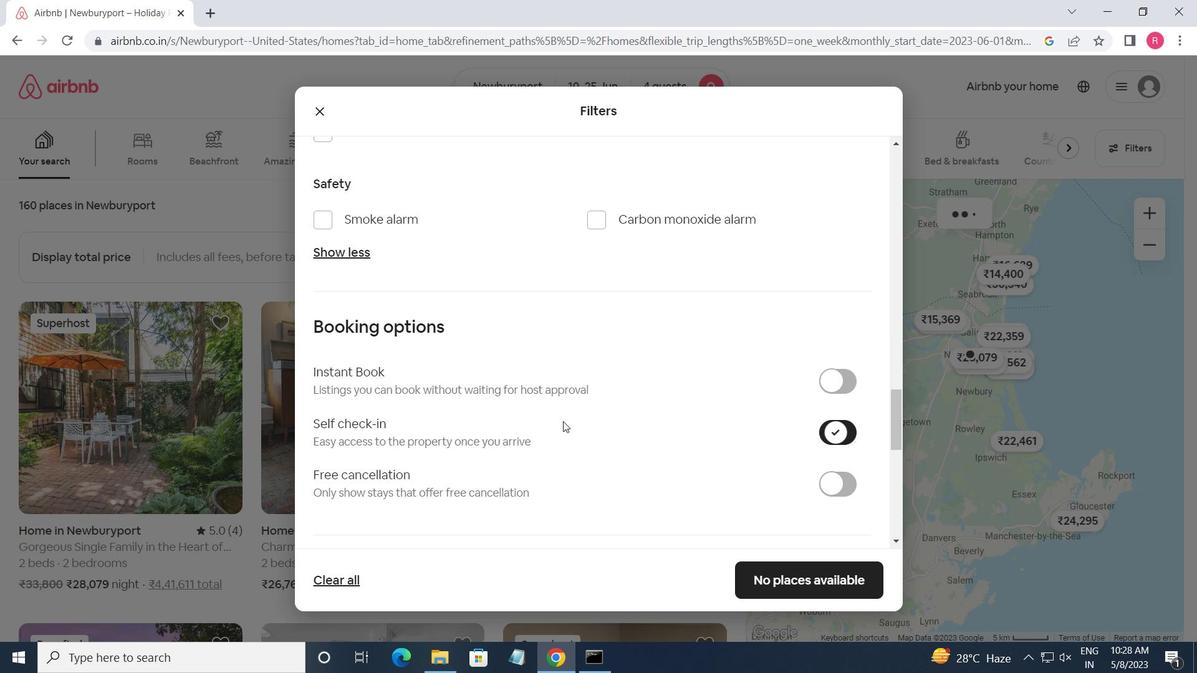 
Action: Mouse scrolled (563, 421) with delta (0, 0)
Screenshot: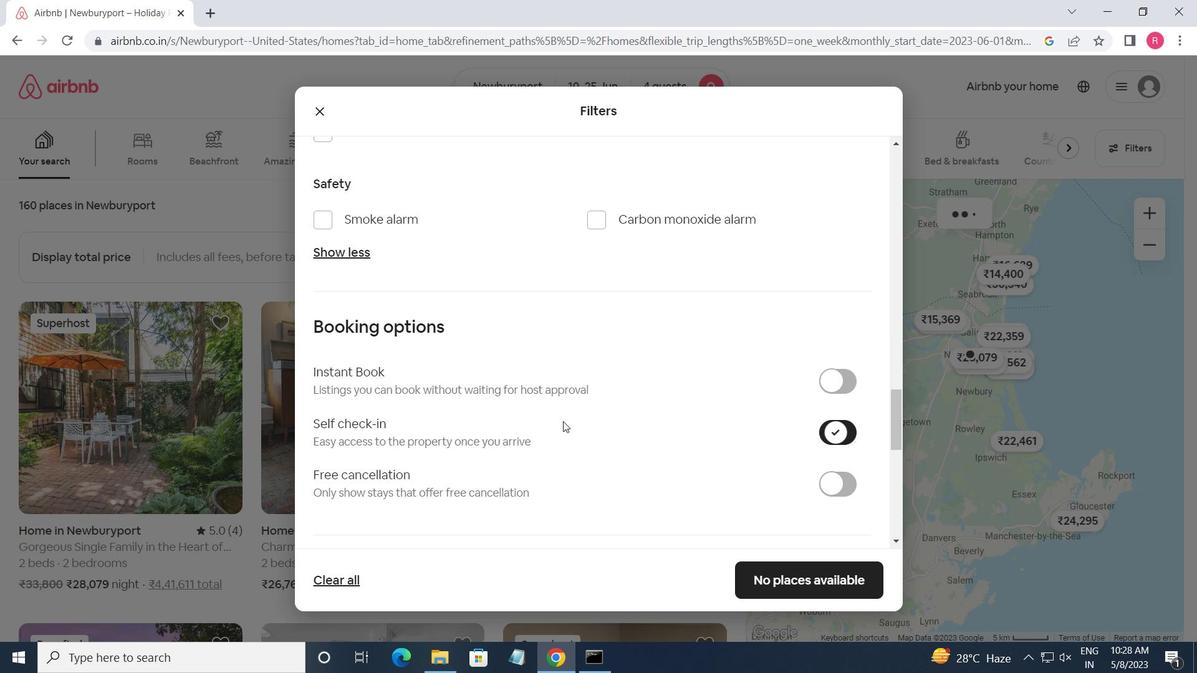 
Action: Mouse scrolled (563, 421) with delta (0, 0)
Screenshot: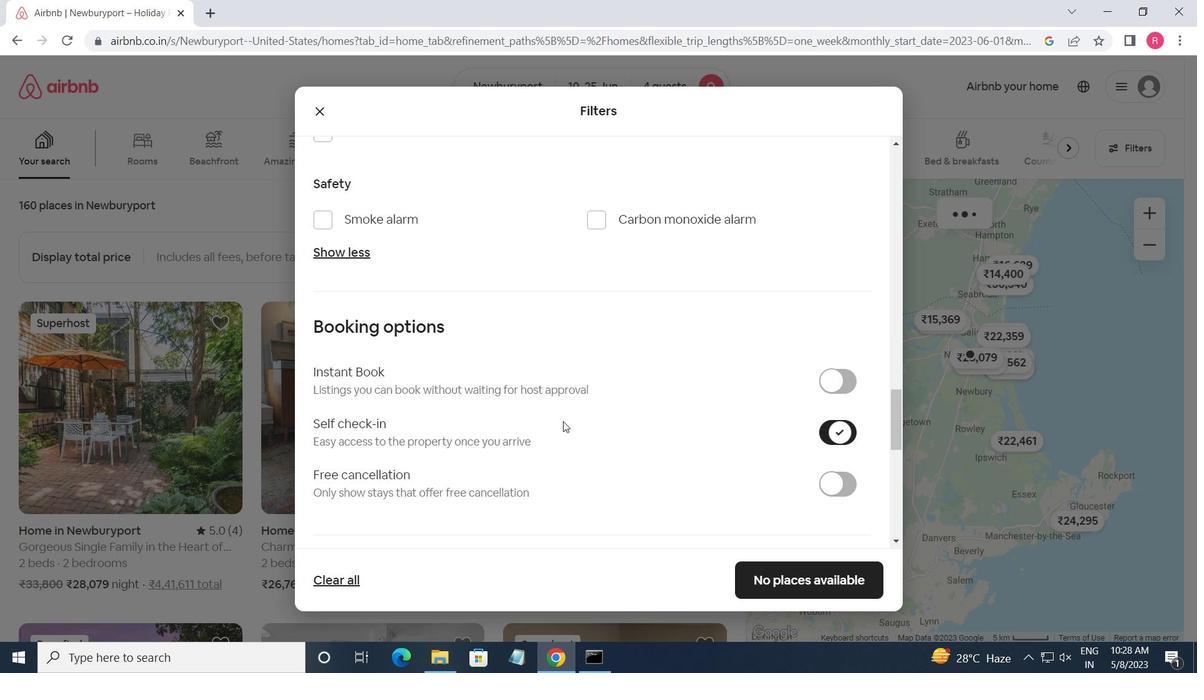 
Action: Mouse scrolled (563, 421) with delta (0, 0)
Screenshot: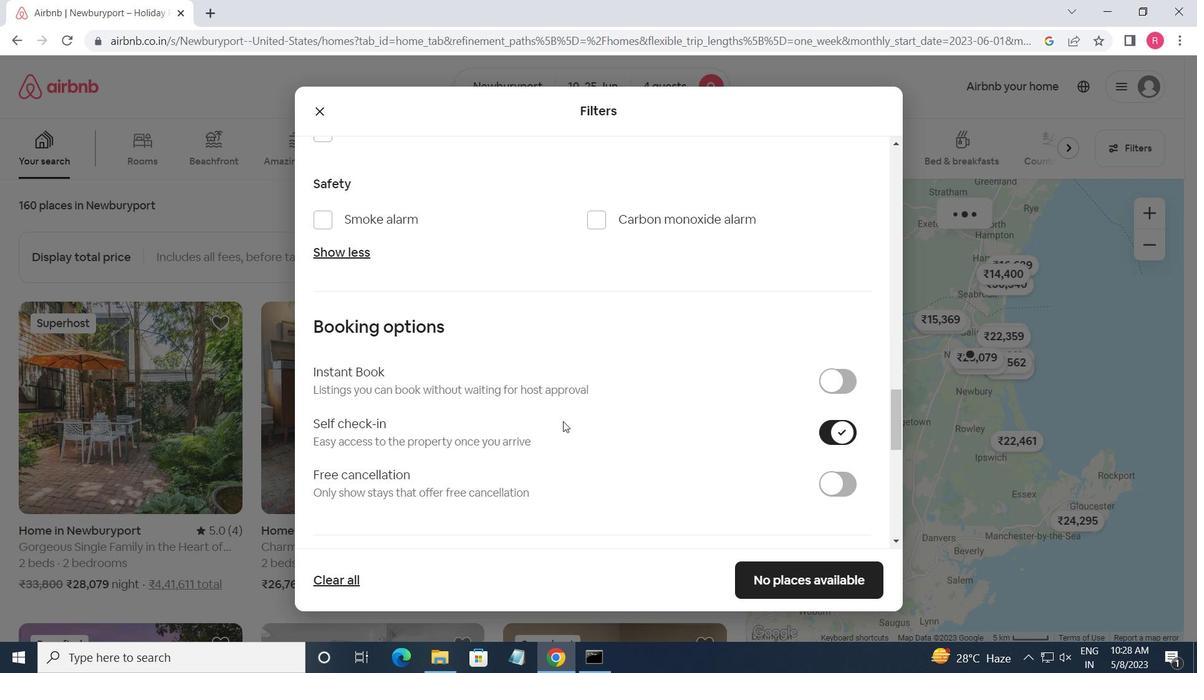 
Action: Mouse moved to (412, 423)
Screenshot: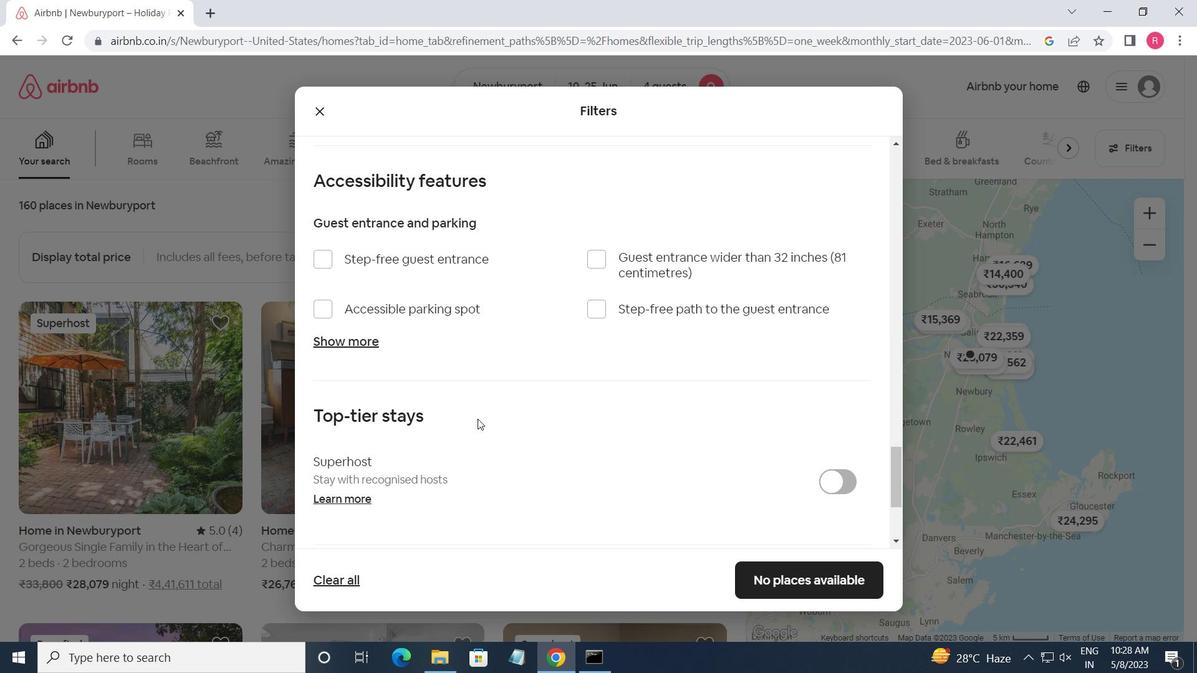 
Action: Mouse scrolled (412, 422) with delta (0, 0)
Screenshot: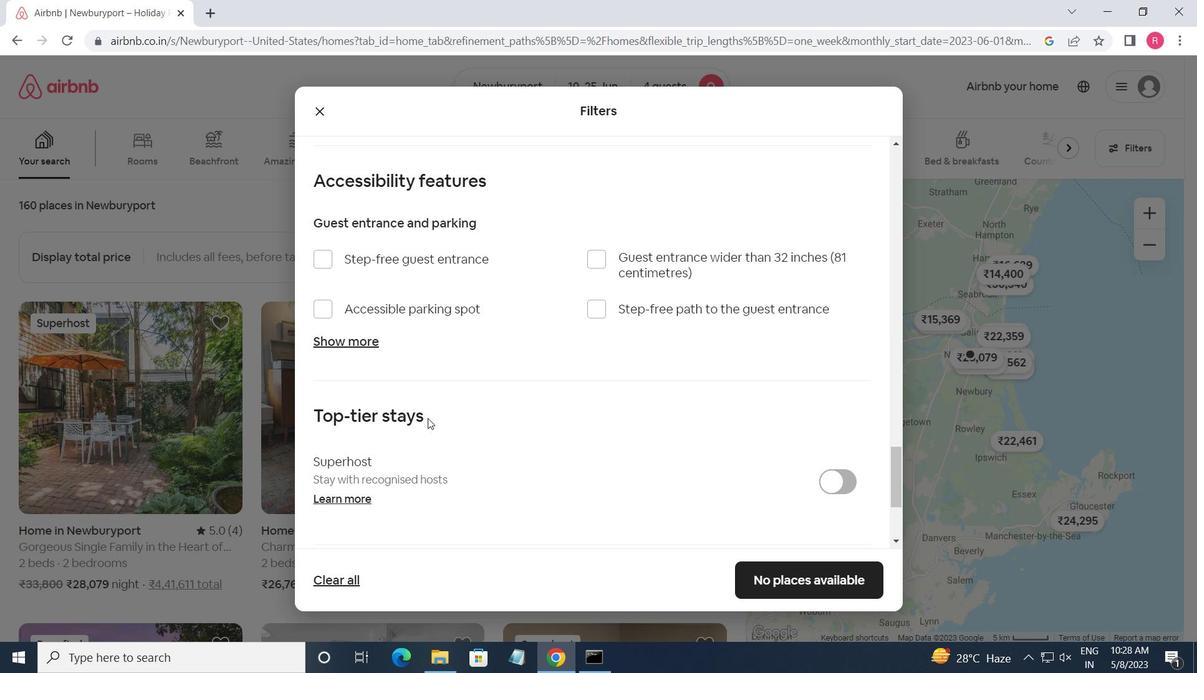 
Action: Mouse scrolled (412, 422) with delta (0, 0)
Screenshot: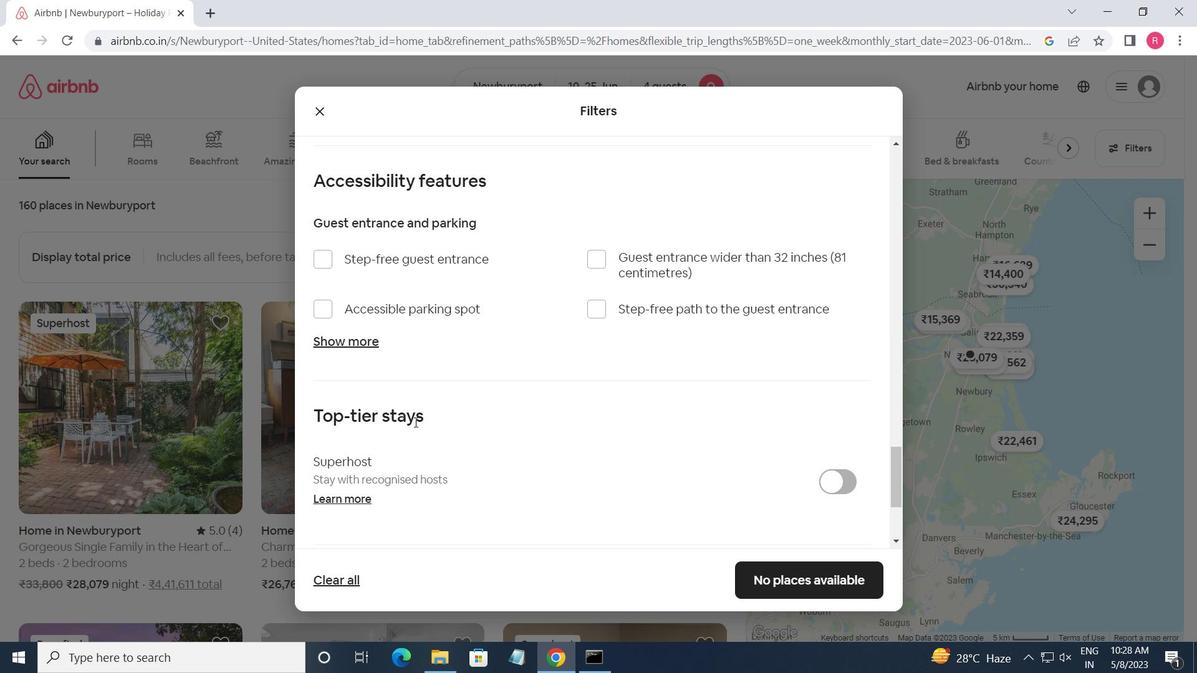 
Action: Mouse moved to (412, 424)
Screenshot: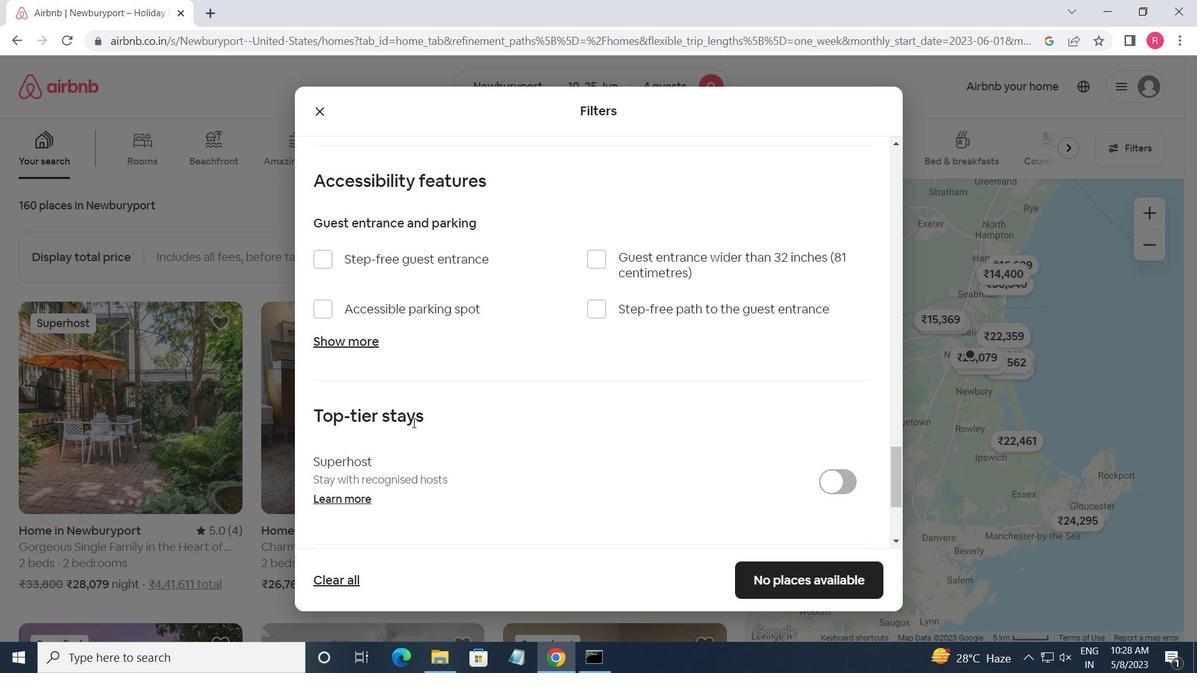 
Action: Mouse scrolled (412, 423) with delta (0, 0)
Screenshot: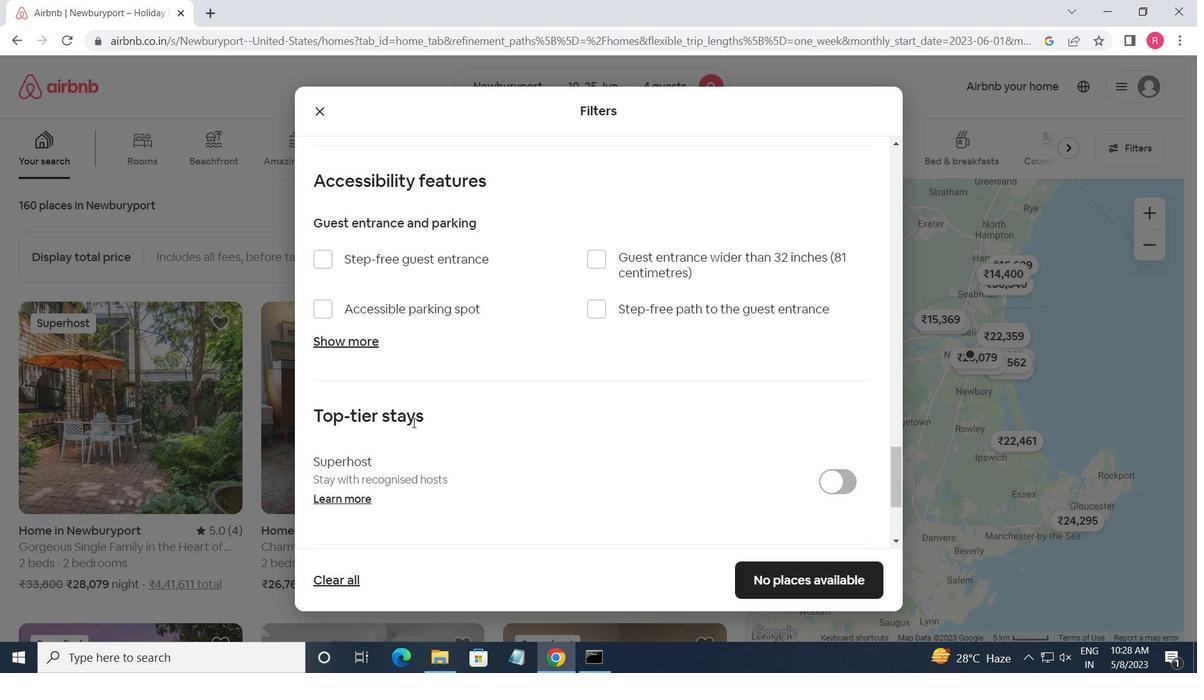 
Action: Mouse moved to (323, 434)
Screenshot: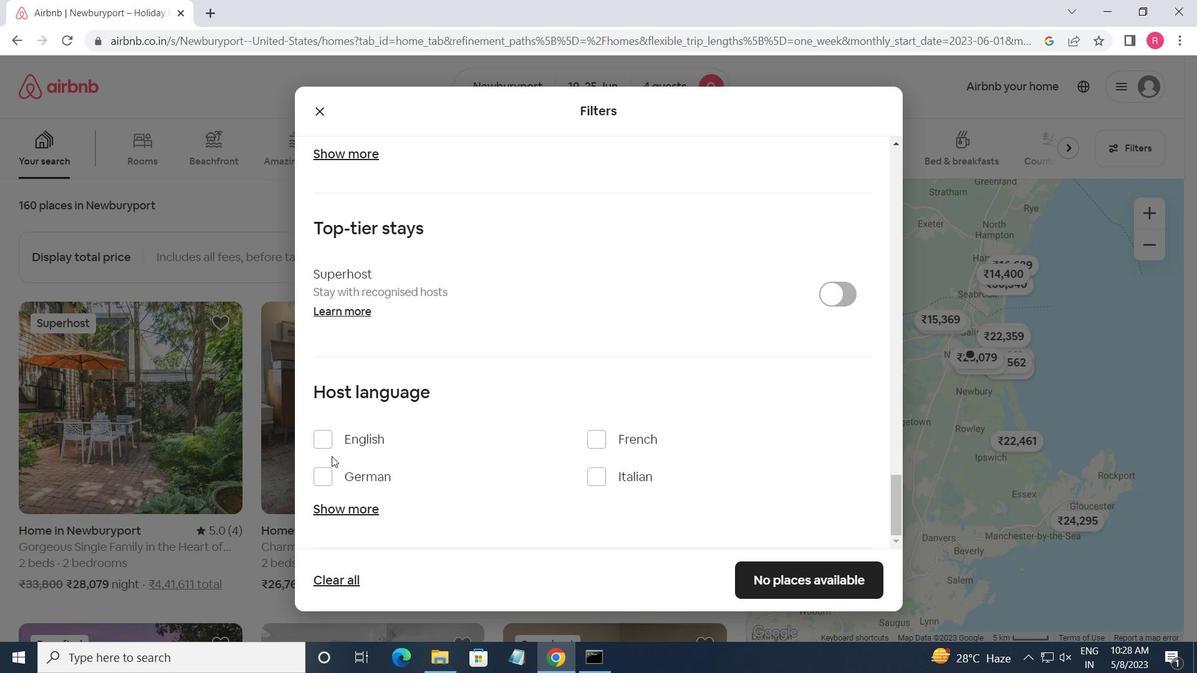 
Action: Mouse pressed left at (323, 434)
Screenshot: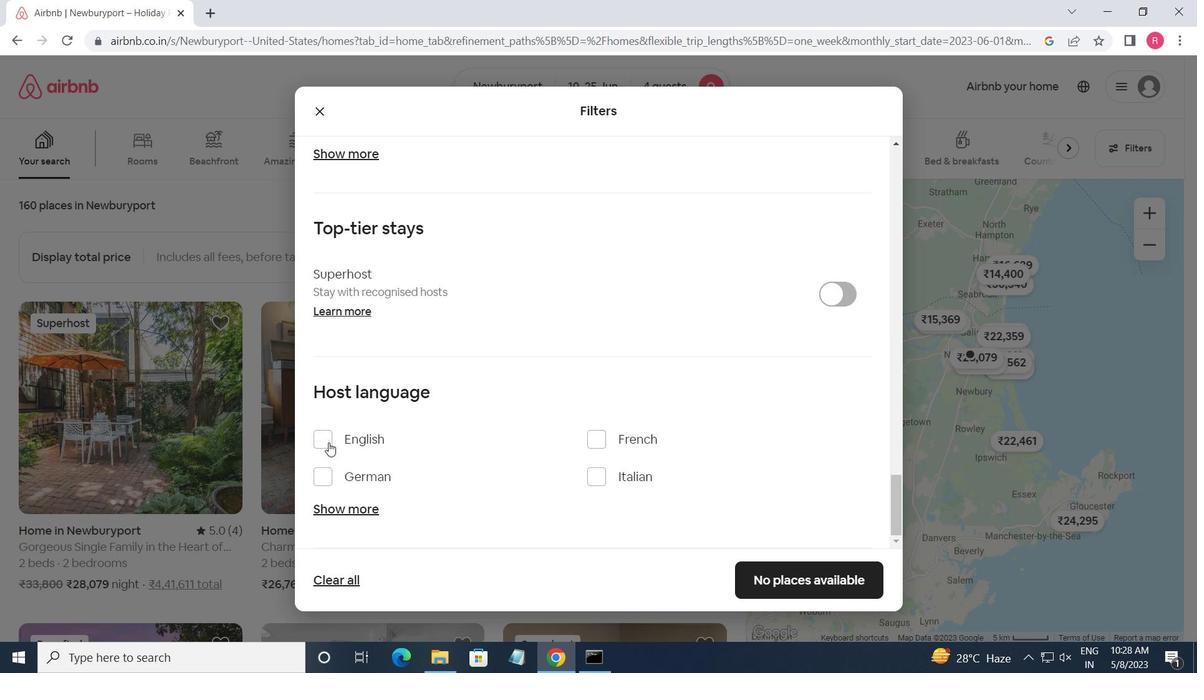 
Action: Mouse moved to (777, 578)
Screenshot: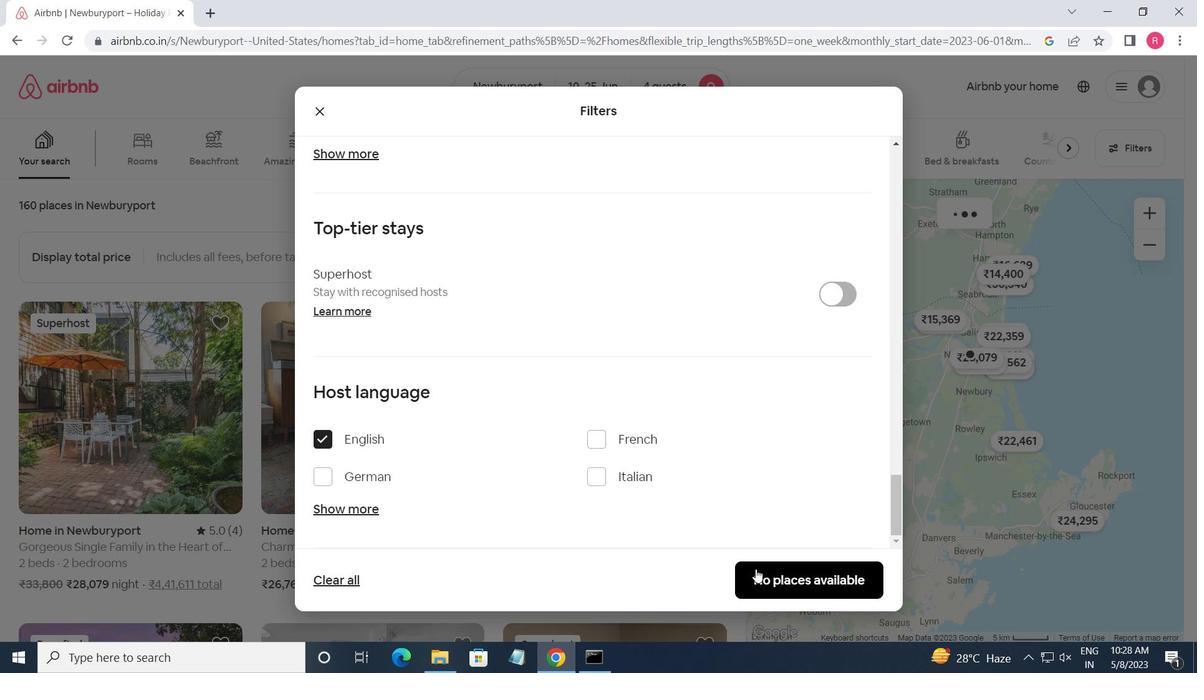 
Action: Mouse pressed left at (777, 578)
Screenshot: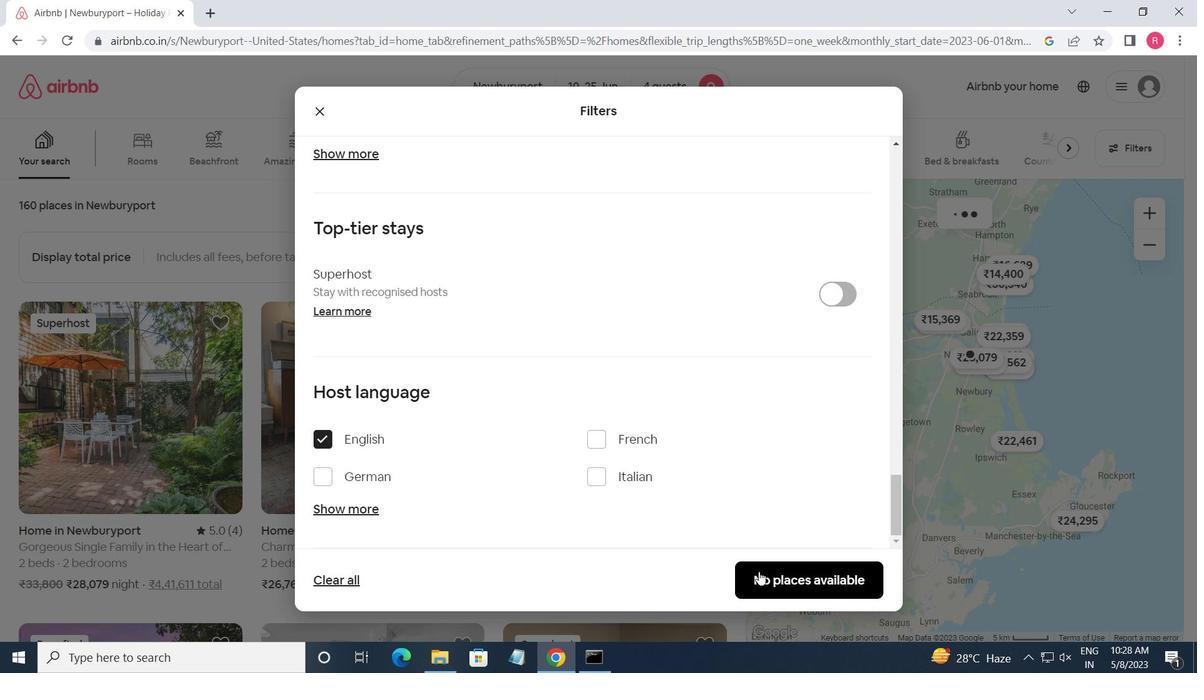 
Action: Mouse moved to (776, 567)
Screenshot: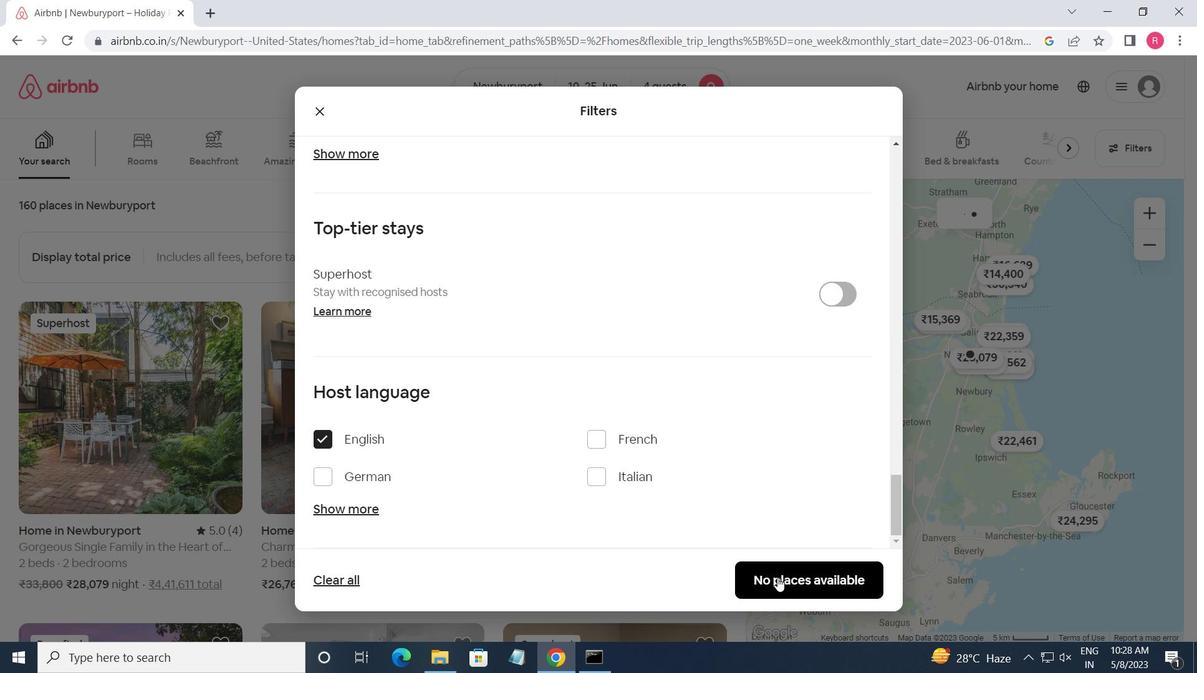 
